 Task: Find connections with filter location Villingen-Schwenningen with filter topic #givingbackwith filter profile language French with filter current company Intas Pharmaceuticals with filter school CMR Group of Institutions with filter industry Banking with filter service category Commercial Insurance with filter keywords title Nail Technician
Action: Mouse moved to (612, 78)
Screenshot: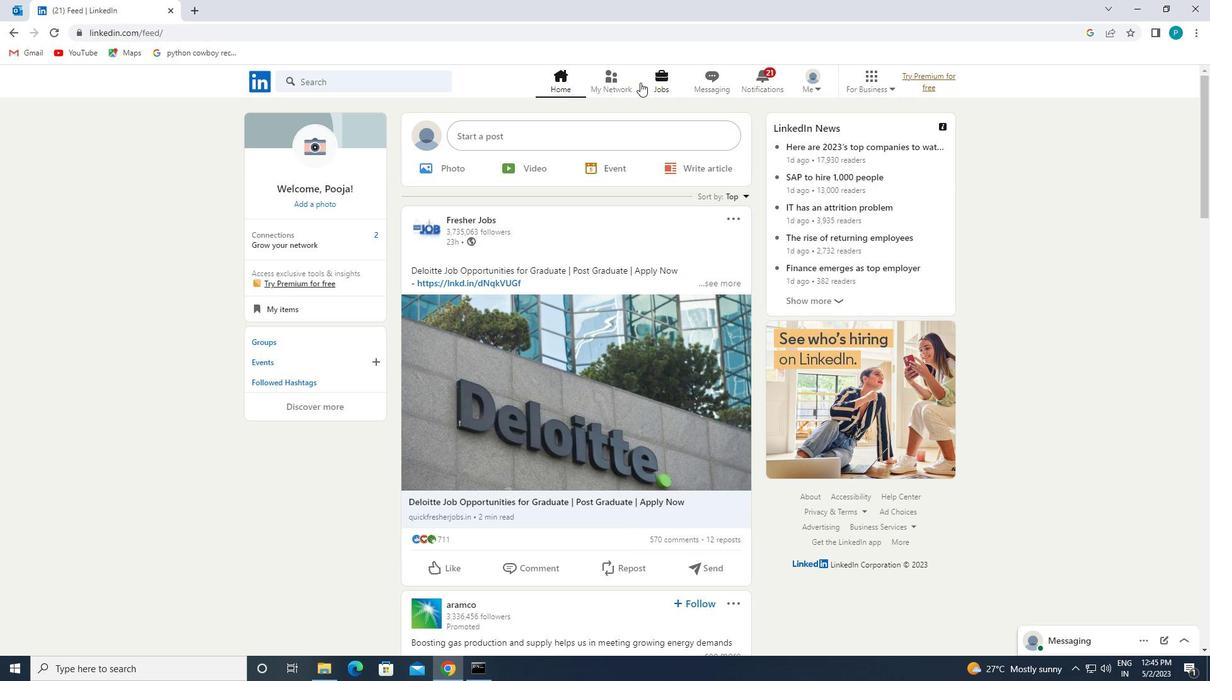 
Action: Mouse pressed left at (612, 78)
Screenshot: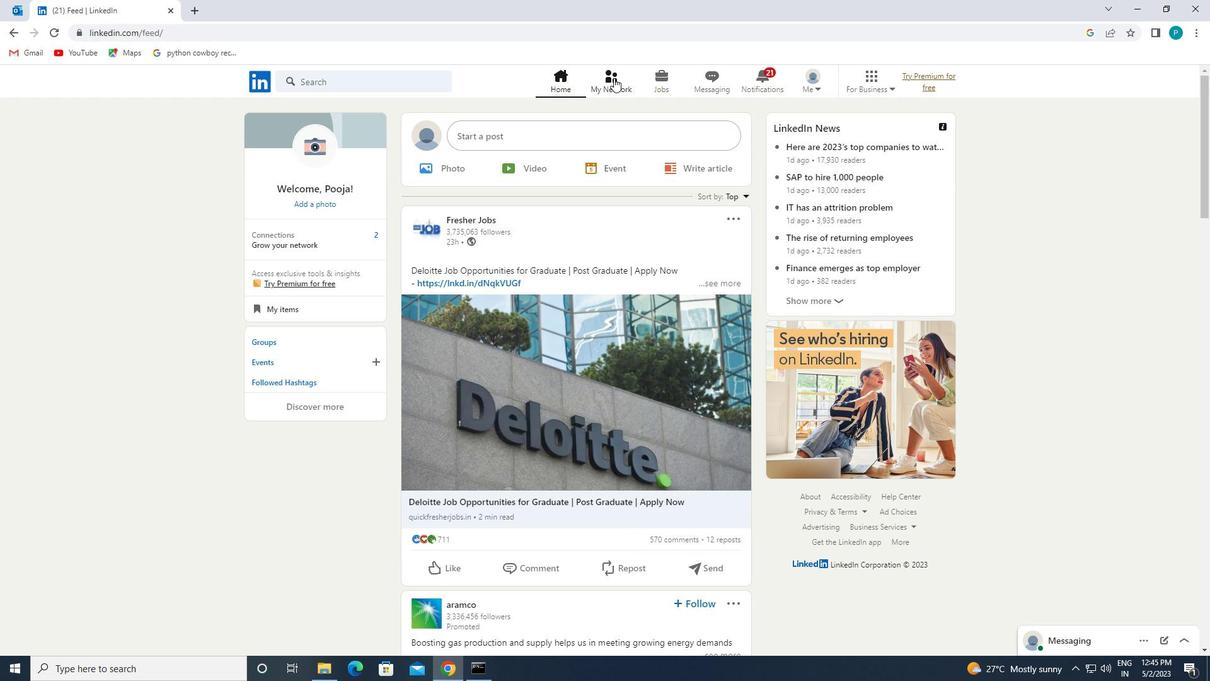 
Action: Mouse moved to (382, 157)
Screenshot: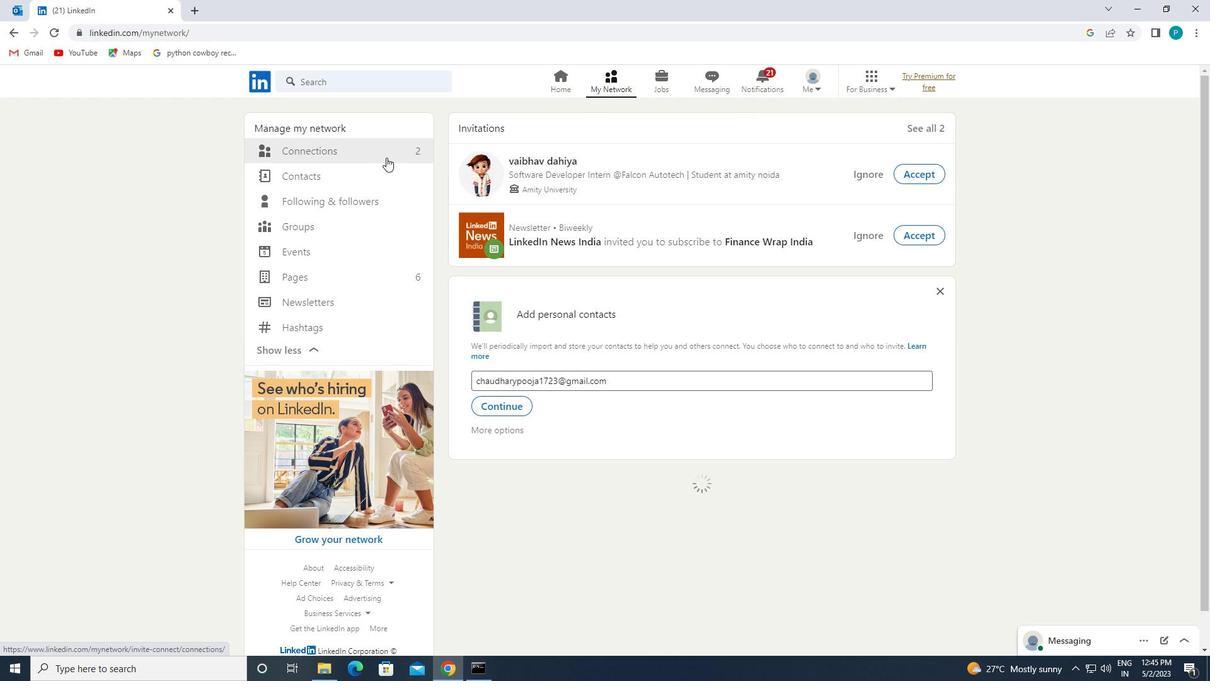 
Action: Mouse pressed left at (382, 157)
Screenshot: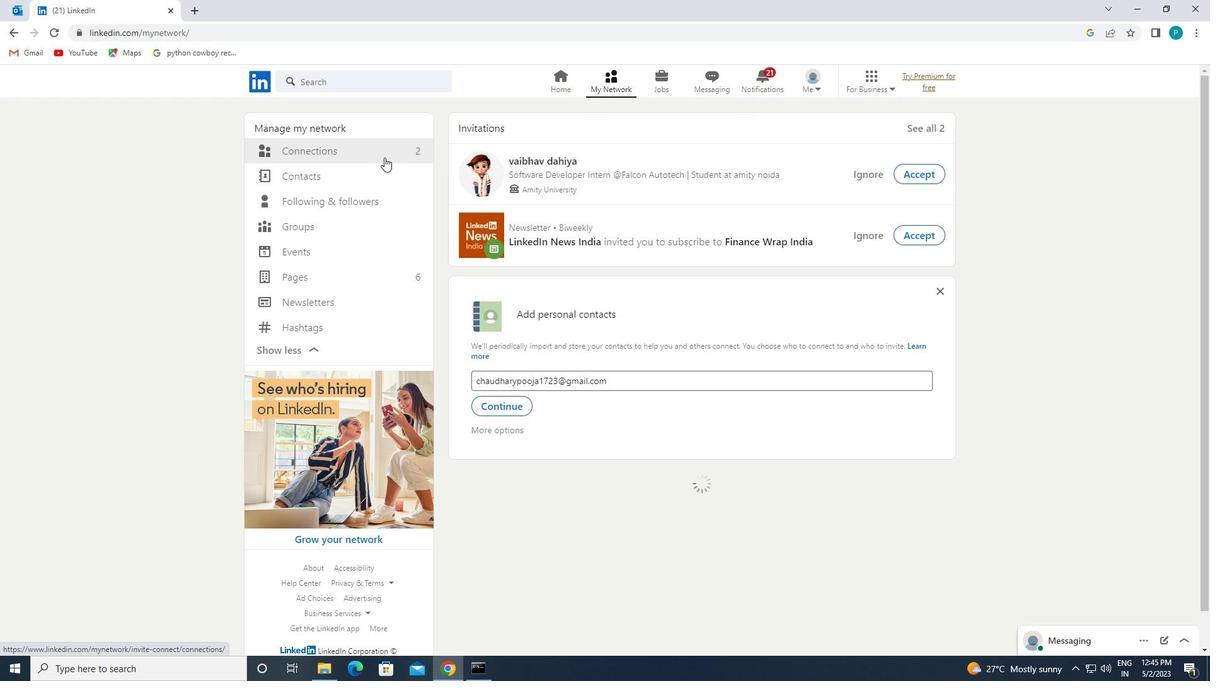 
Action: Mouse moved to (702, 157)
Screenshot: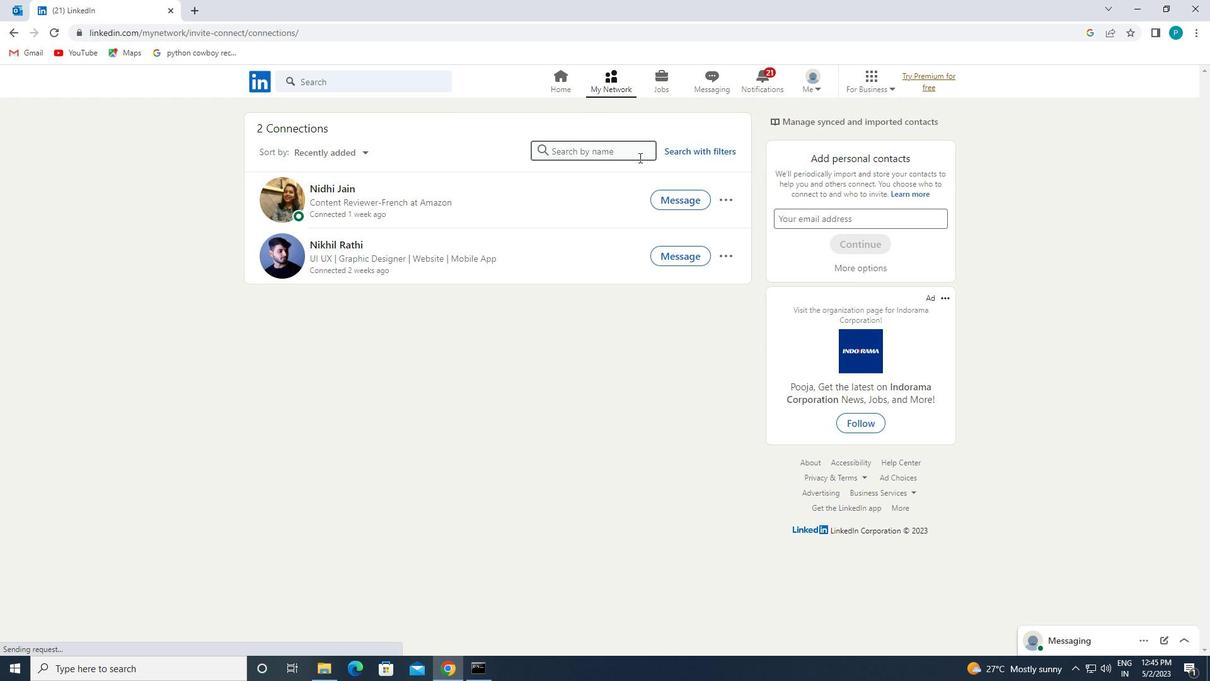 
Action: Mouse pressed left at (702, 157)
Screenshot: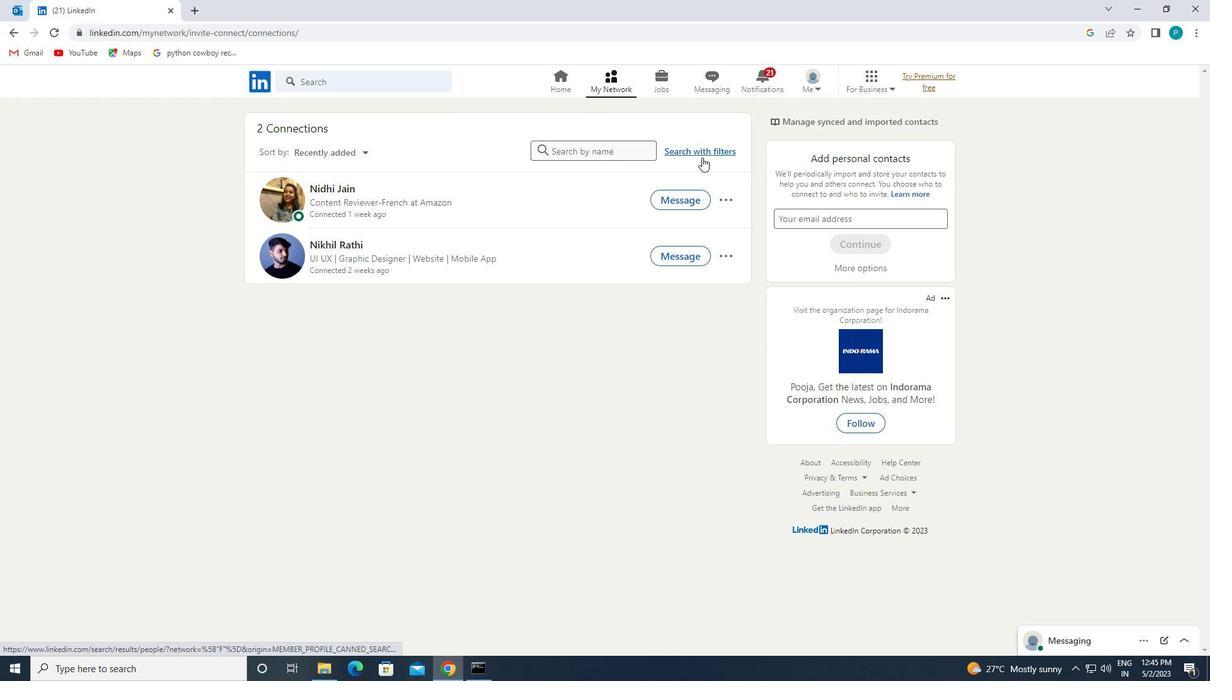 
Action: Mouse moved to (659, 122)
Screenshot: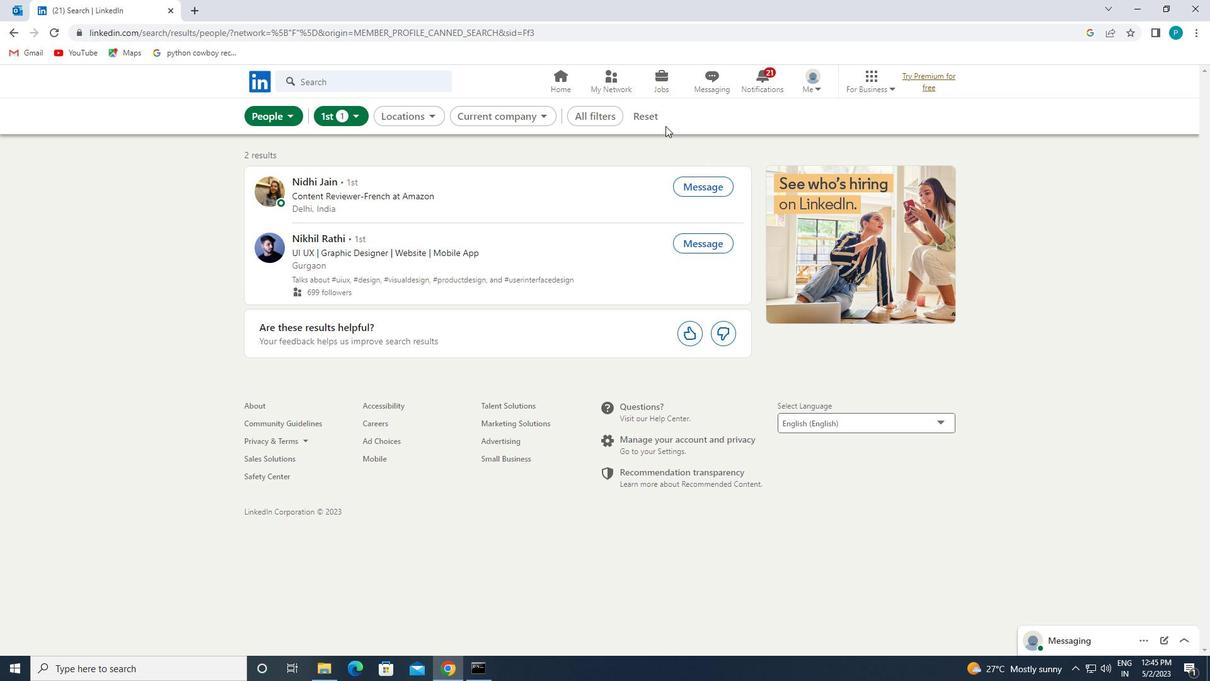 
Action: Mouse pressed left at (659, 122)
Screenshot: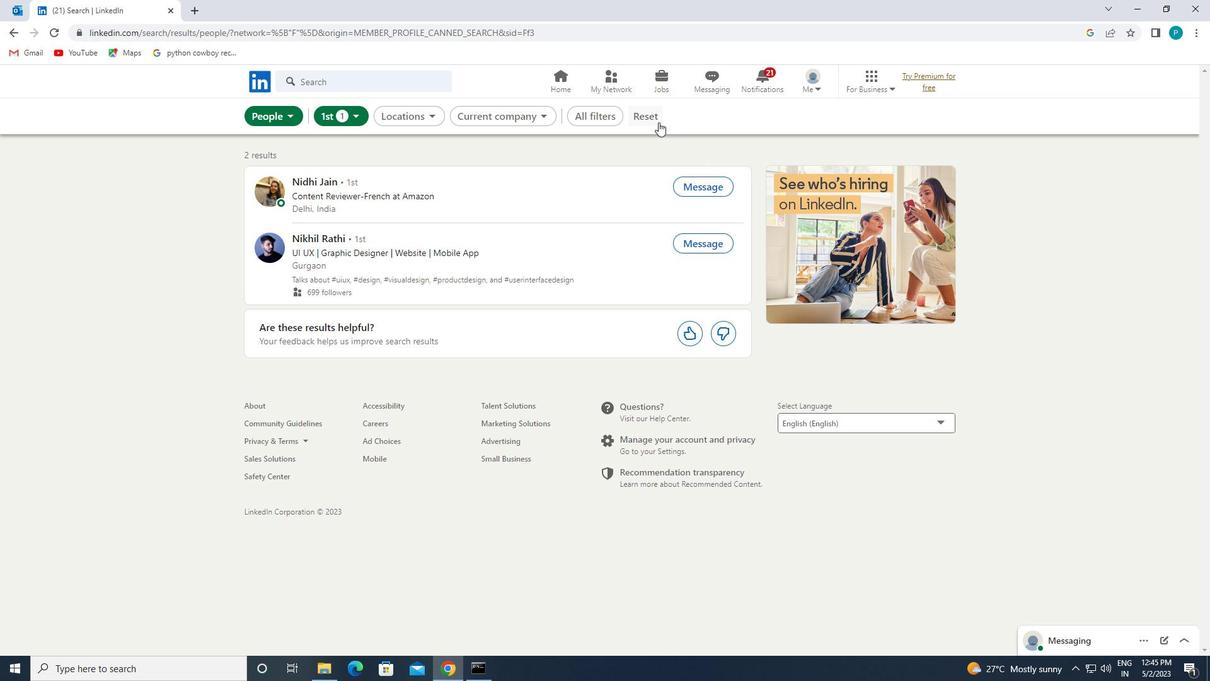
Action: Mouse moved to (619, 118)
Screenshot: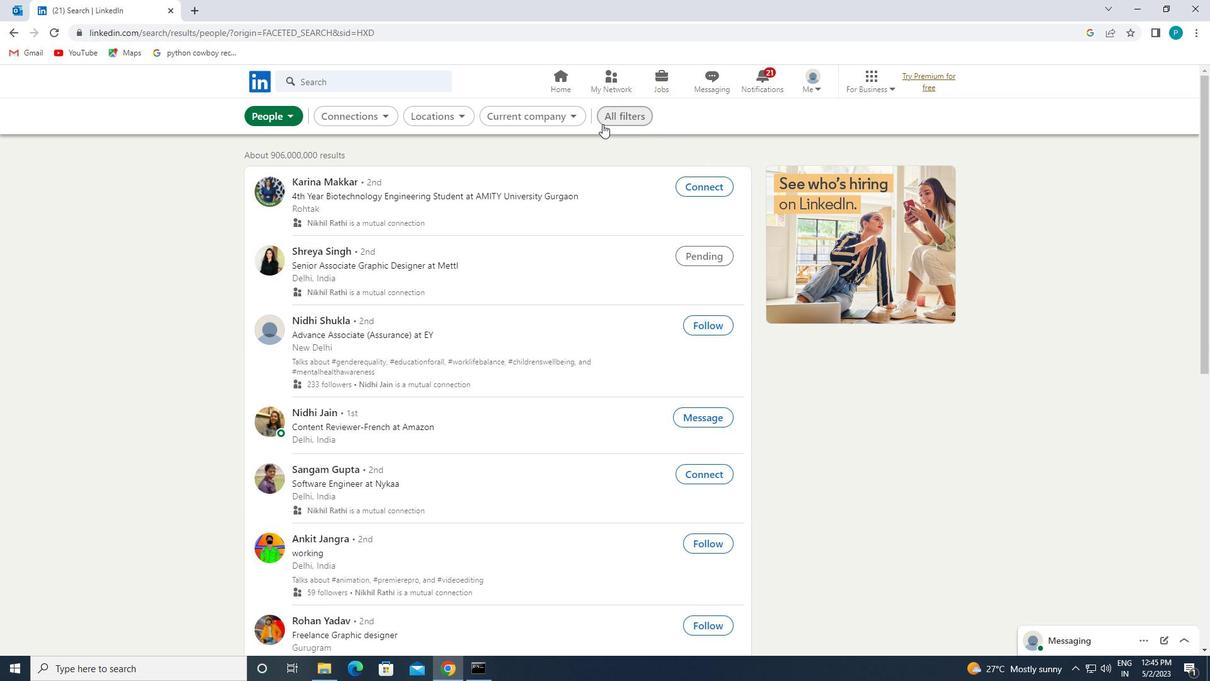 
Action: Mouse pressed left at (619, 118)
Screenshot: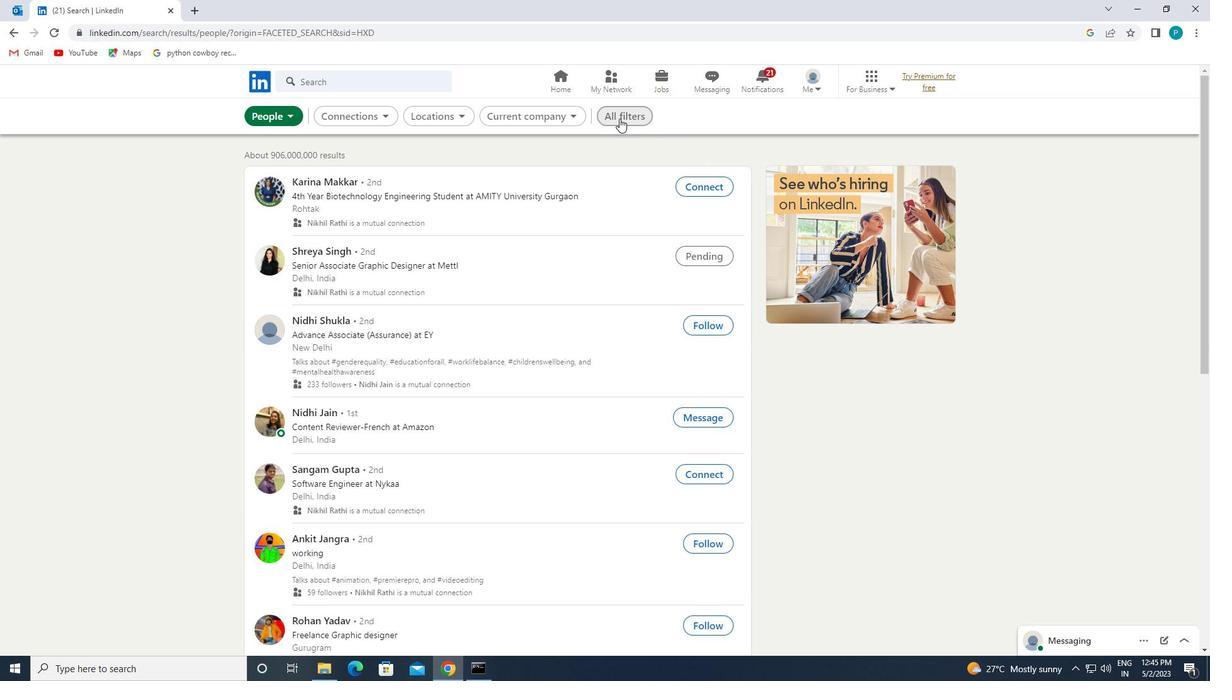 
Action: Mouse moved to (1048, 425)
Screenshot: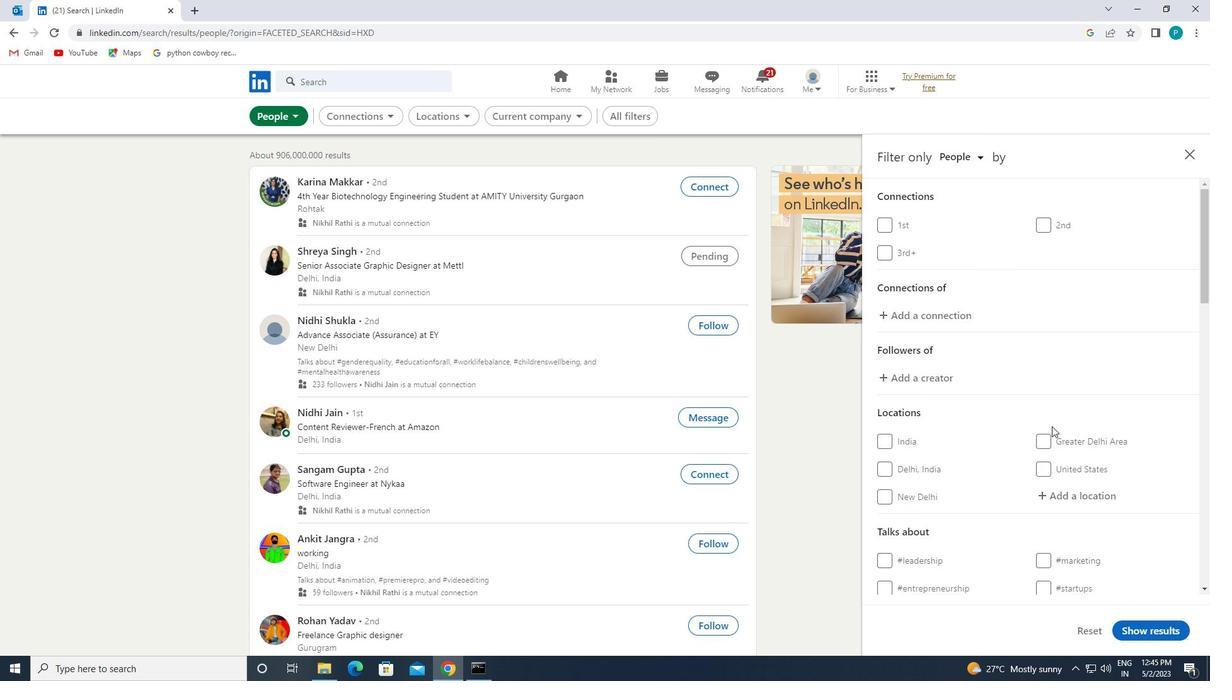 
Action: Mouse scrolled (1048, 424) with delta (0, 0)
Screenshot: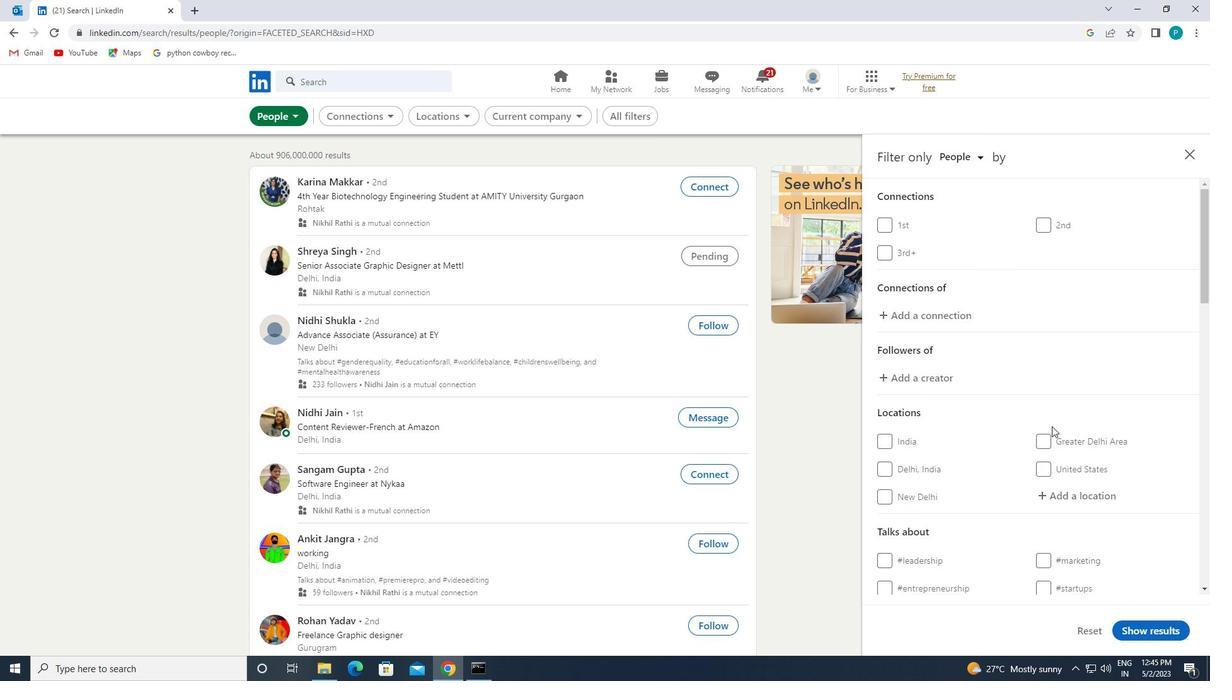 
Action: Mouse moved to (1046, 427)
Screenshot: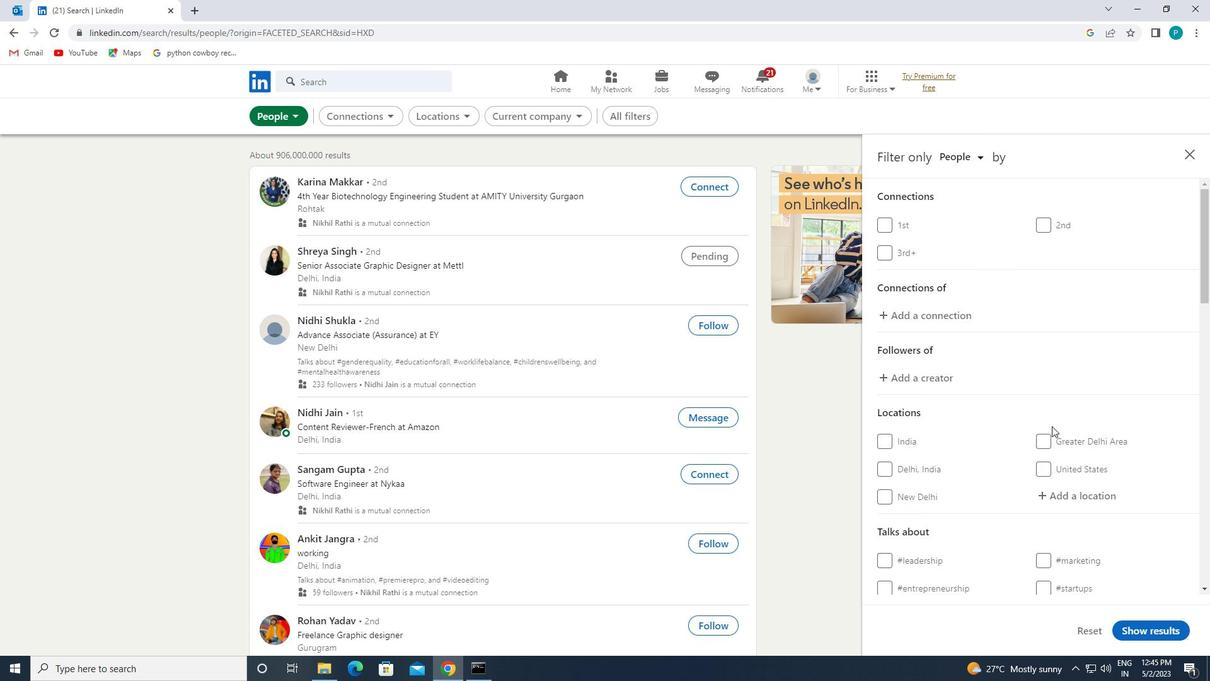 
Action: Mouse scrolled (1046, 426) with delta (0, 0)
Screenshot: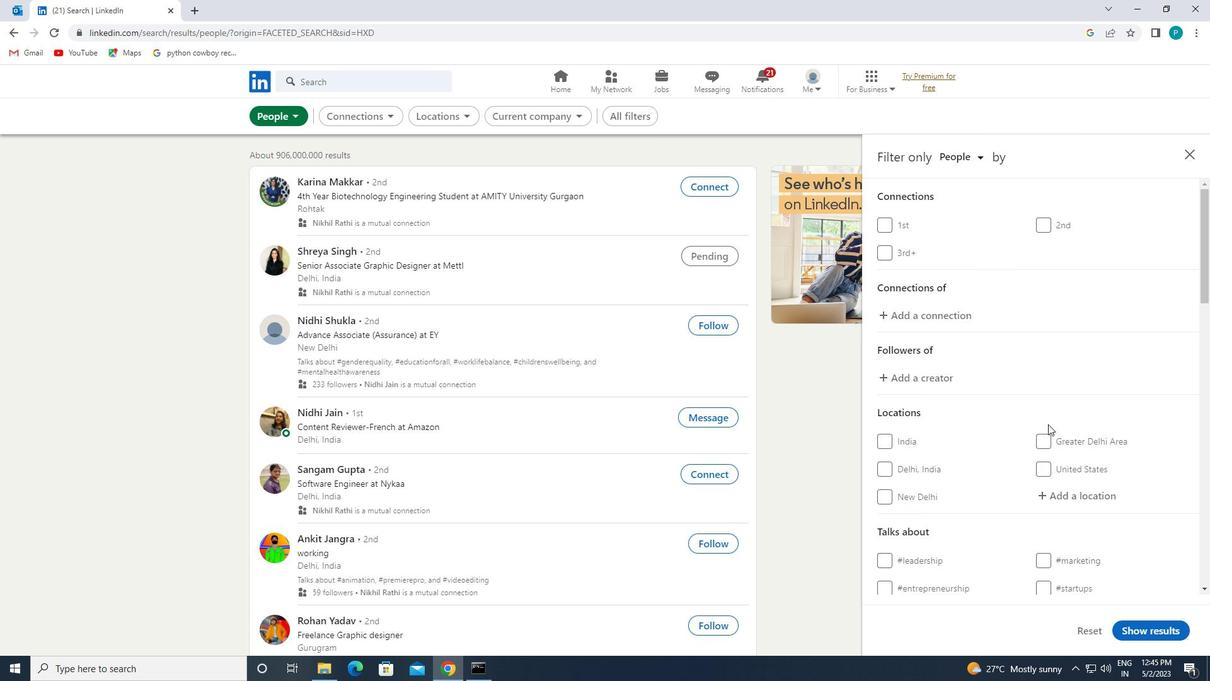 
Action: Mouse moved to (1041, 371)
Screenshot: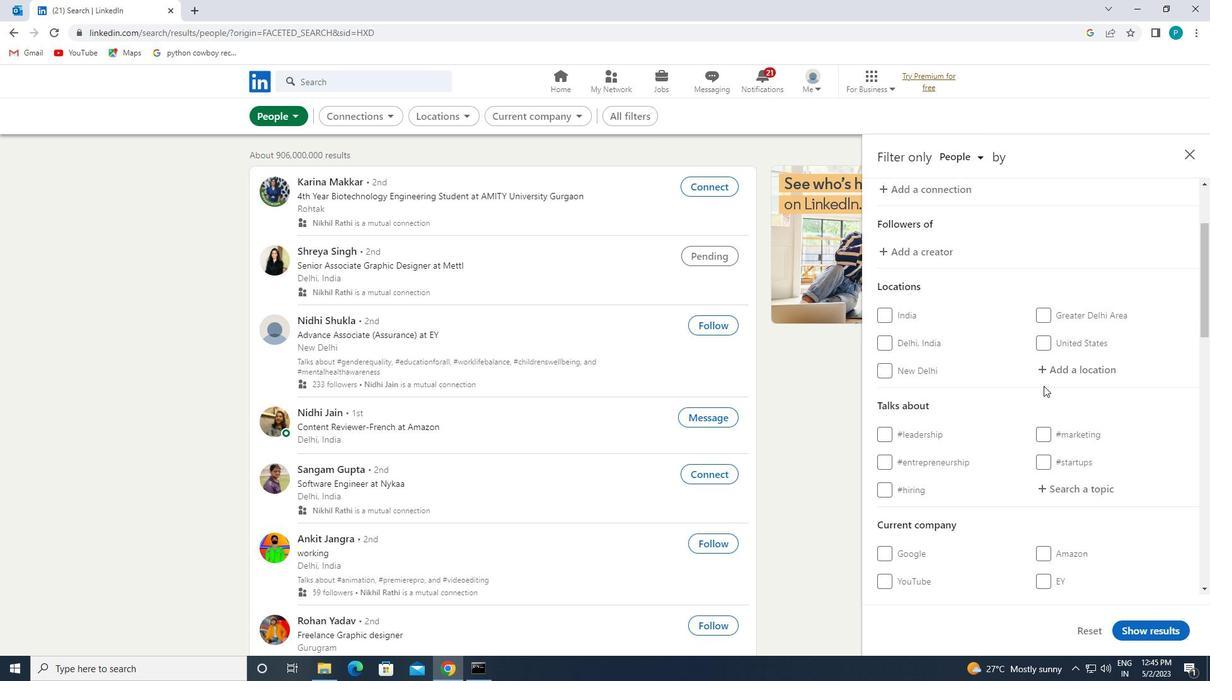 
Action: Mouse pressed left at (1041, 371)
Screenshot: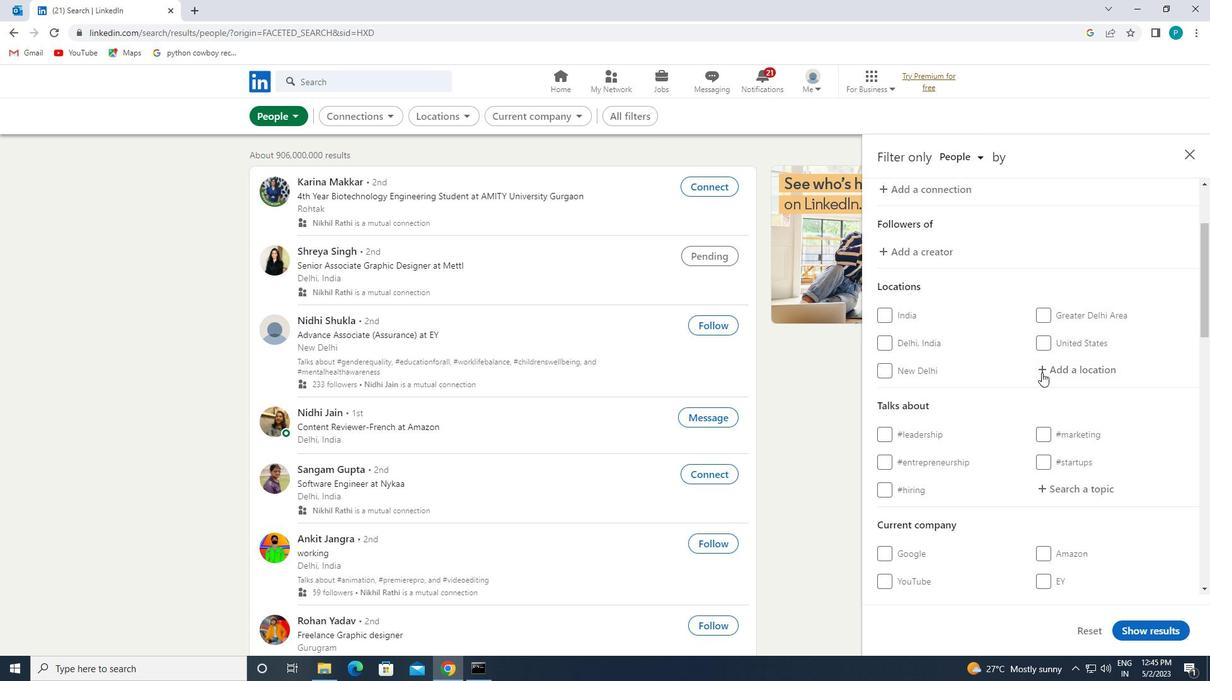 
Action: Key pressed <Key.caps_lock>v<Key.caps_lock>llingen
Screenshot: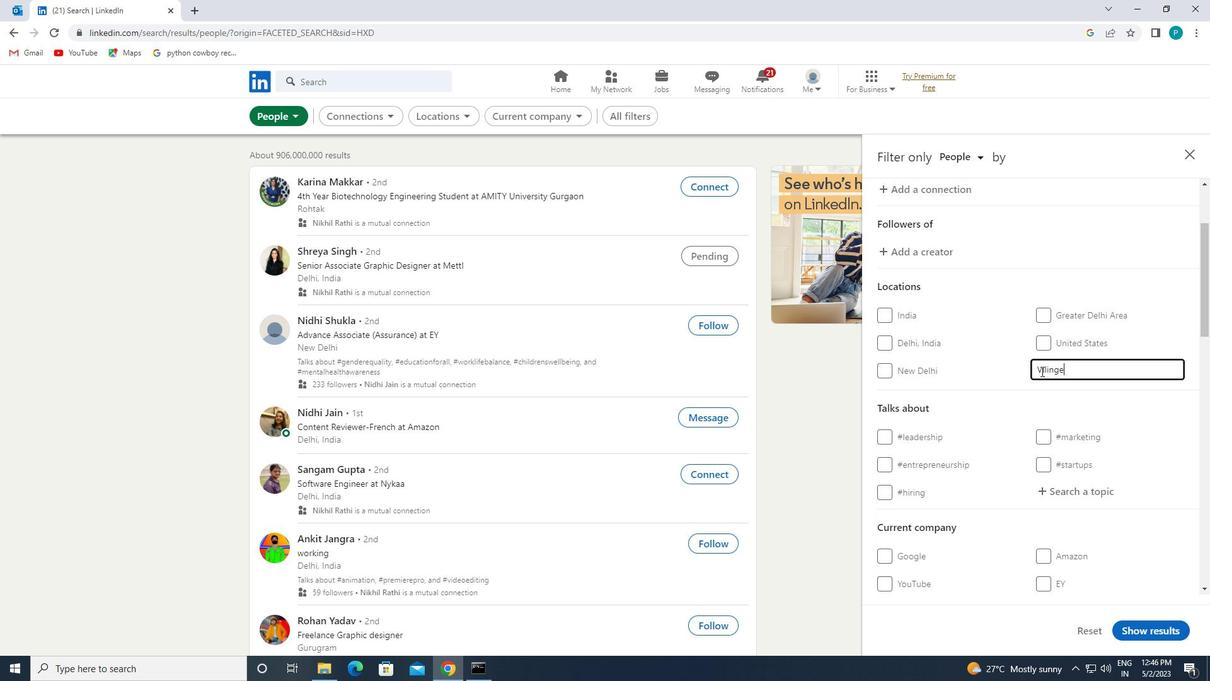 
Action: Mouse moved to (1041, 370)
Screenshot: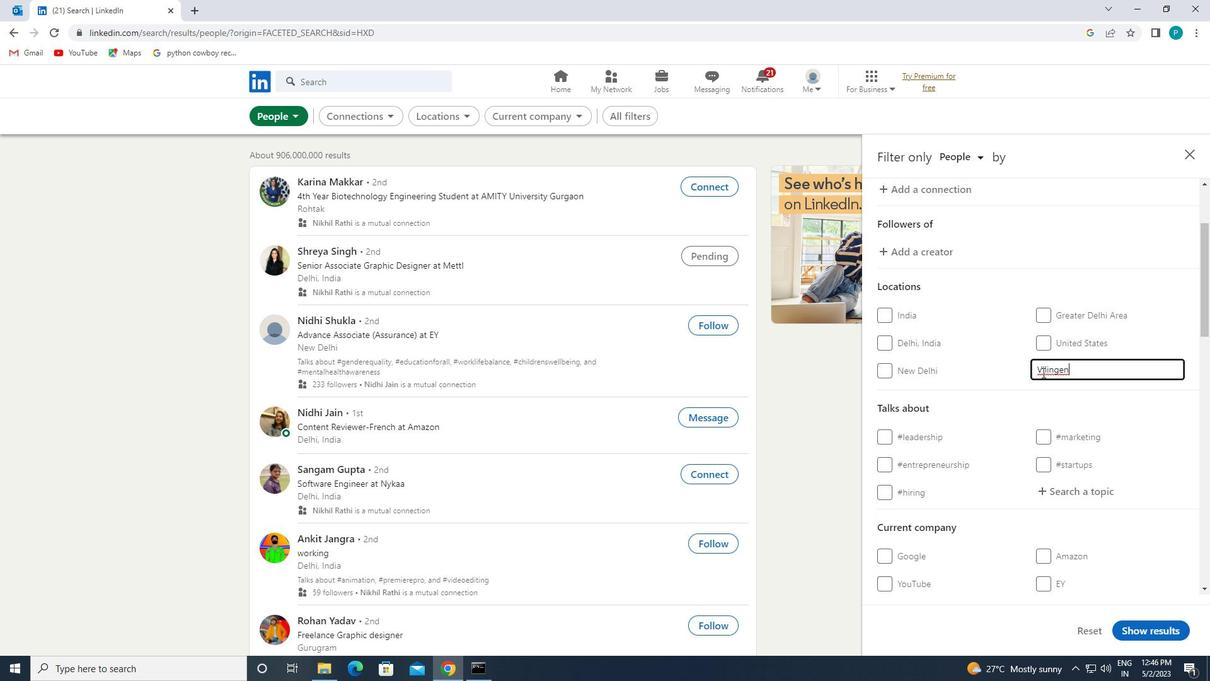 
Action: Mouse pressed left at (1041, 370)
Screenshot: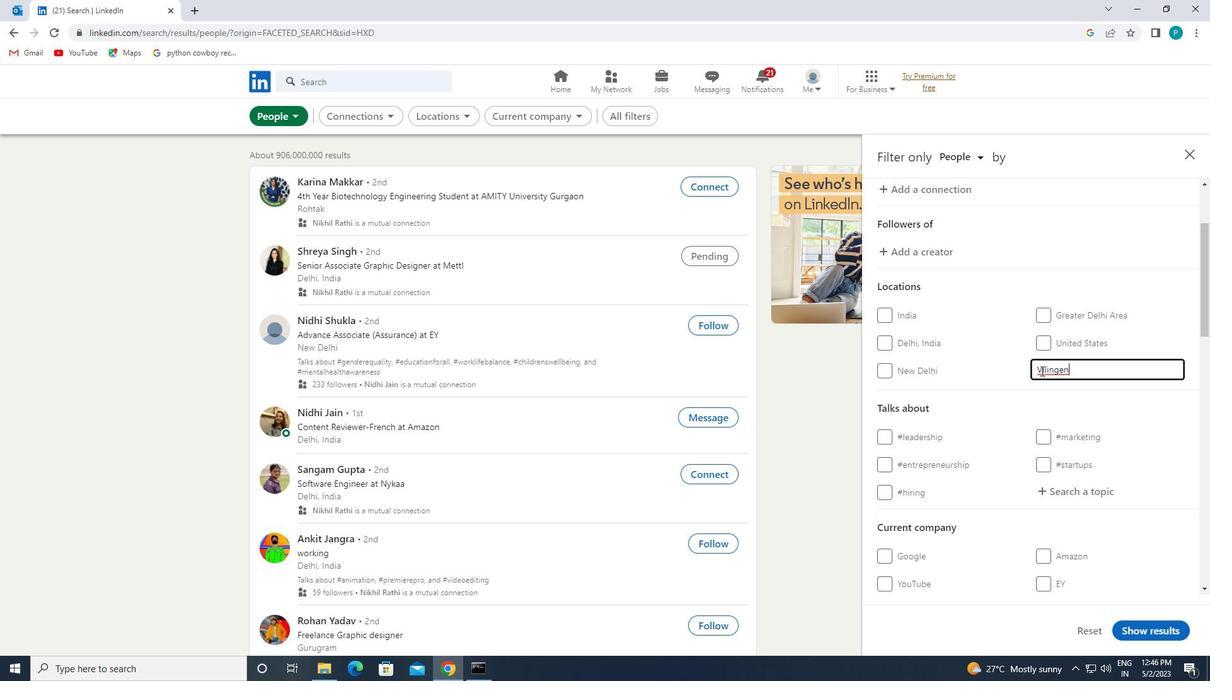 
Action: Mouse moved to (1041, 370)
Screenshot: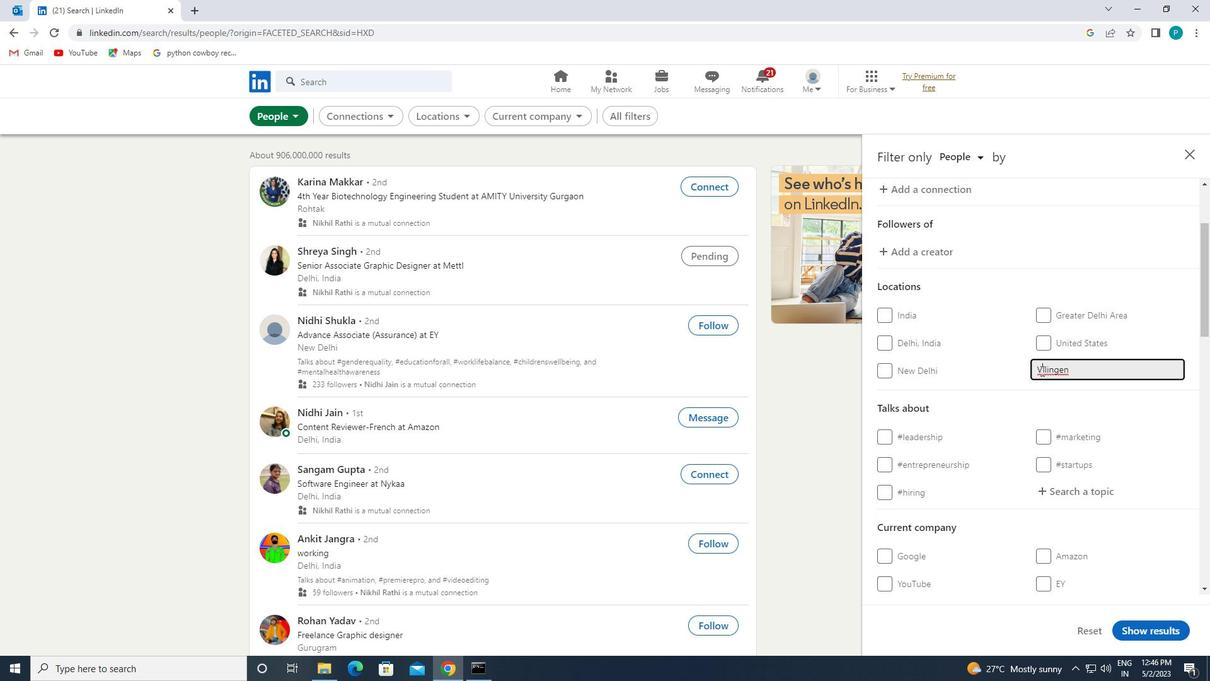 
Action: Key pressed i
Screenshot: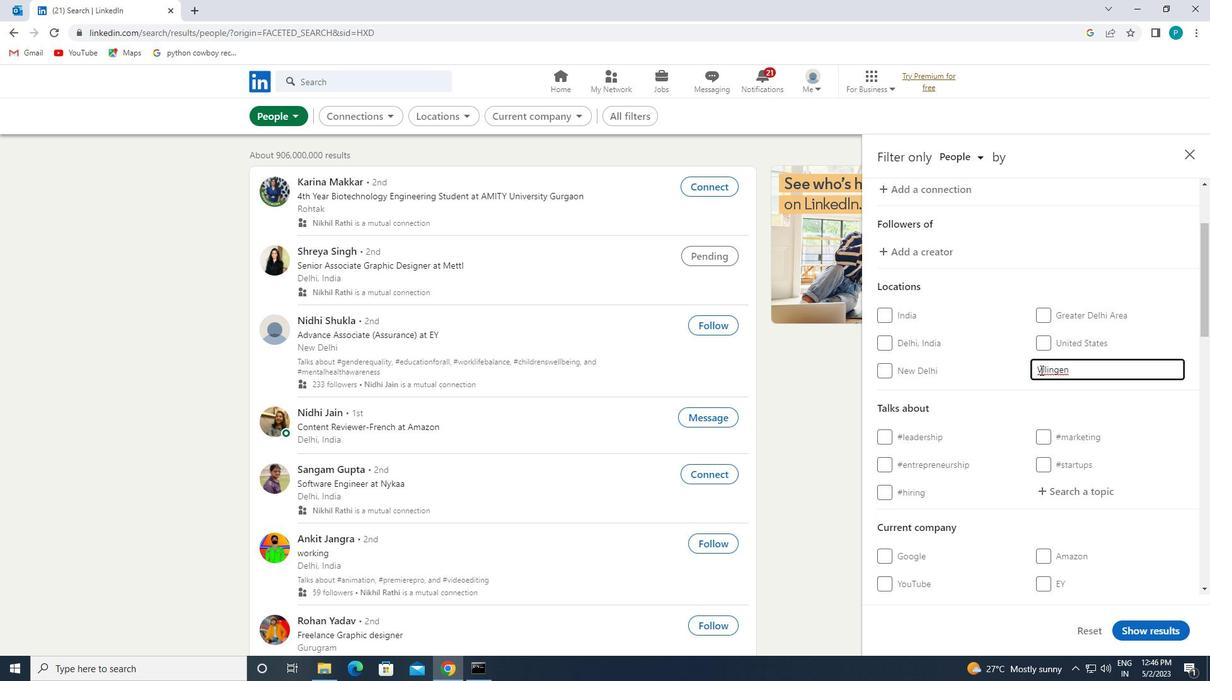 
Action: Mouse moved to (1015, 393)
Screenshot: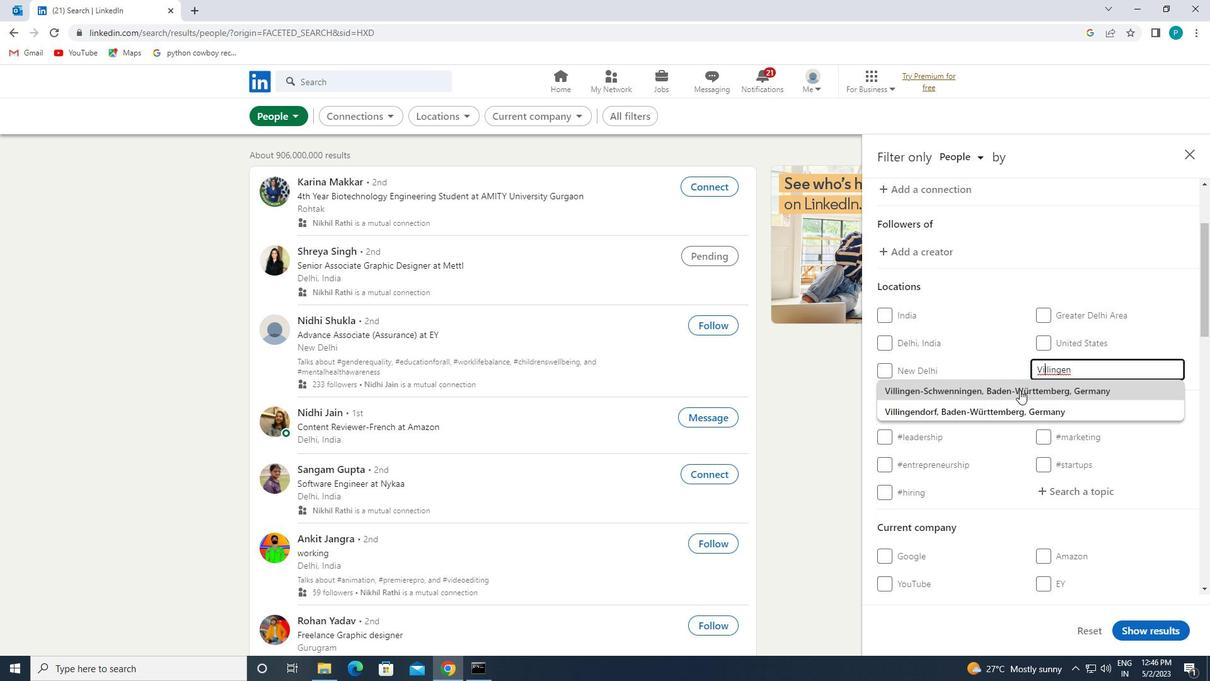 
Action: Mouse pressed left at (1015, 393)
Screenshot: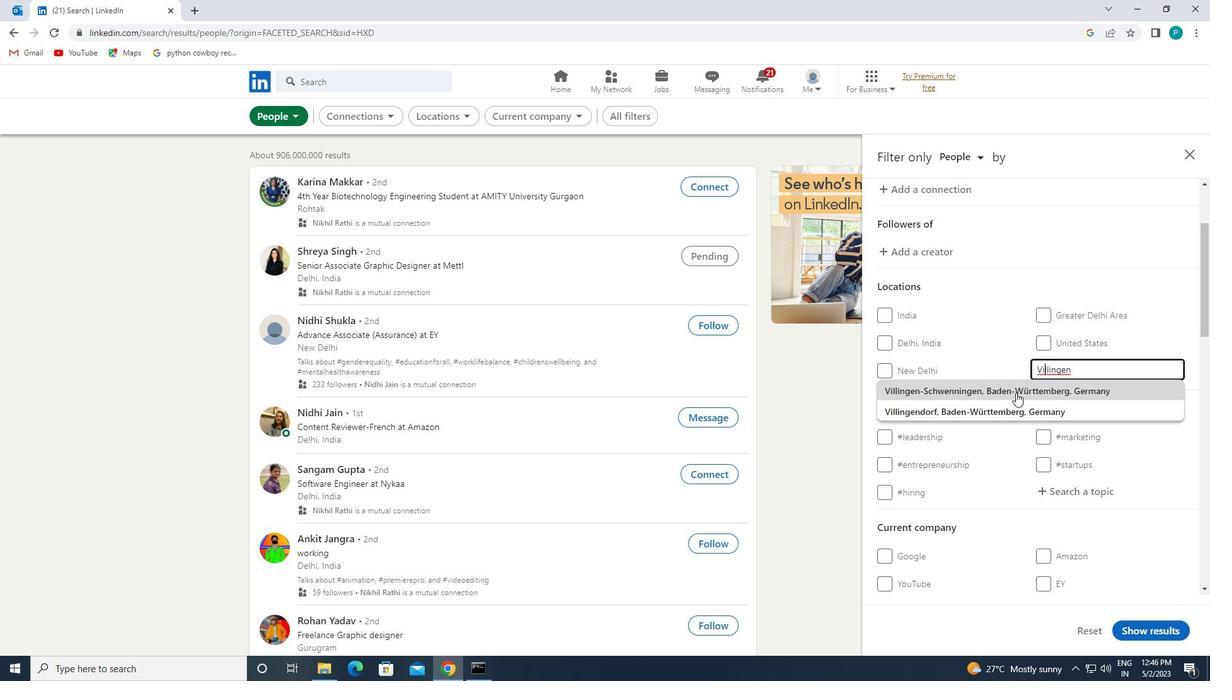 
Action: Mouse moved to (1059, 432)
Screenshot: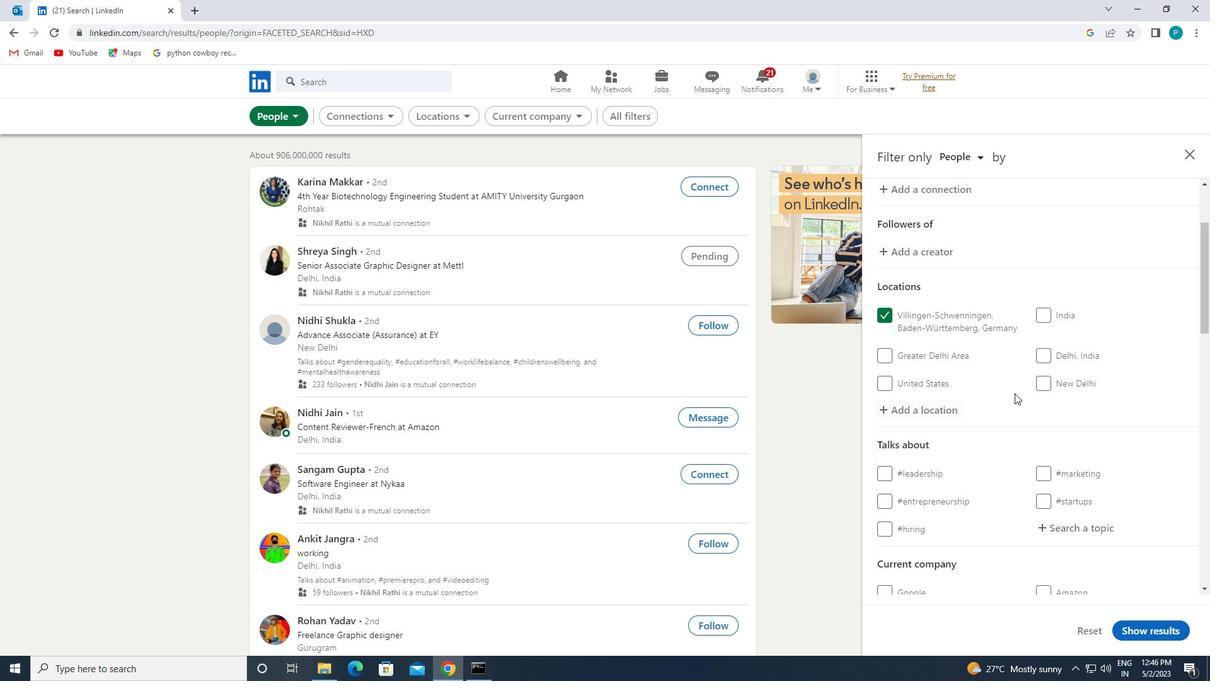 
Action: Mouse scrolled (1059, 431) with delta (0, 0)
Screenshot: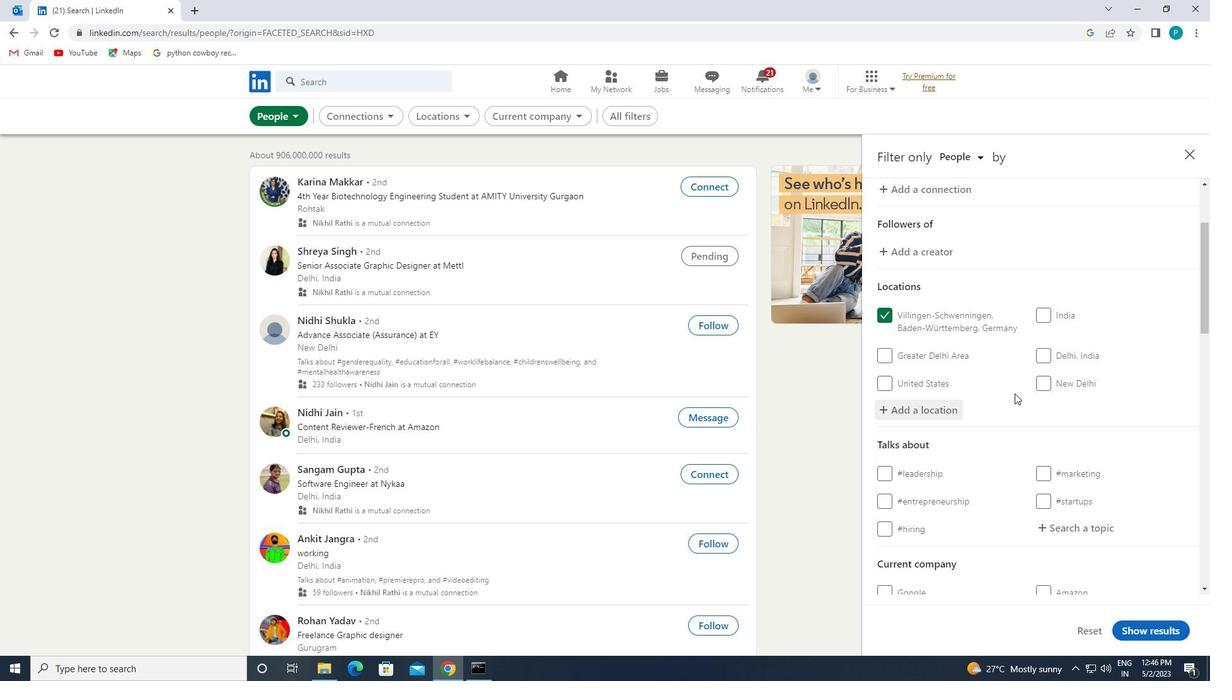 
Action: Mouse moved to (1060, 433)
Screenshot: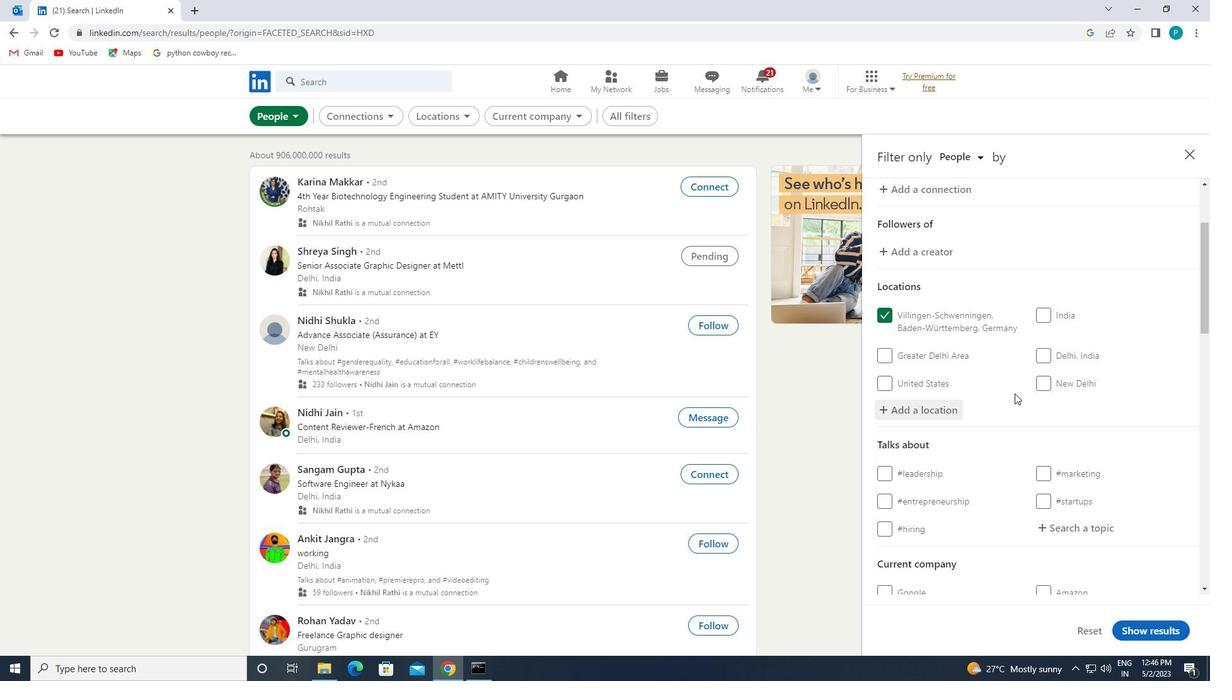 
Action: Mouse scrolled (1060, 432) with delta (0, 0)
Screenshot: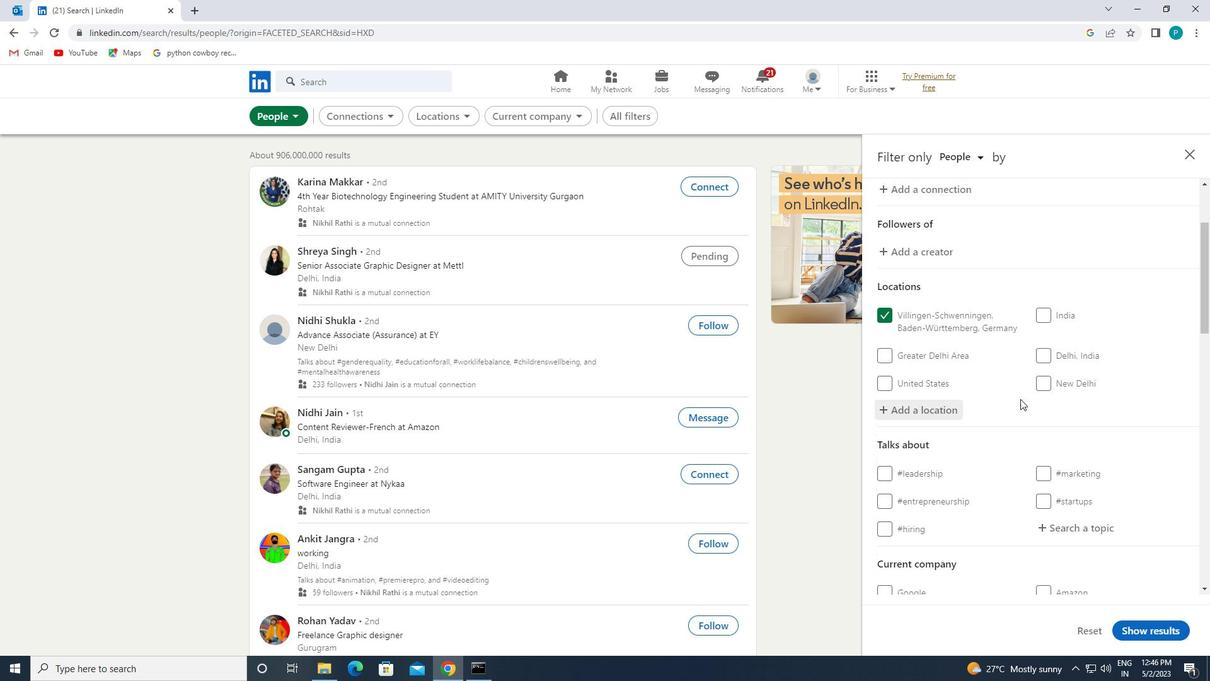 
Action: Mouse moved to (1064, 397)
Screenshot: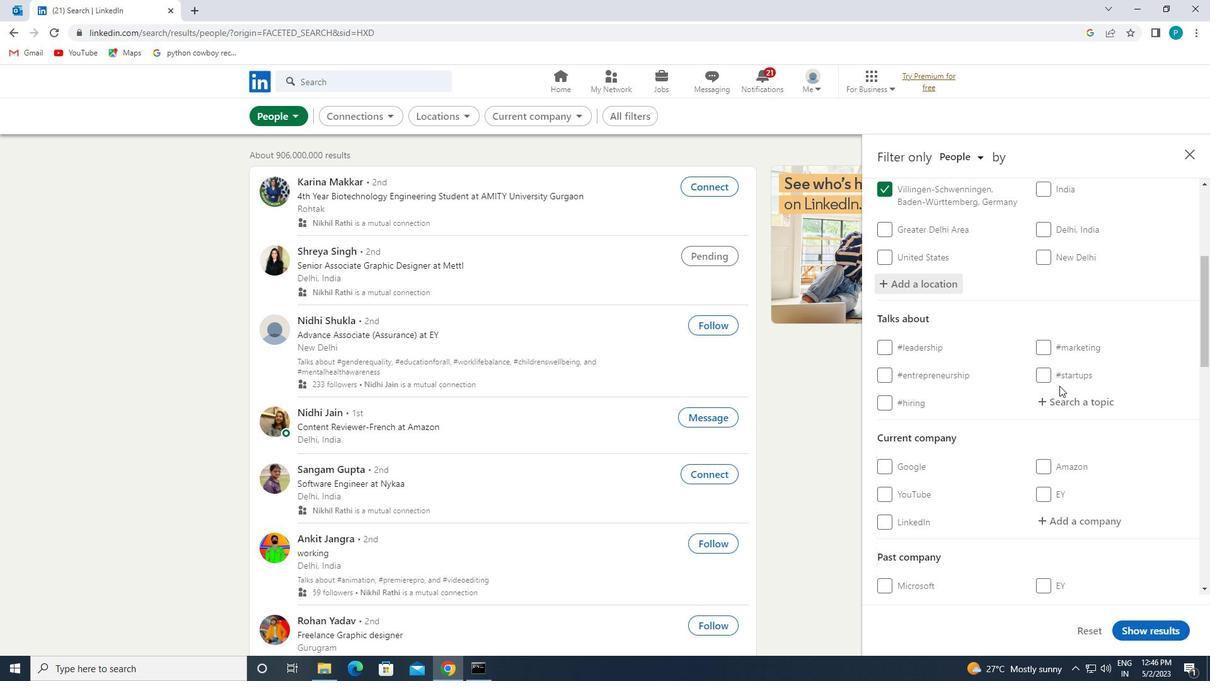 
Action: Mouse pressed left at (1064, 397)
Screenshot: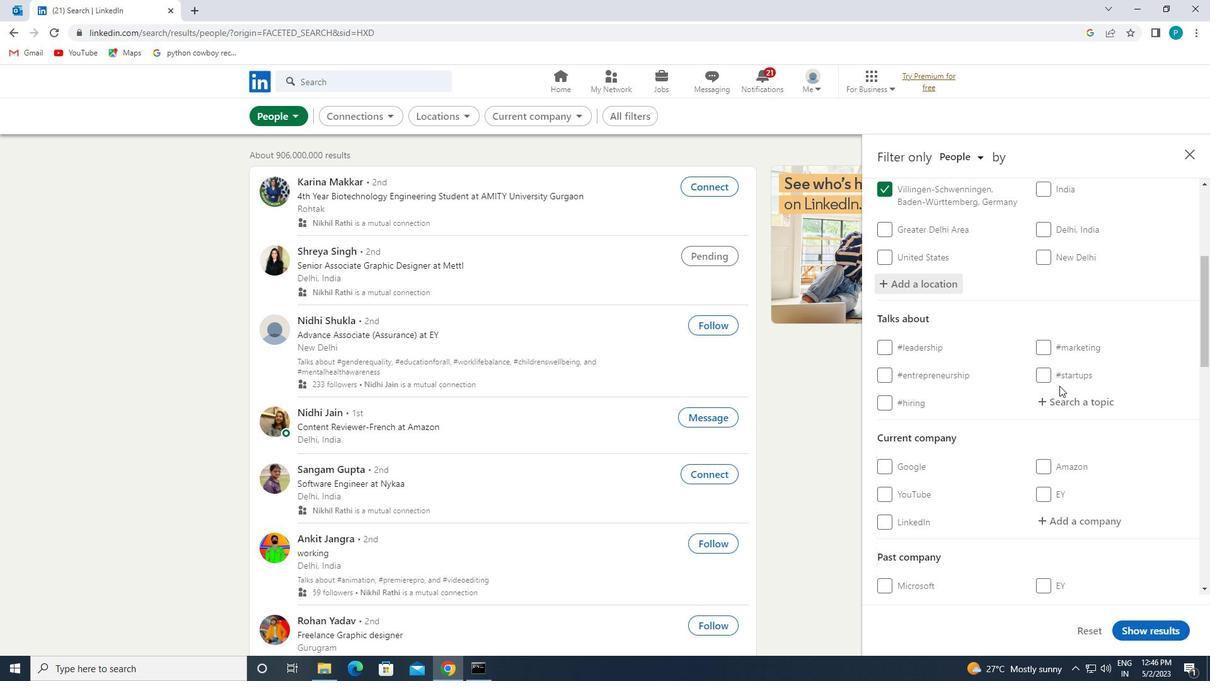 
Action: Key pressed <Key.shift>#<Key.caps_lock>G<Key.caps_lock>IB<Key.backspace><Key.backspace><Key.backspace>GIB<Key.backspace>VINGBACK
Screenshot: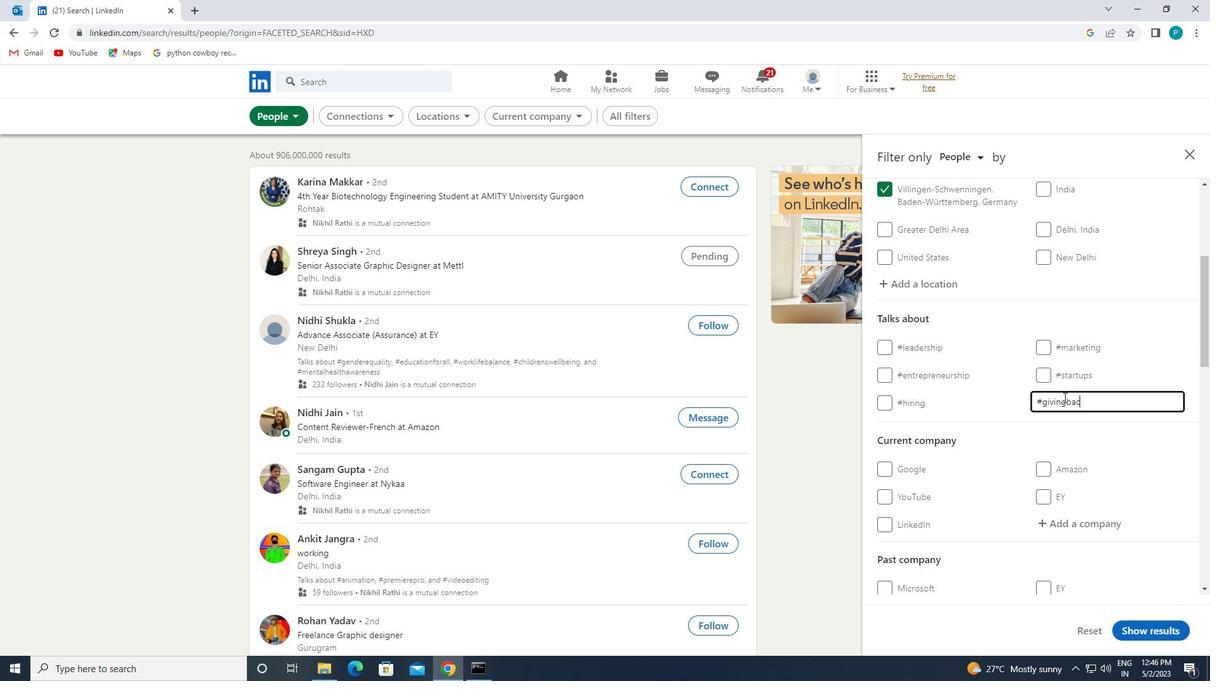
Action: Mouse moved to (1052, 422)
Screenshot: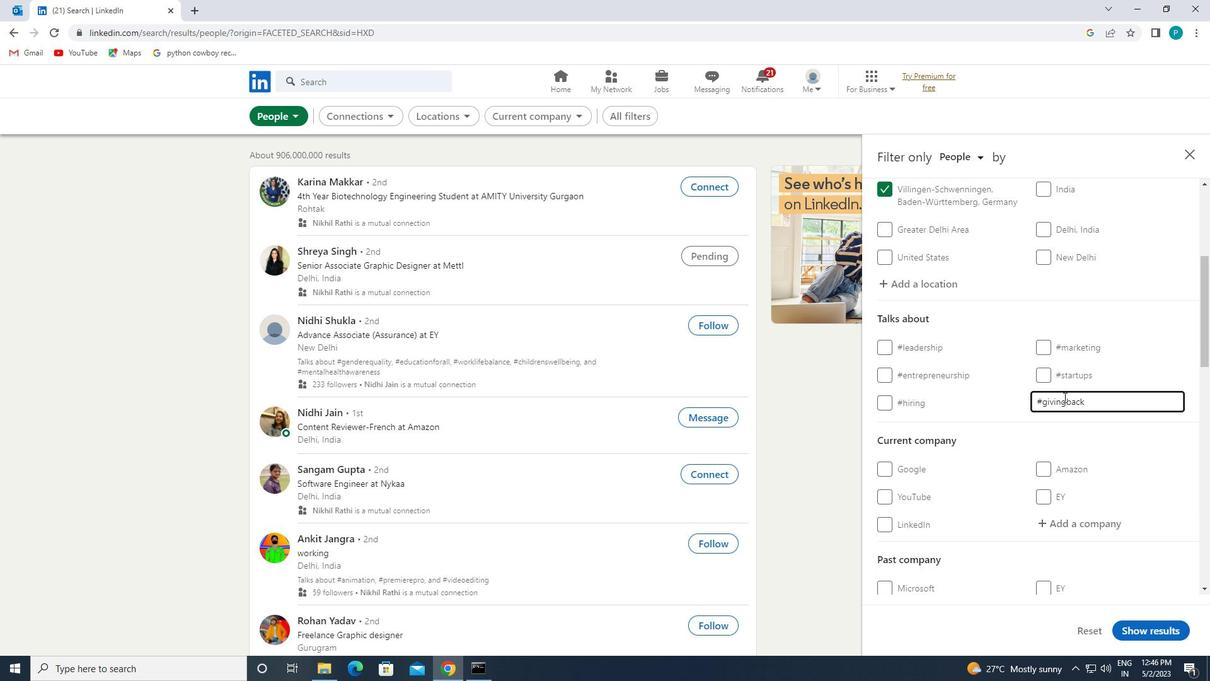 
Action: Mouse scrolled (1052, 421) with delta (0, 0)
Screenshot: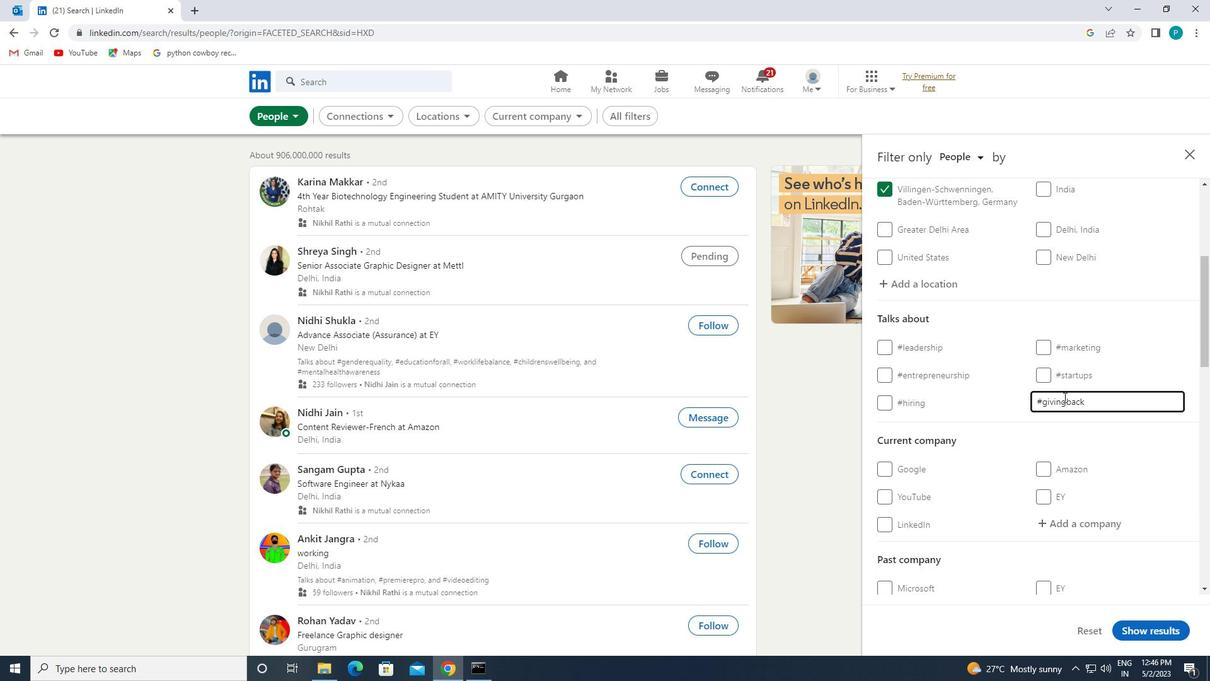 
Action: Mouse scrolled (1052, 421) with delta (0, 0)
Screenshot: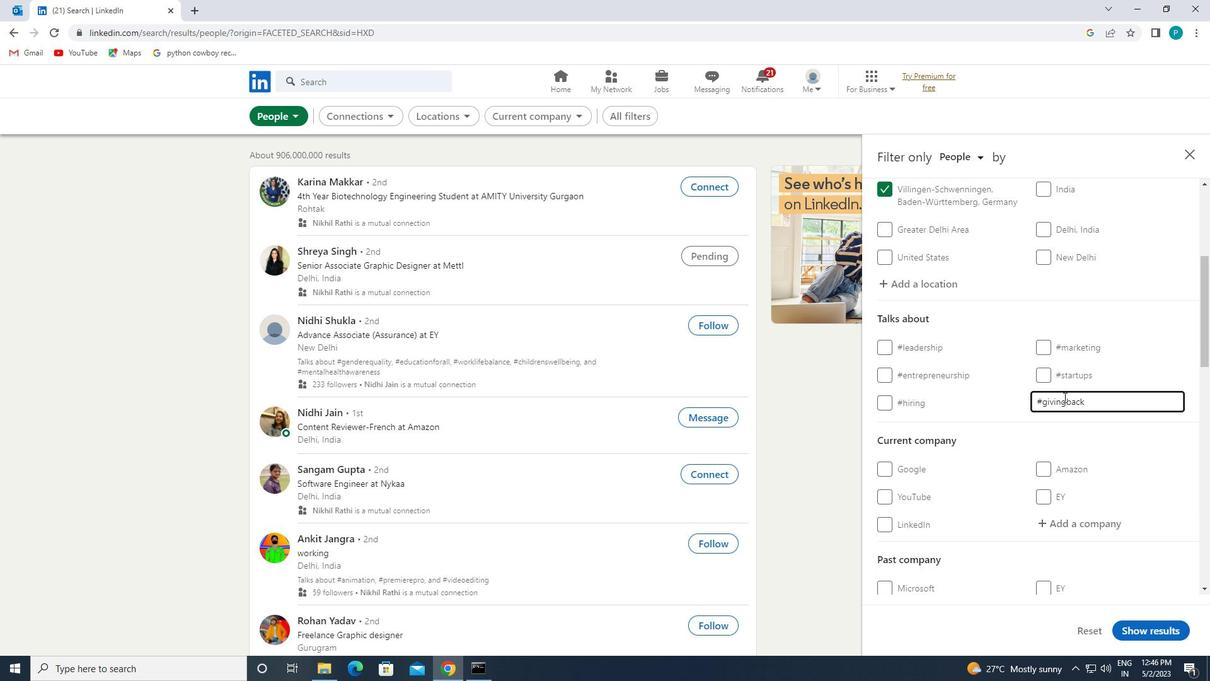 
Action: Mouse moved to (1040, 417)
Screenshot: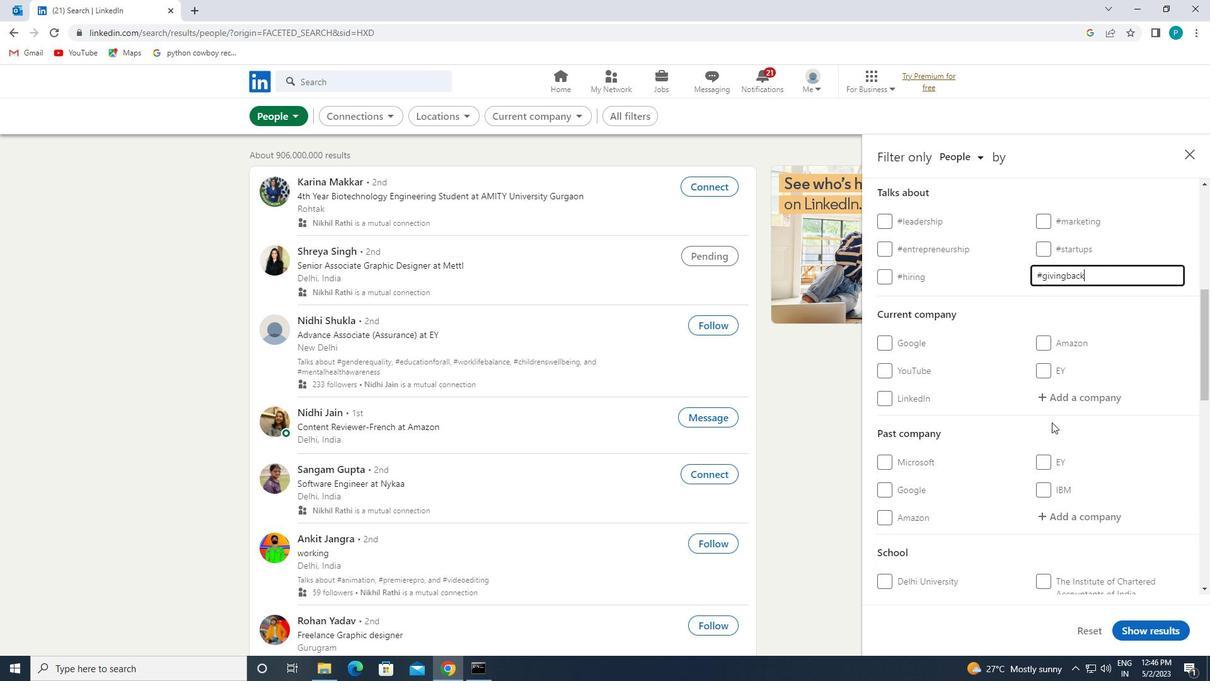 
Action: Mouse scrolled (1040, 416) with delta (0, 0)
Screenshot: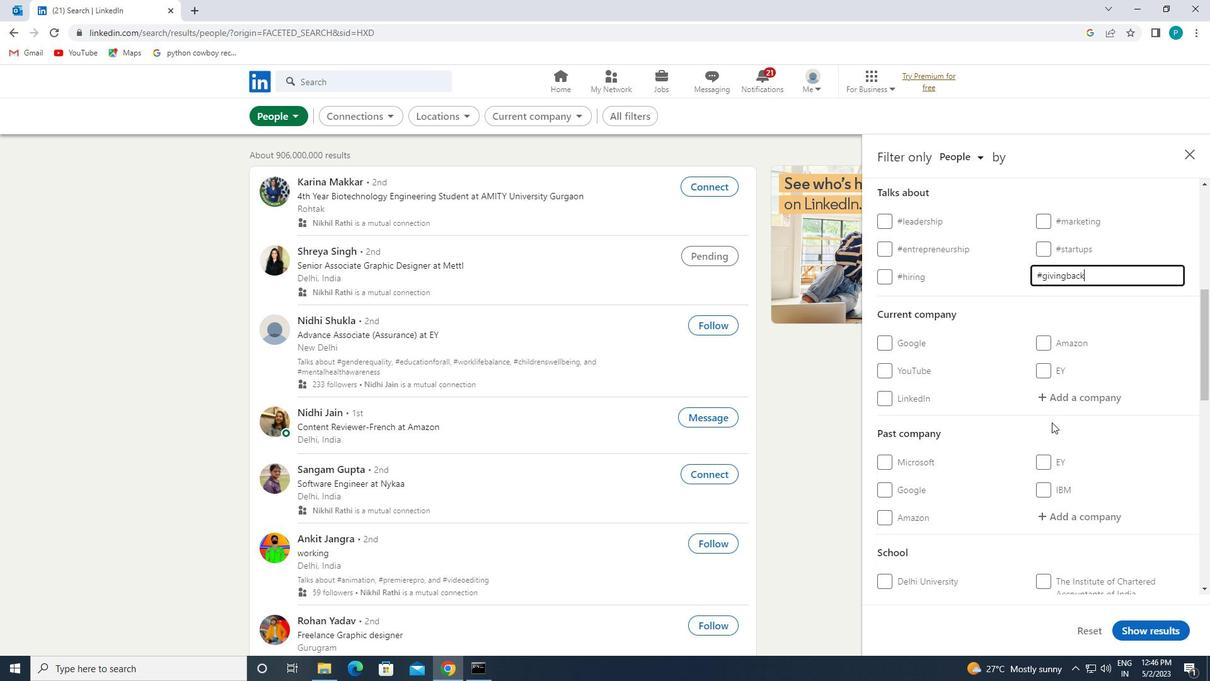 
Action: Mouse scrolled (1040, 416) with delta (0, 0)
Screenshot: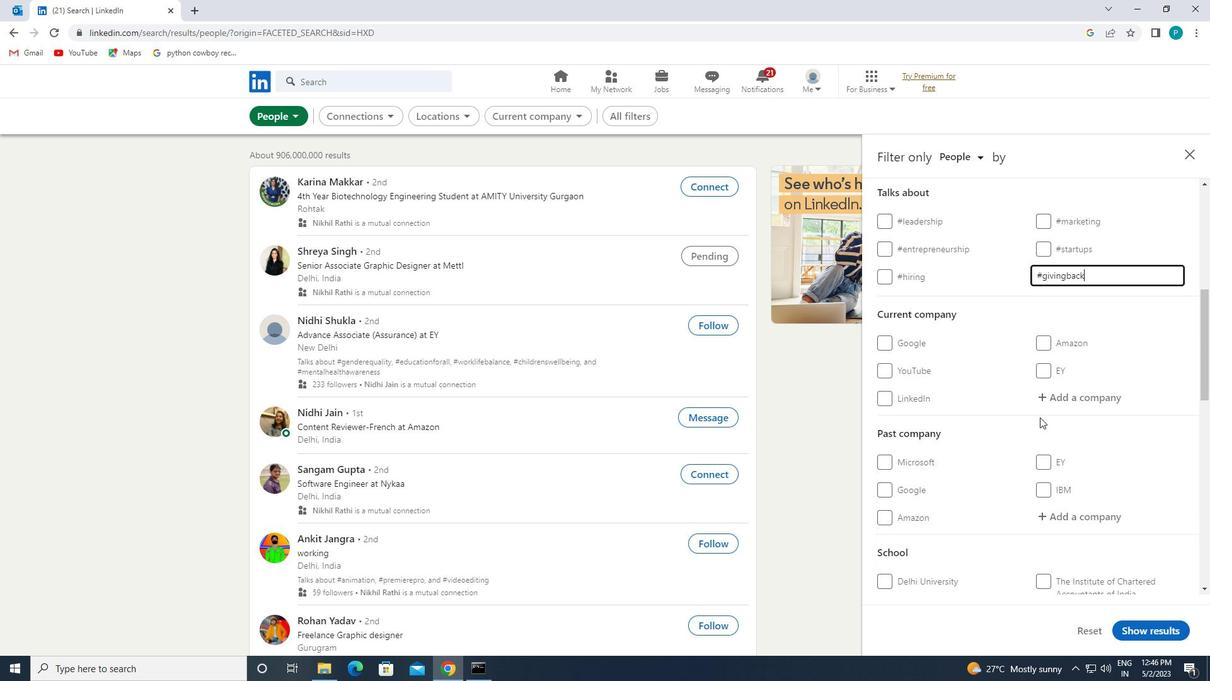 
Action: Mouse moved to (1047, 382)
Screenshot: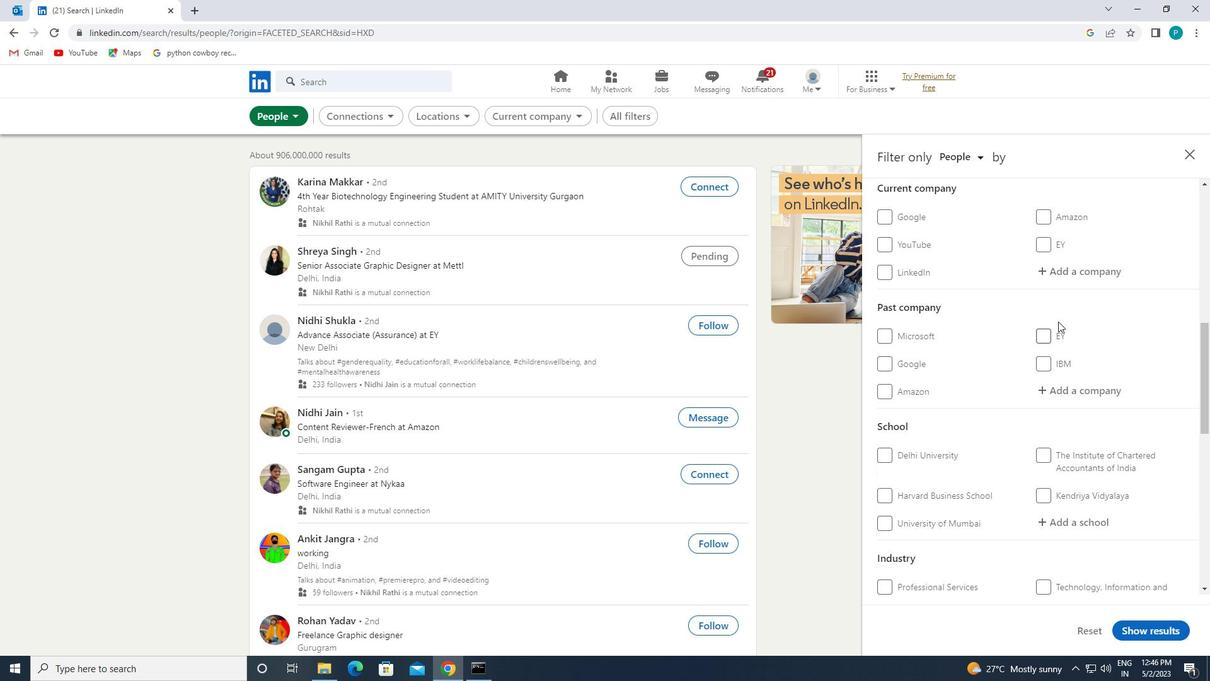 
Action: Mouse scrolled (1047, 381) with delta (0, 0)
Screenshot: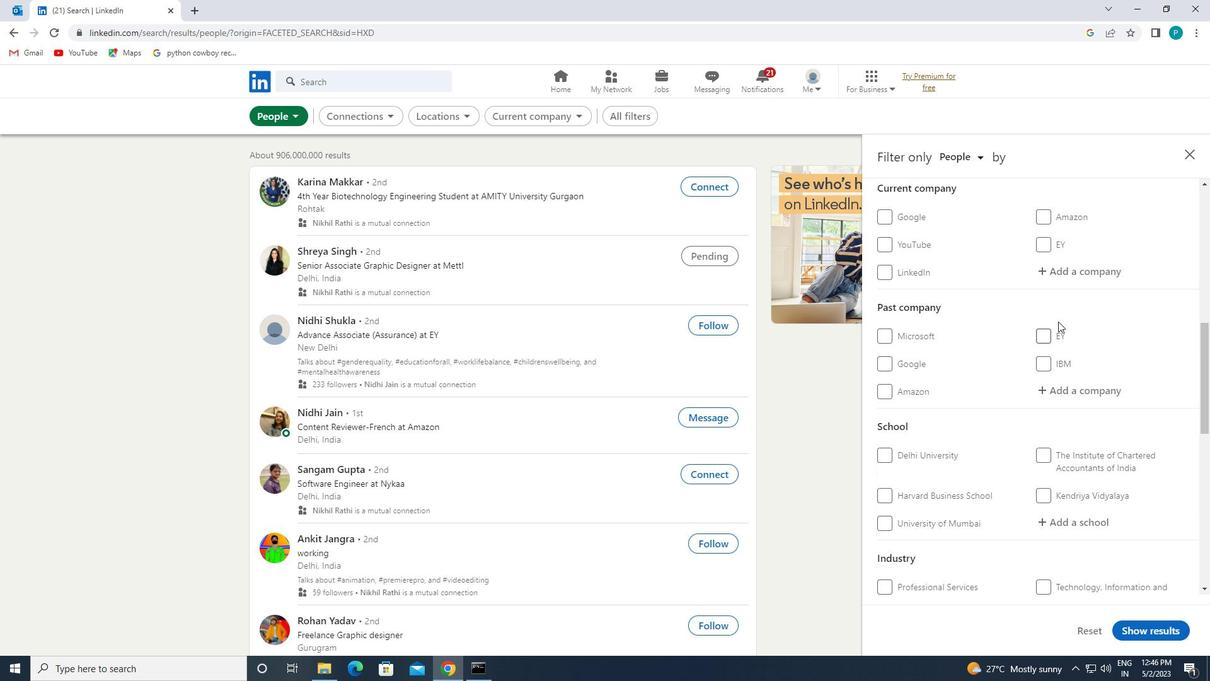 
Action: Mouse moved to (1042, 404)
Screenshot: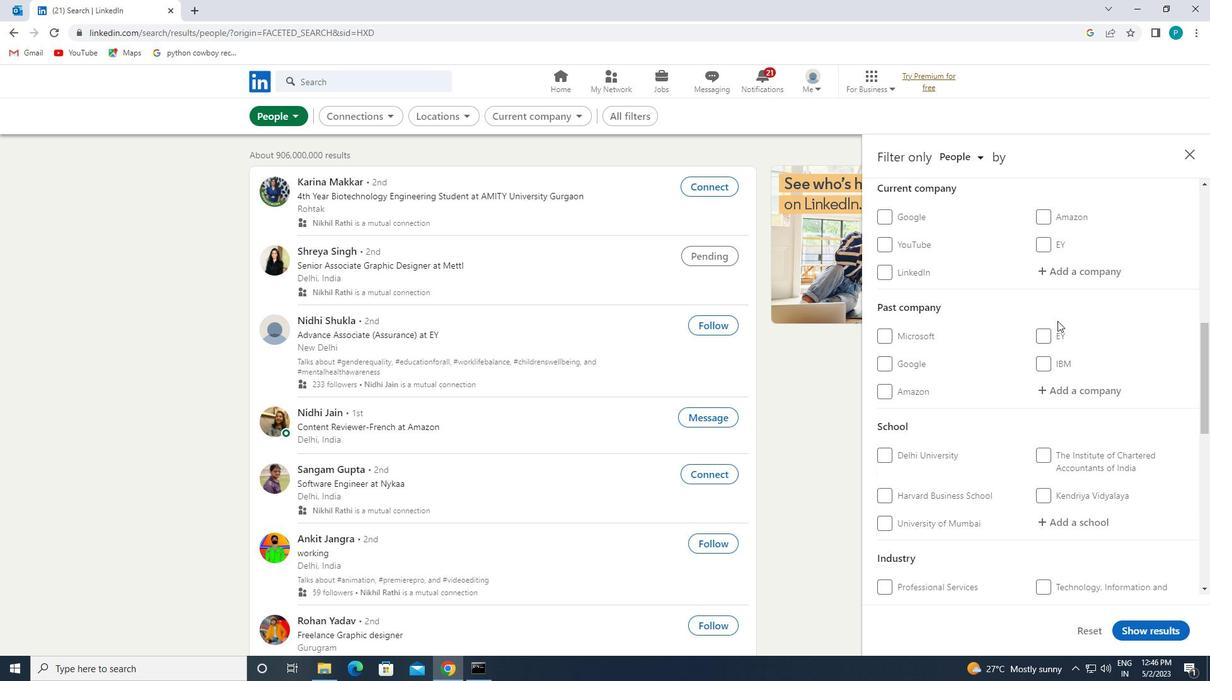 
Action: Mouse scrolled (1042, 404) with delta (0, 0)
Screenshot: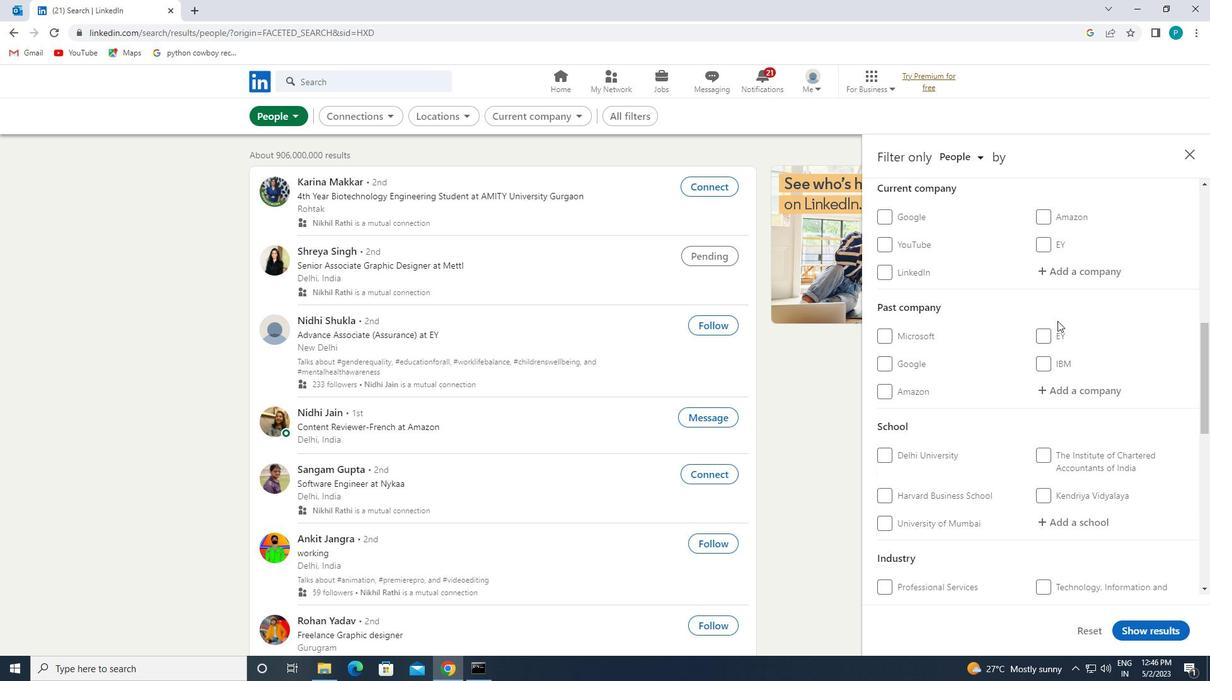 
Action: Mouse moved to (984, 443)
Screenshot: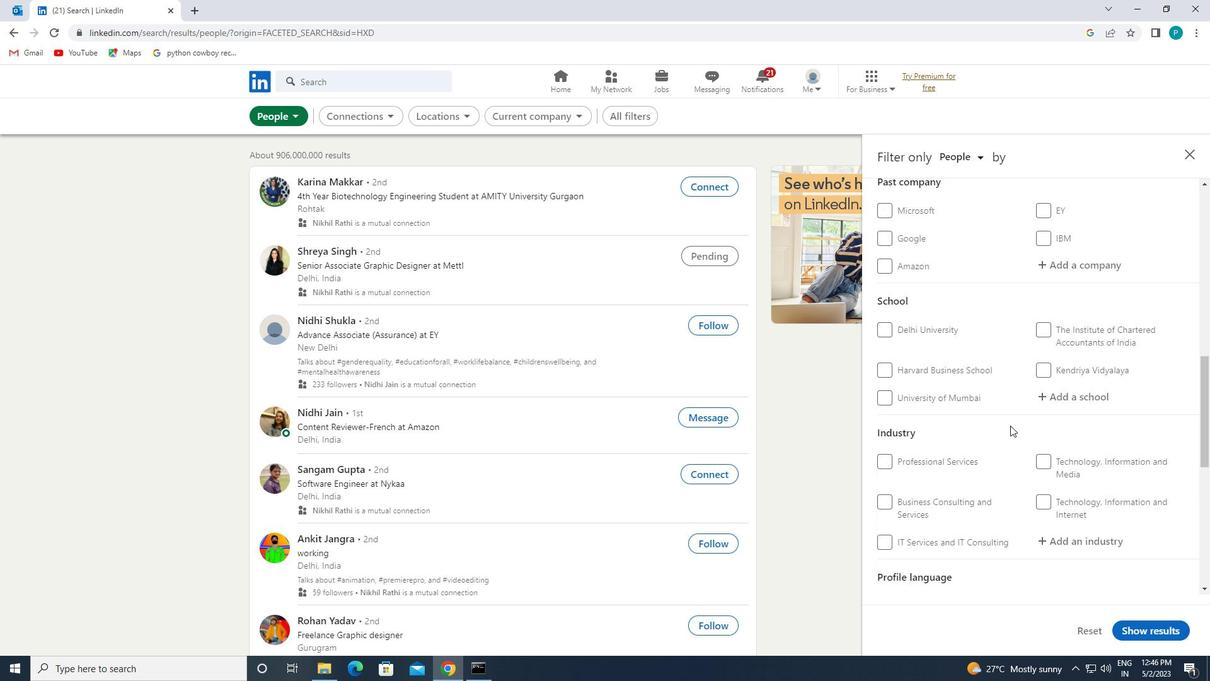 
Action: Mouse scrolled (984, 443) with delta (0, 0)
Screenshot: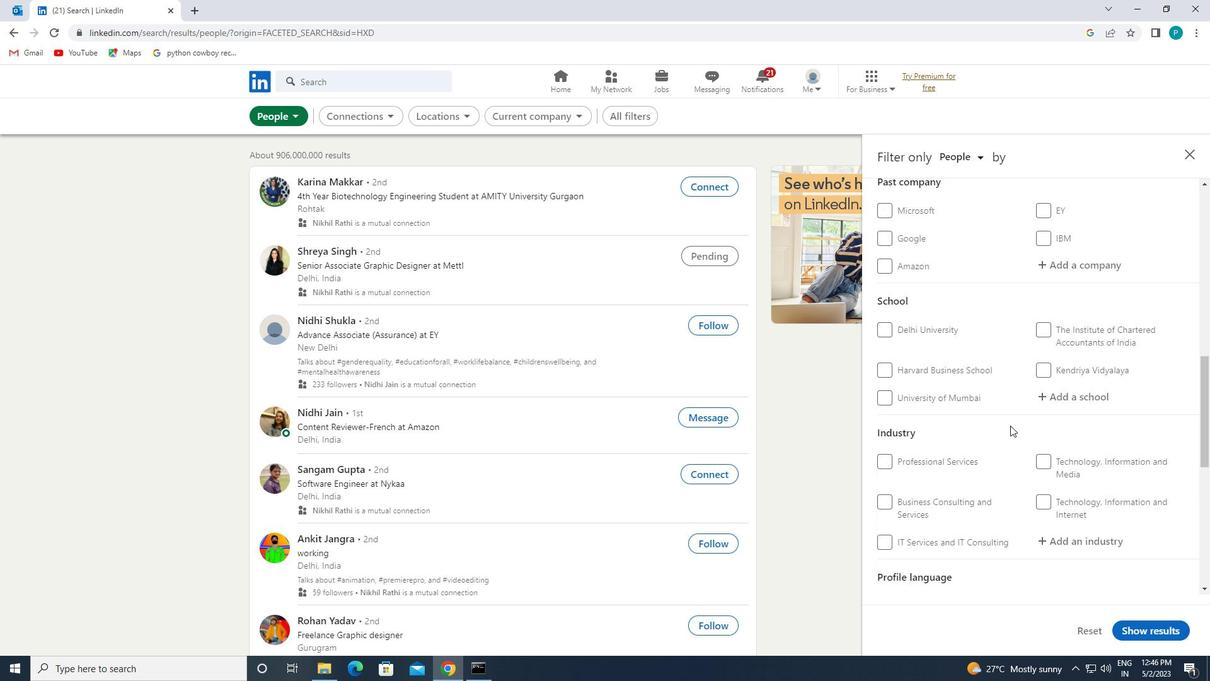 
Action: Mouse moved to (983, 445)
Screenshot: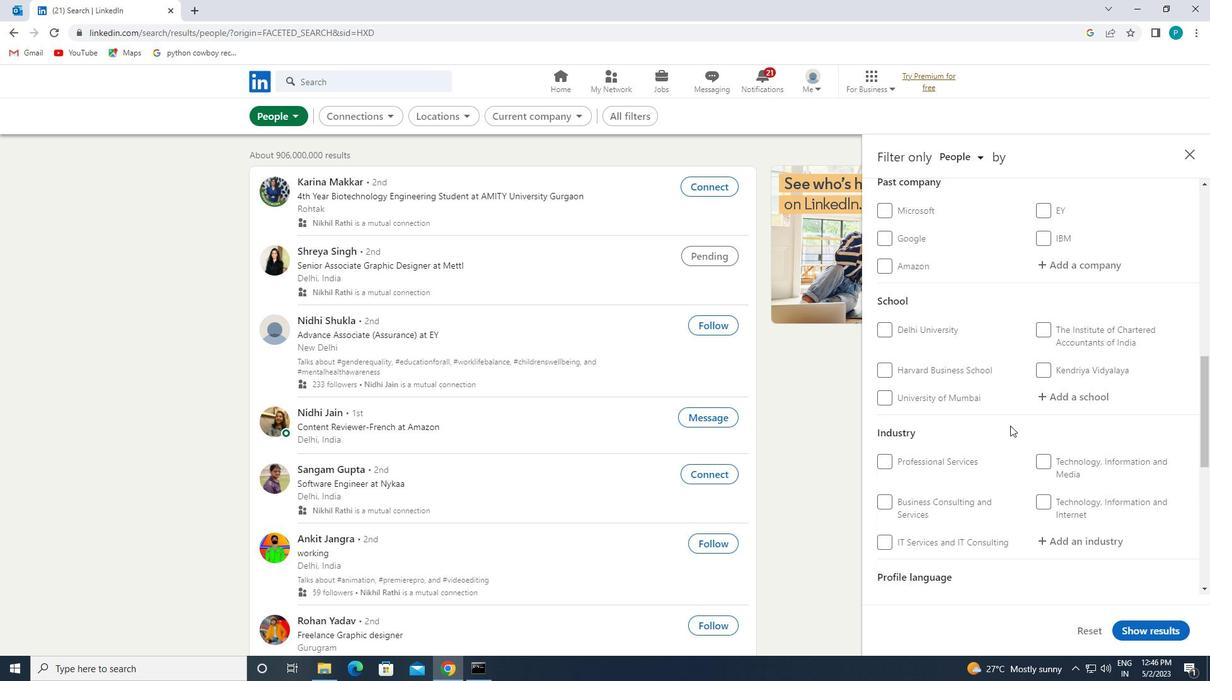 
Action: Mouse scrolled (983, 445) with delta (0, 0)
Screenshot: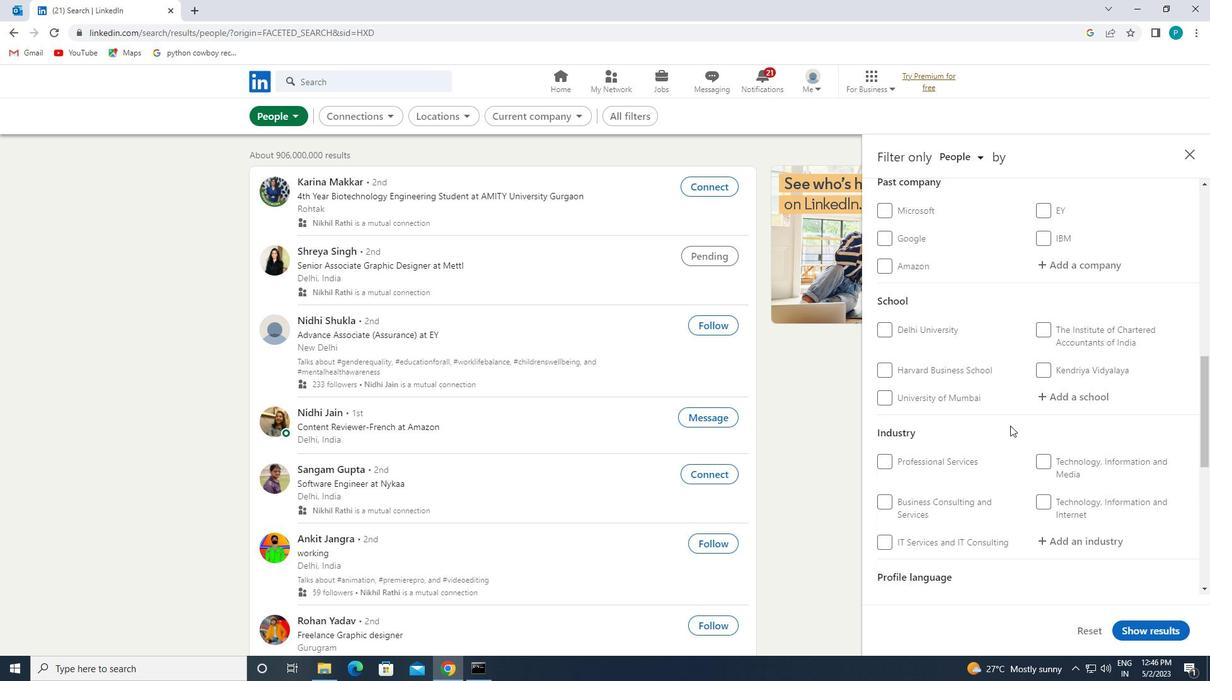 
Action: Mouse moved to (976, 444)
Screenshot: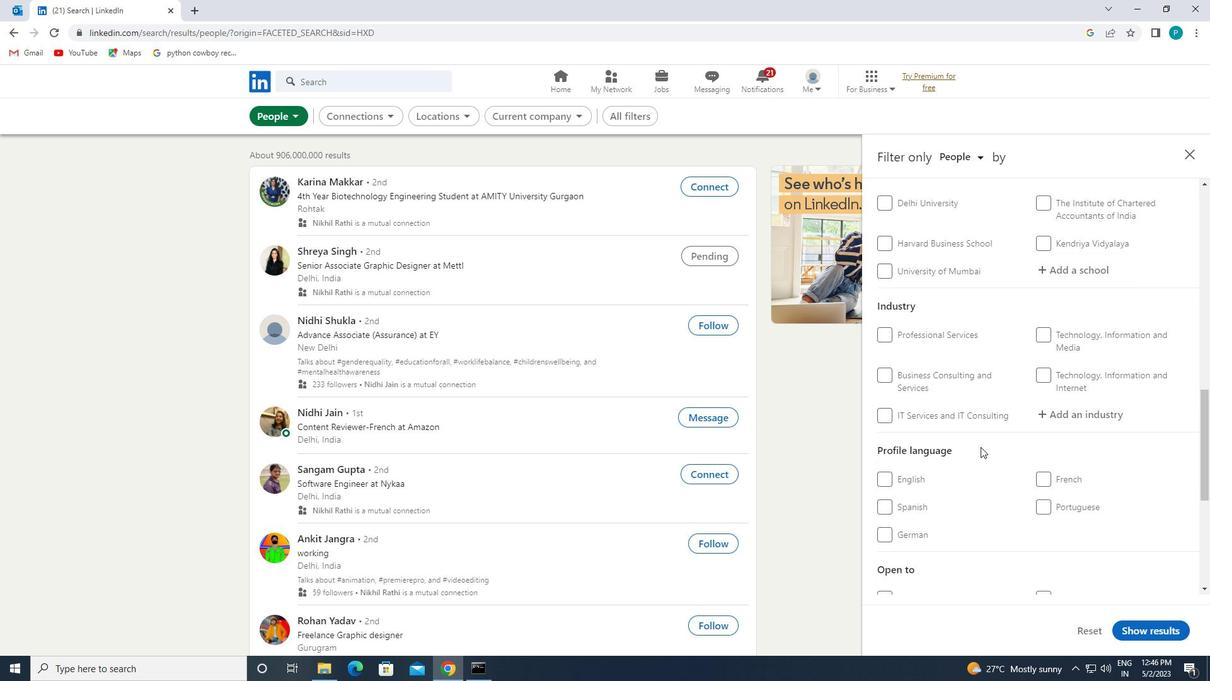 
Action: Mouse scrolled (976, 443) with delta (0, 0)
Screenshot: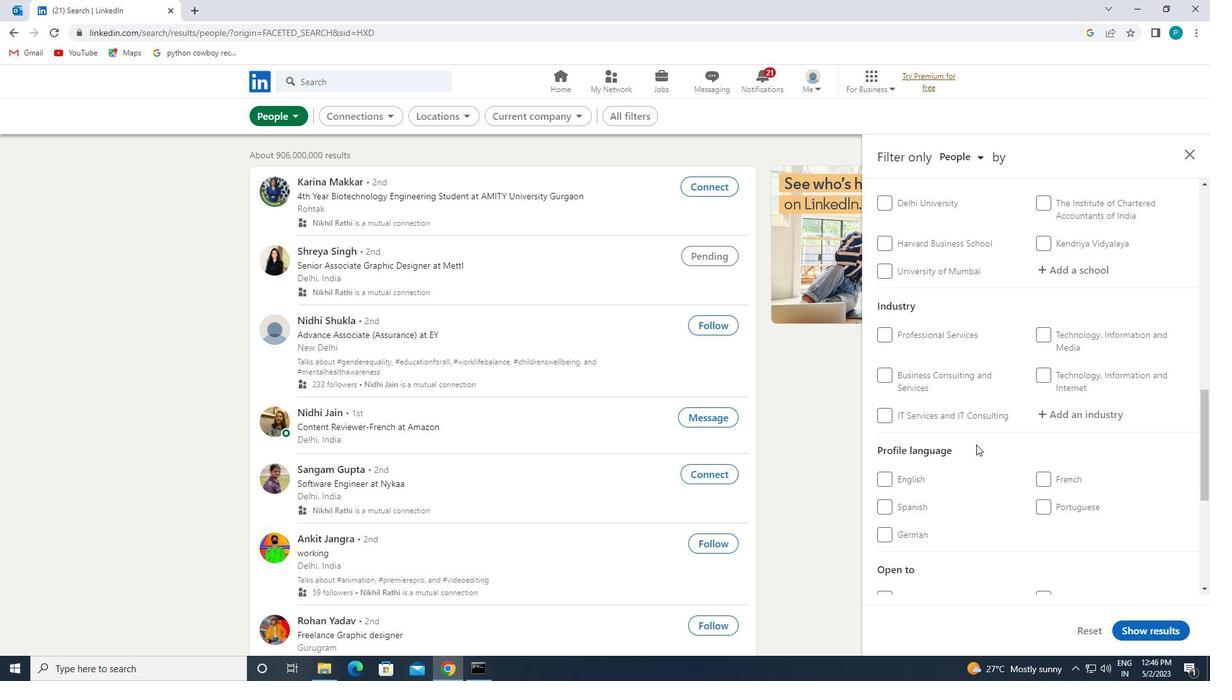 
Action: Mouse moved to (912, 464)
Screenshot: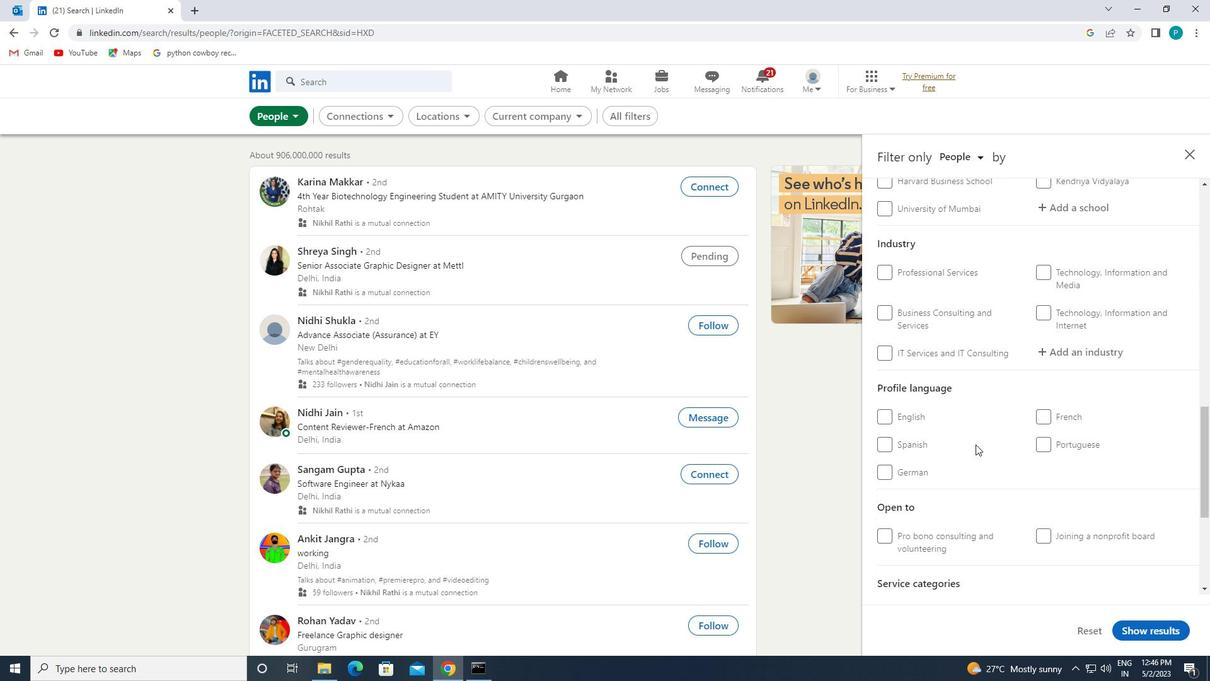 
Action: Mouse scrolled (912, 463) with delta (0, 0)
Screenshot: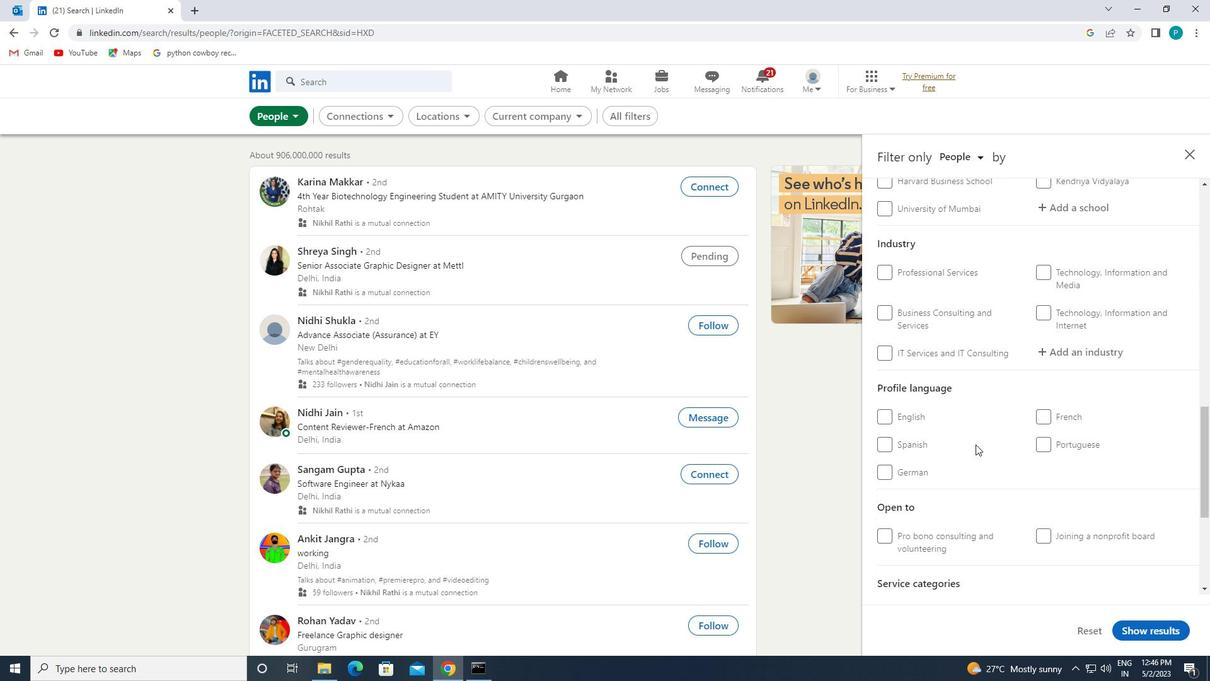 
Action: Mouse moved to (910, 466)
Screenshot: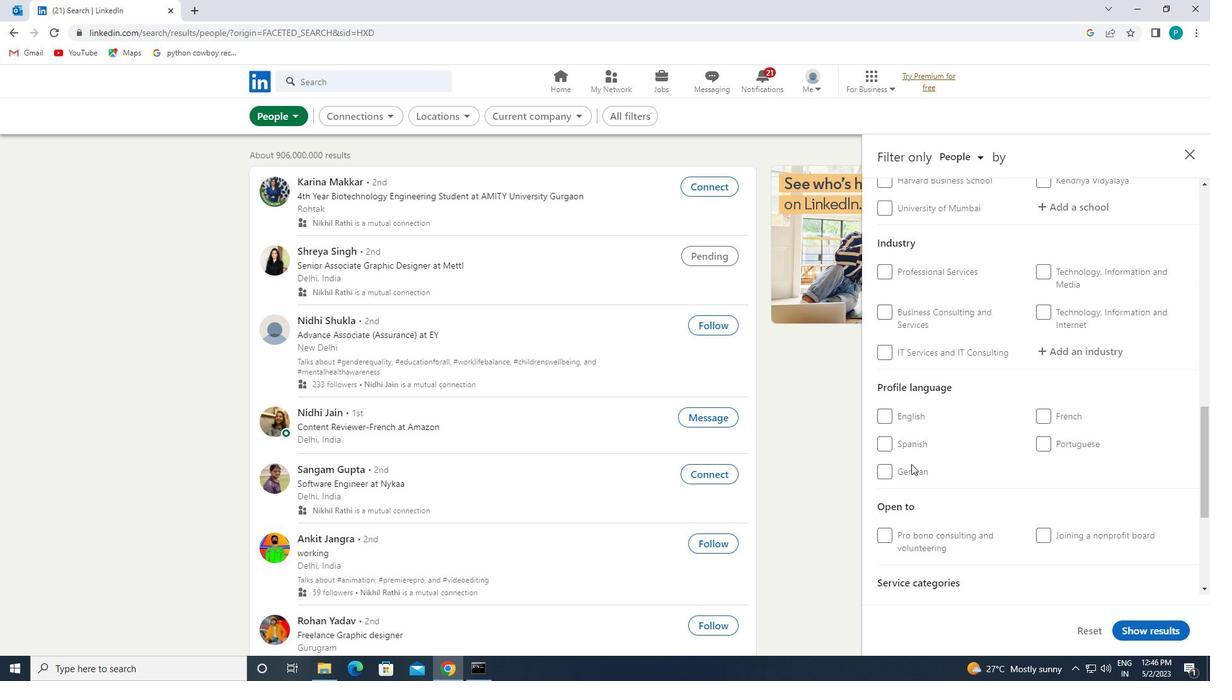 
Action: Mouse scrolled (910, 465) with delta (0, 0)
Screenshot: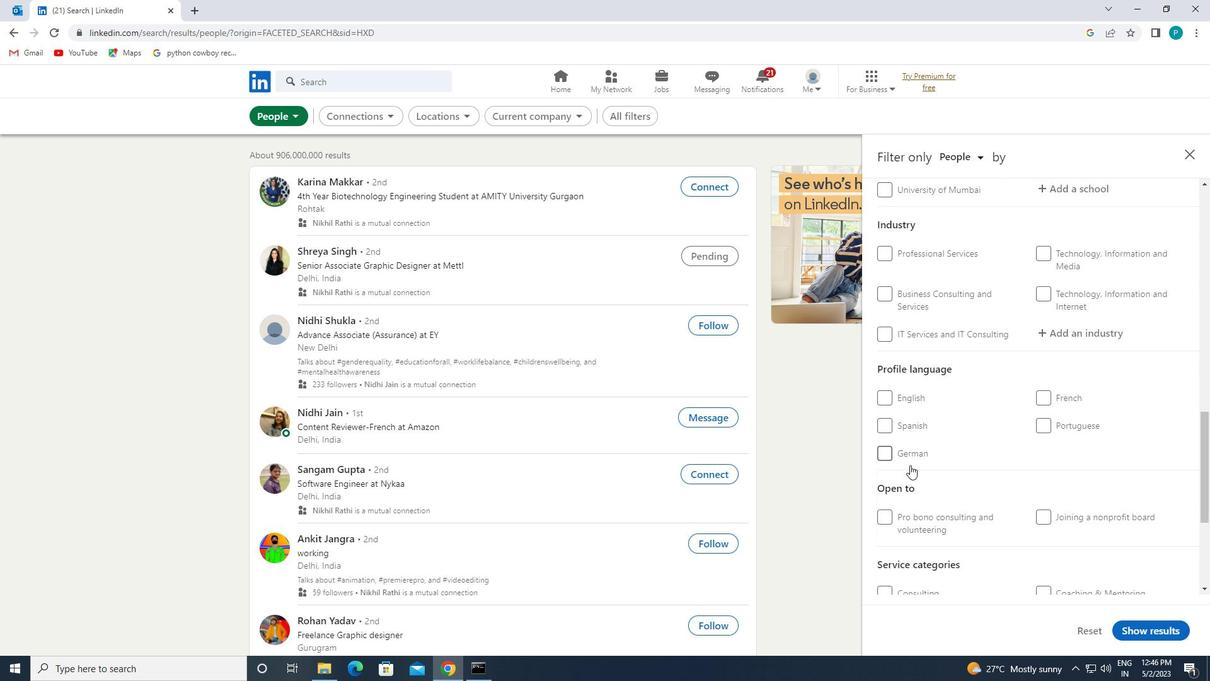 
Action: Mouse moved to (1046, 294)
Screenshot: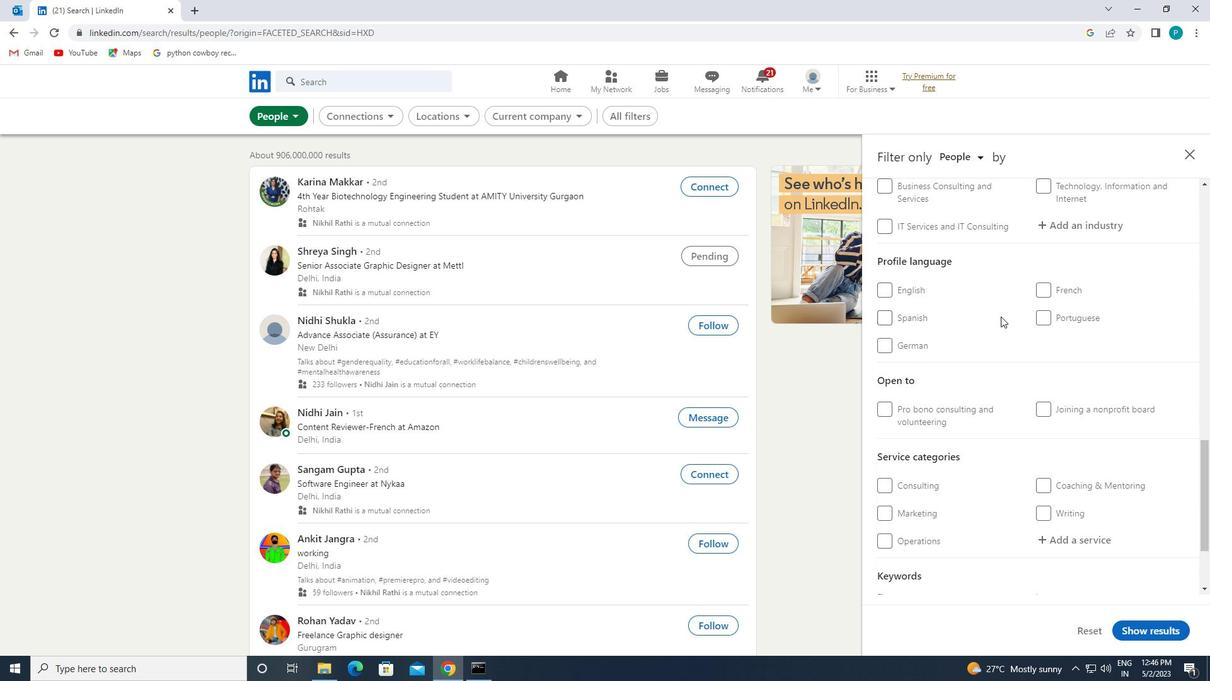 
Action: Mouse pressed left at (1046, 294)
Screenshot: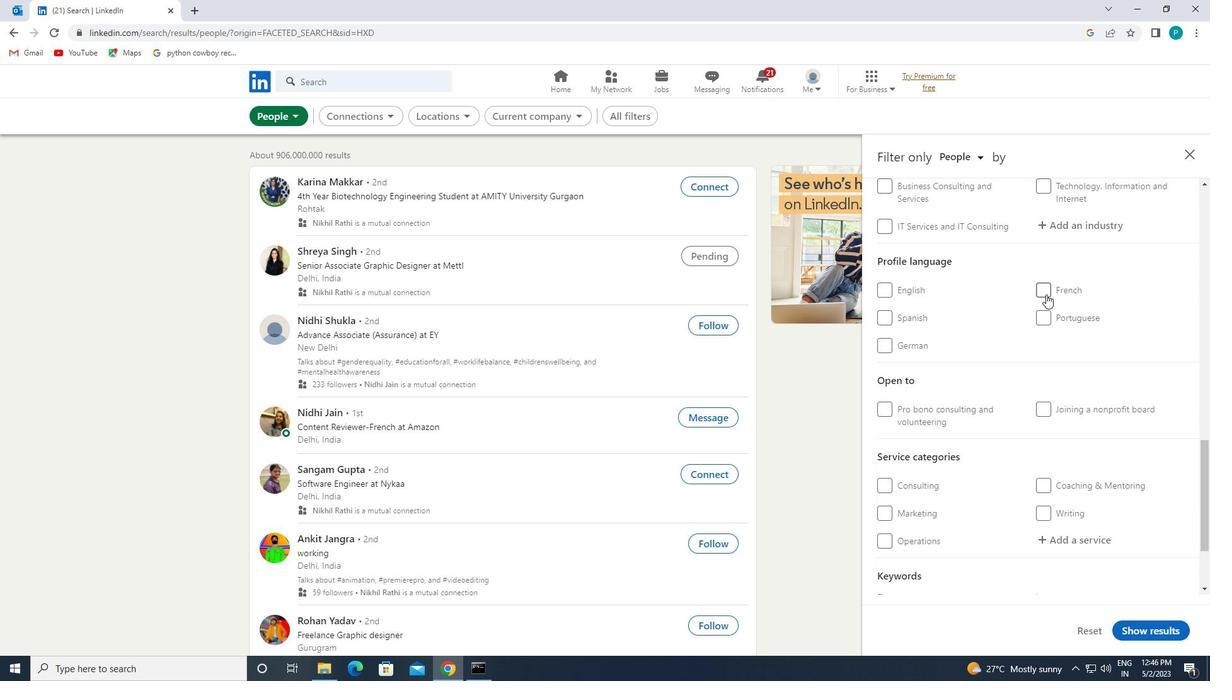 
Action: Mouse moved to (1171, 290)
Screenshot: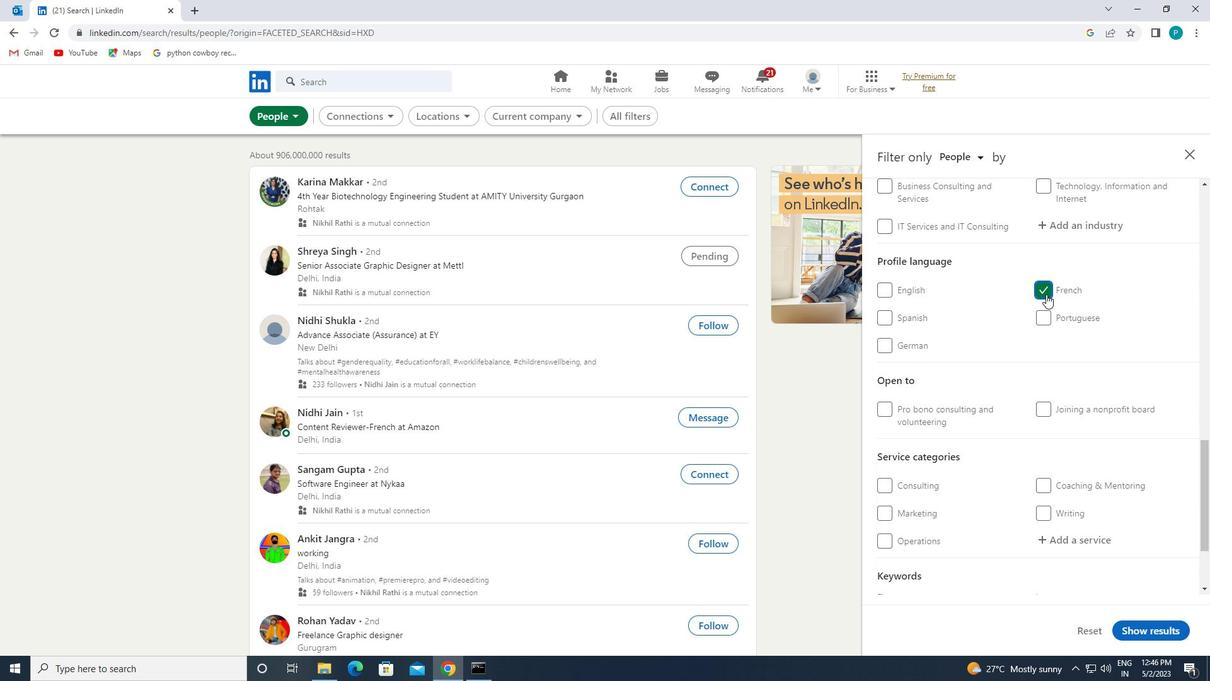 
Action: Mouse scrolled (1171, 291) with delta (0, 0)
Screenshot: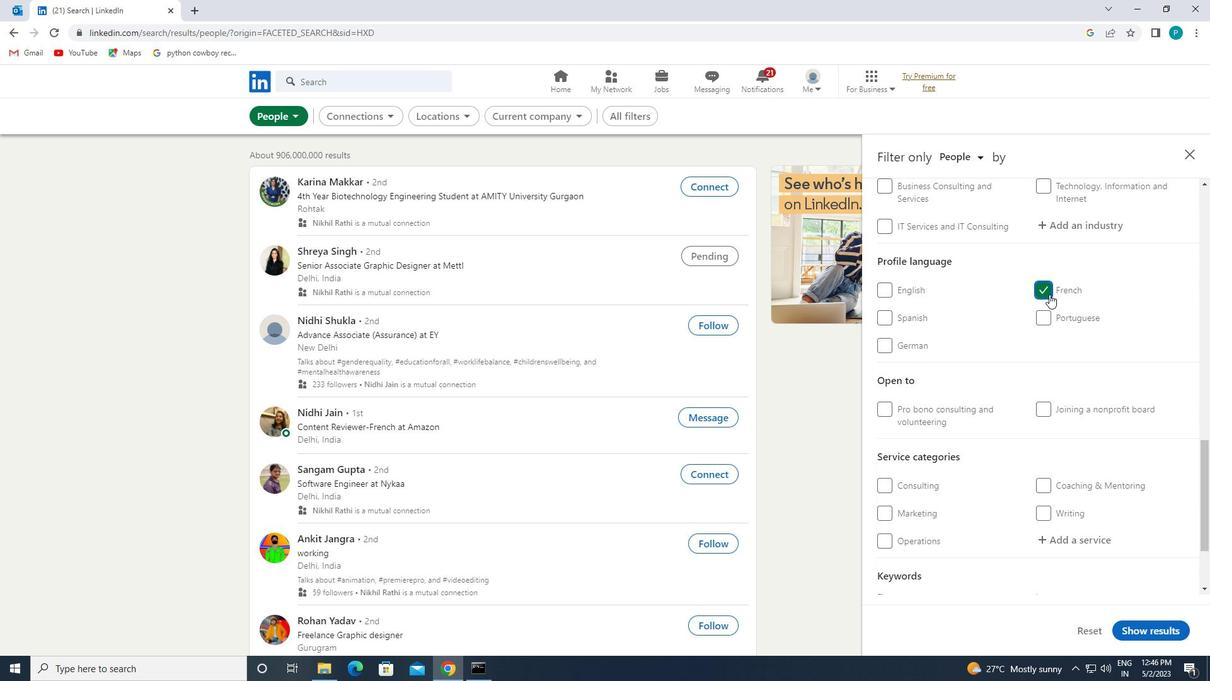 
Action: Mouse scrolled (1171, 291) with delta (0, 0)
Screenshot: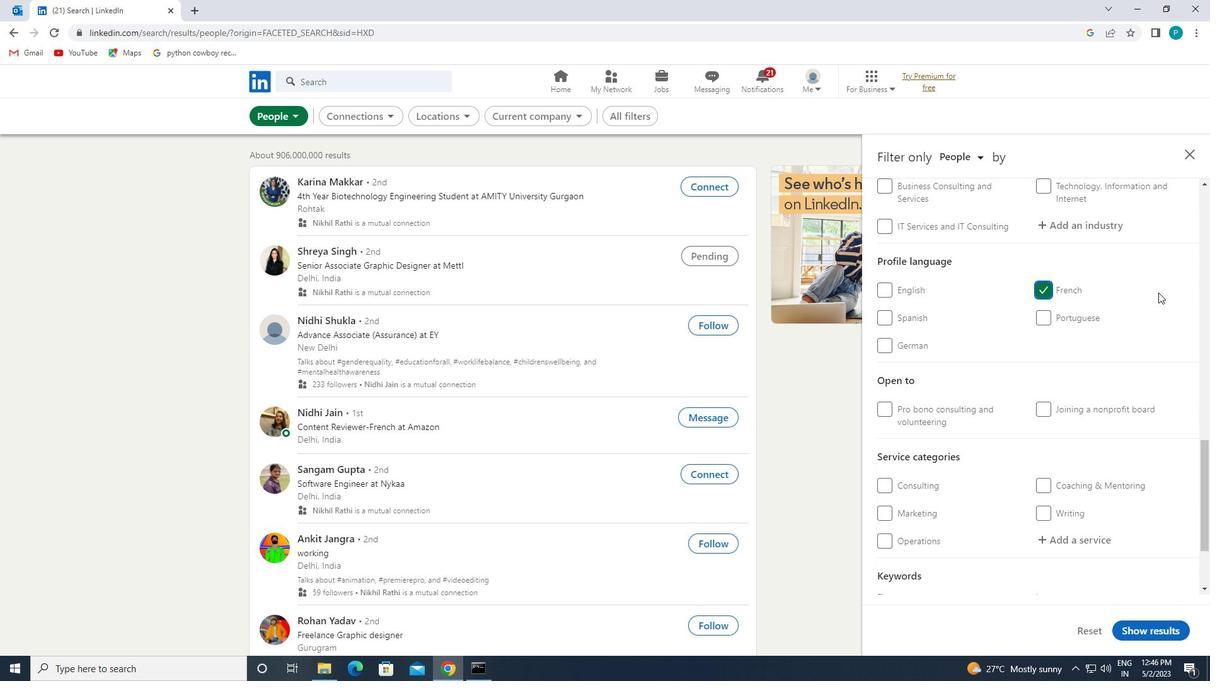 
Action: Mouse scrolled (1171, 291) with delta (0, 0)
Screenshot: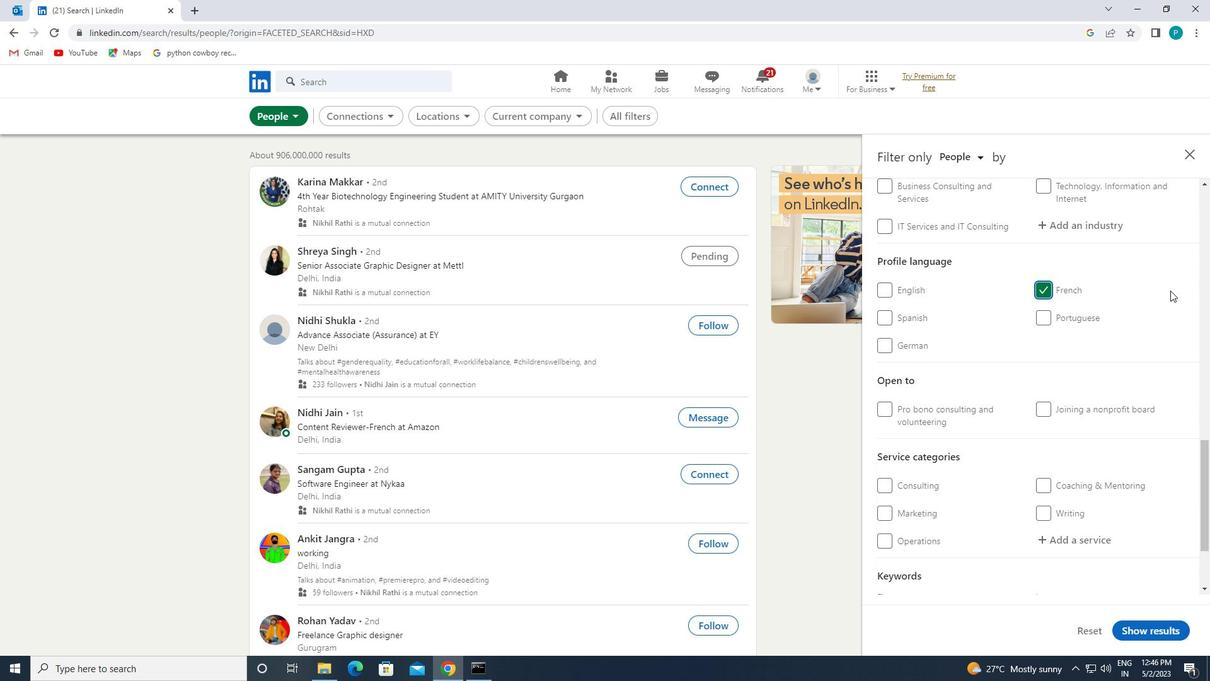 
Action: Mouse moved to (1142, 302)
Screenshot: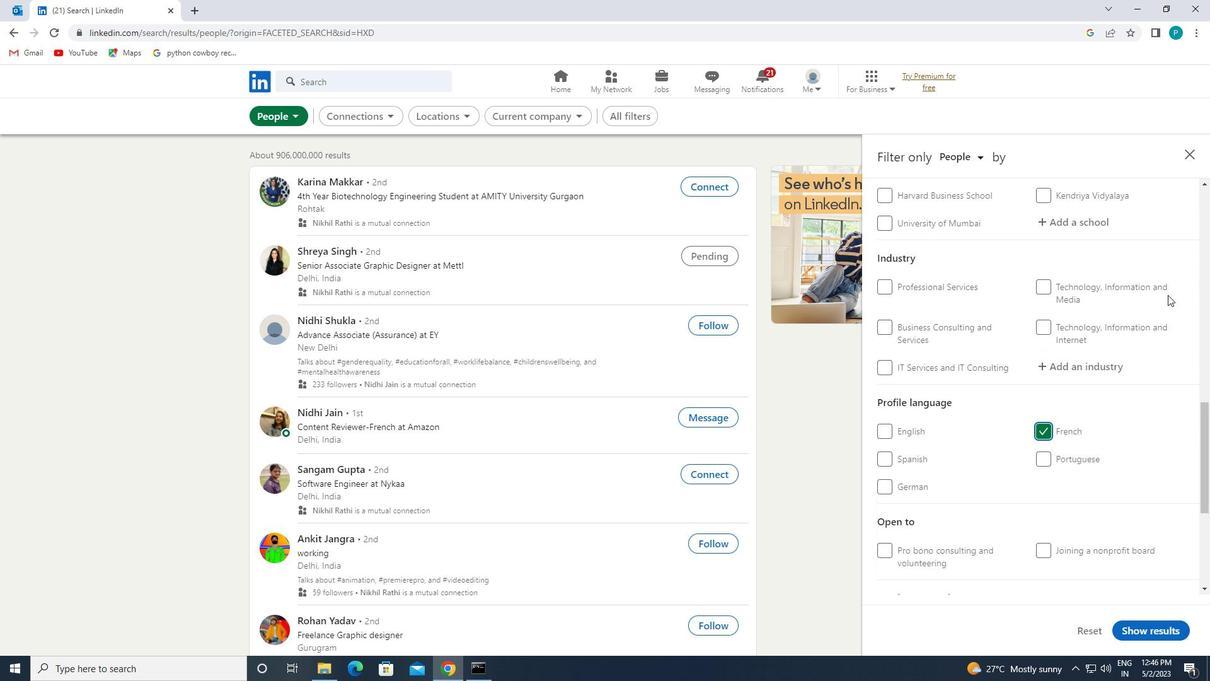 
Action: Mouse scrolled (1142, 303) with delta (0, 0)
Screenshot: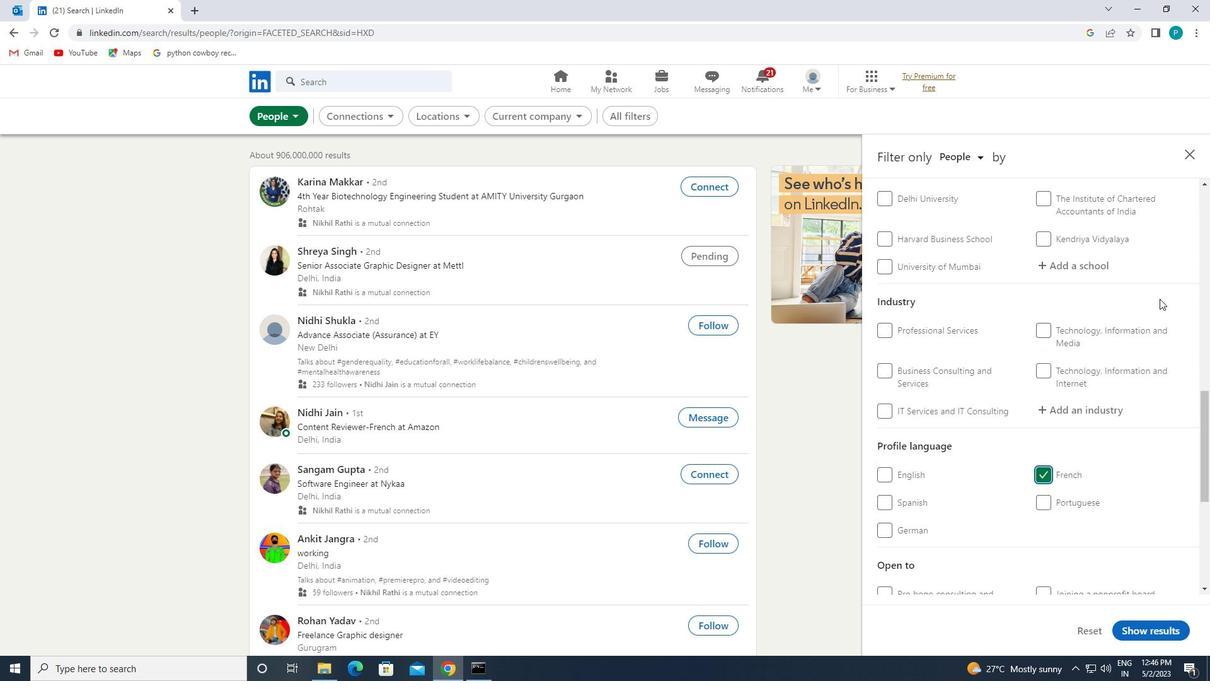 
Action: Mouse scrolled (1142, 303) with delta (0, 0)
Screenshot: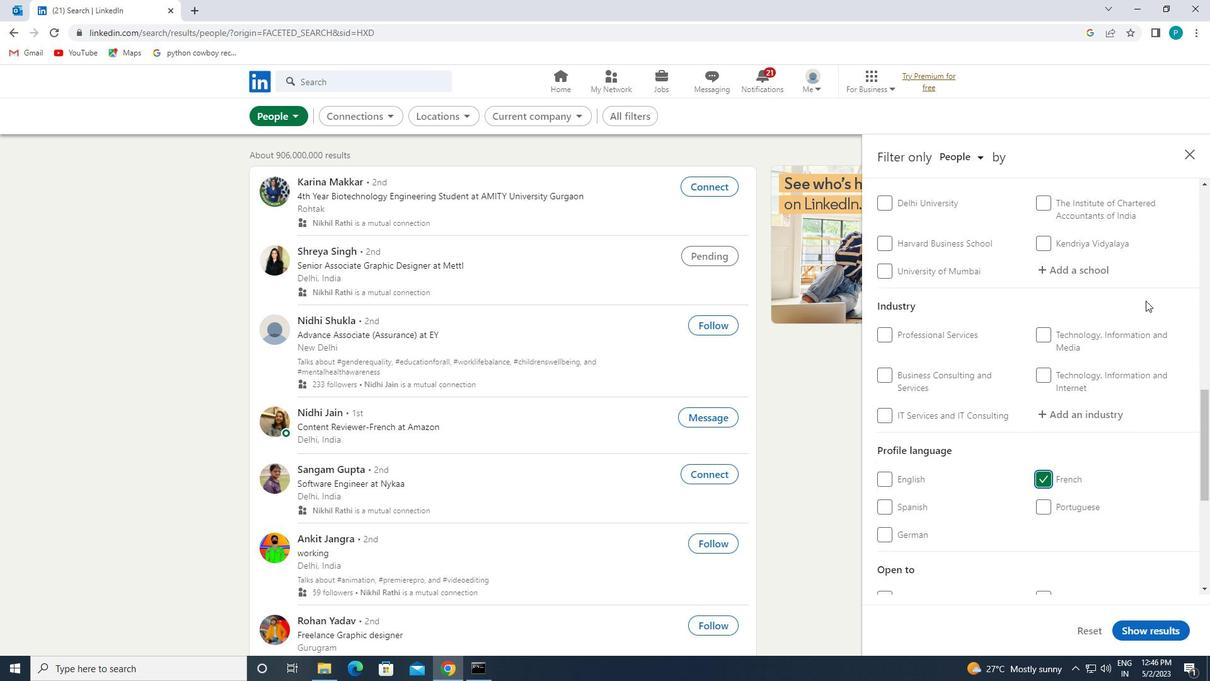 
Action: Mouse scrolled (1142, 303) with delta (0, 0)
Screenshot: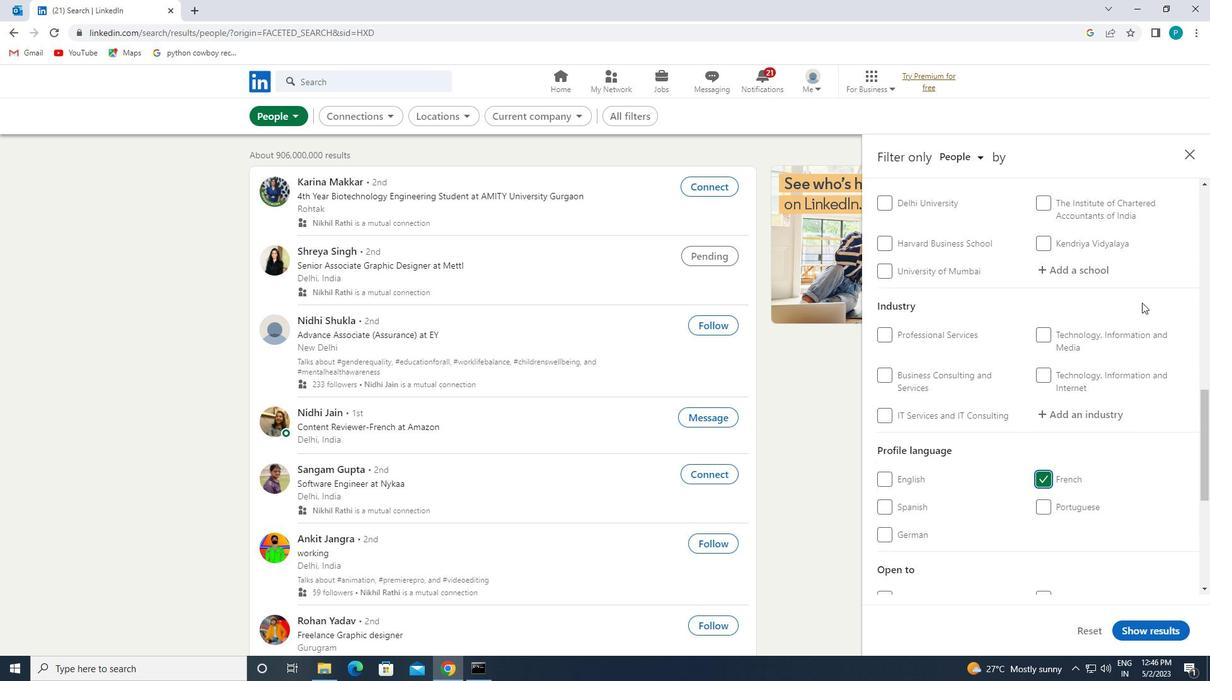 
Action: Mouse moved to (1068, 338)
Screenshot: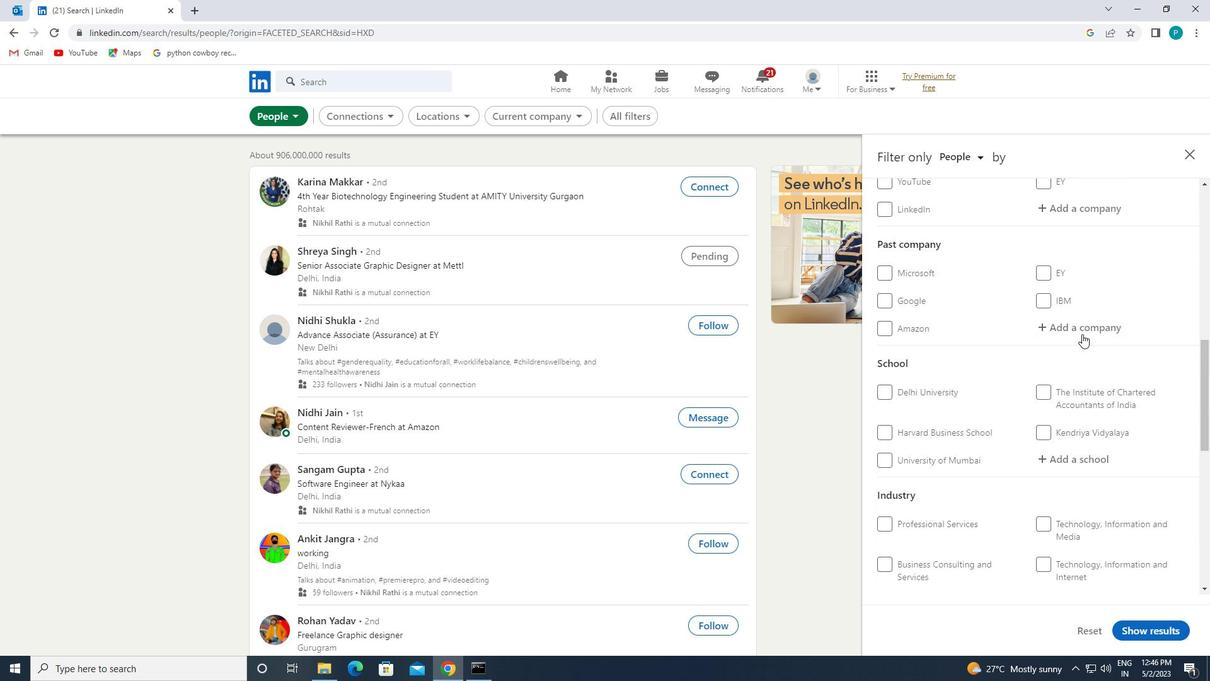 
Action: Mouse scrolled (1068, 338) with delta (0, 0)
Screenshot: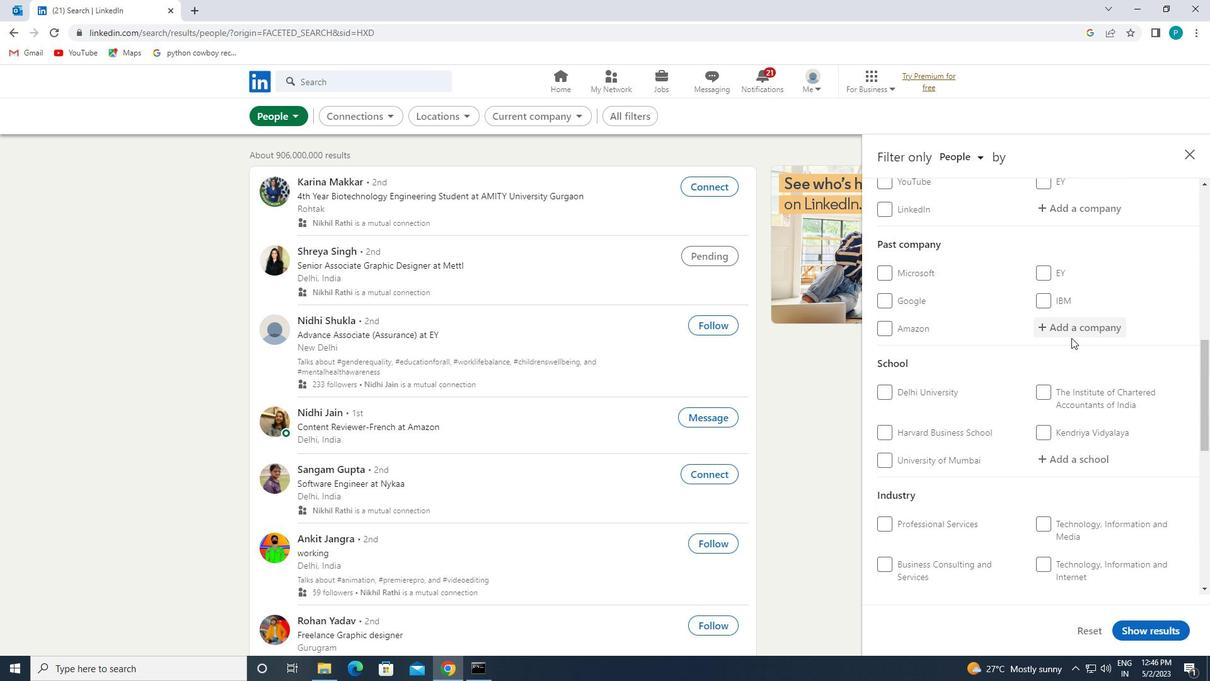 
Action: Mouse scrolled (1068, 338) with delta (0, 0)
Screenshot: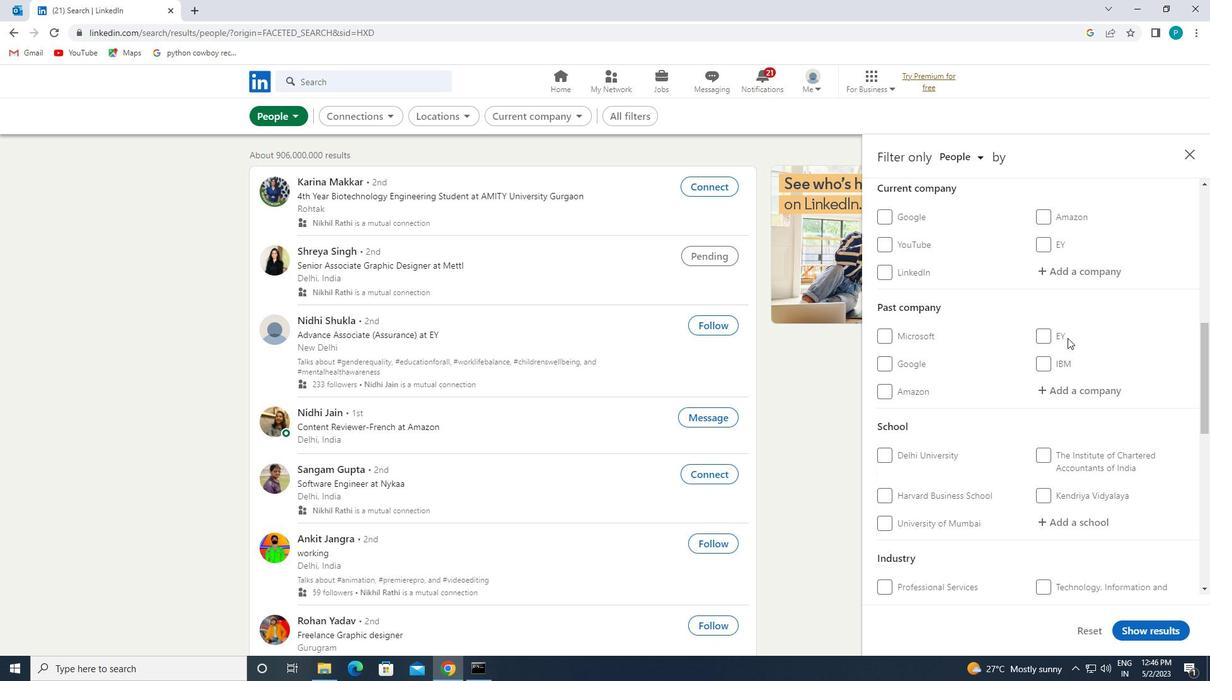 
Action: Mouse moved to (1060, 327)
Screenshot: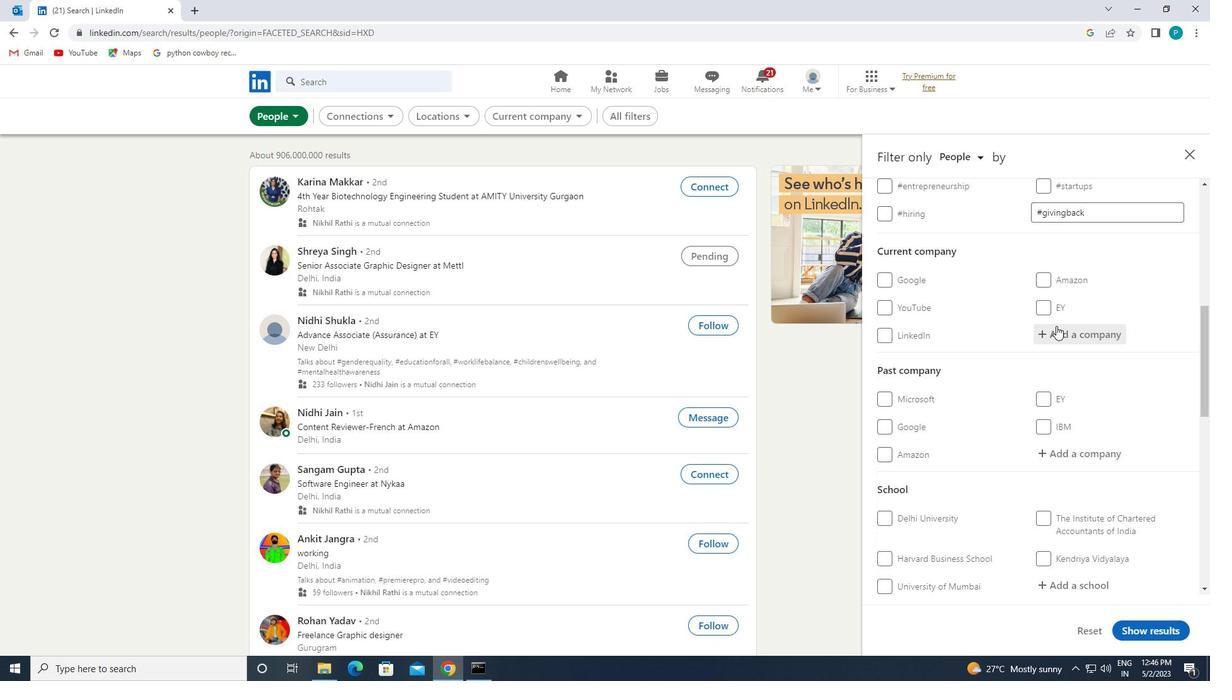 
Action: Mouse pressed left at (1060, 327)
Screenshot: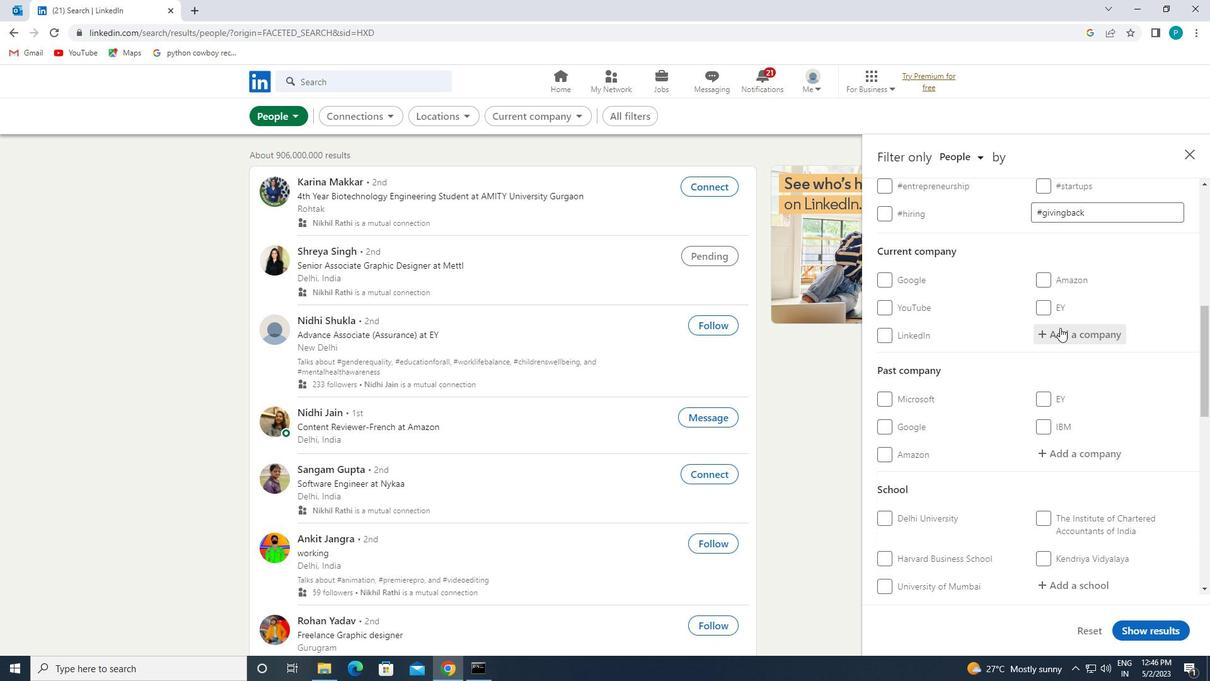 
Action: Key pressed <Key.caps_lock>I<Key.caps_lock>NTAS
Screenshot: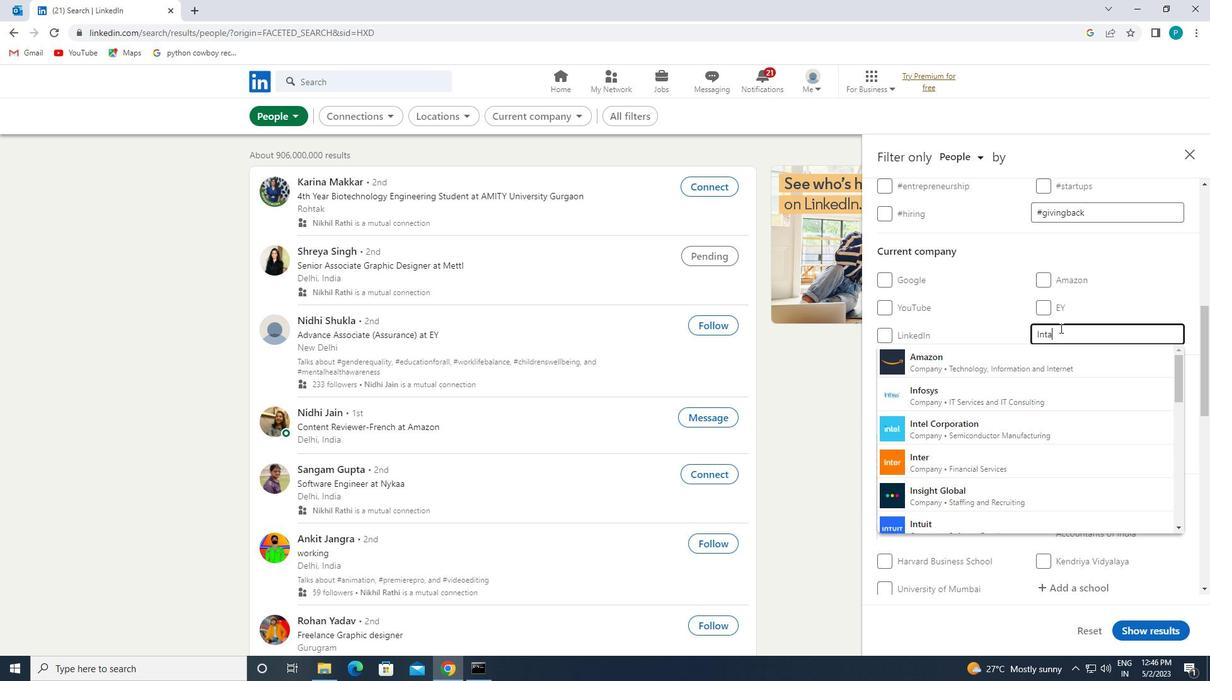 
Action: Mouse moved to (1042, 346)
Screenshot: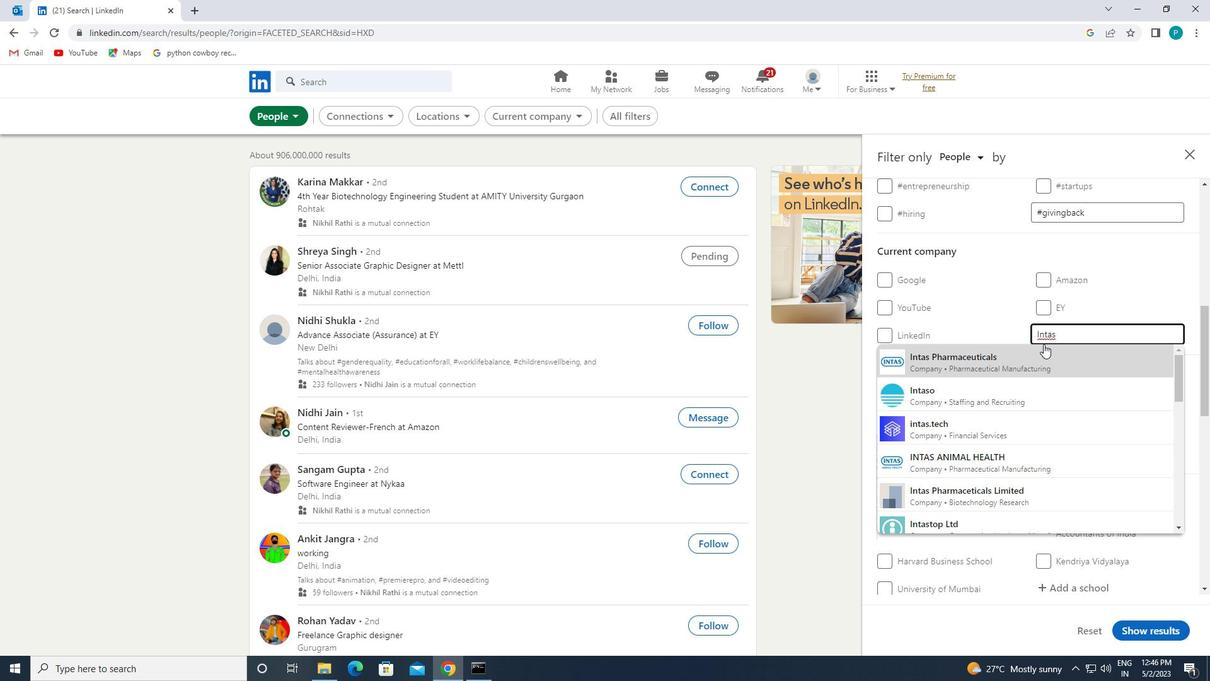 
Action: Mouse pressed left at (1042, 346)
Screenshot: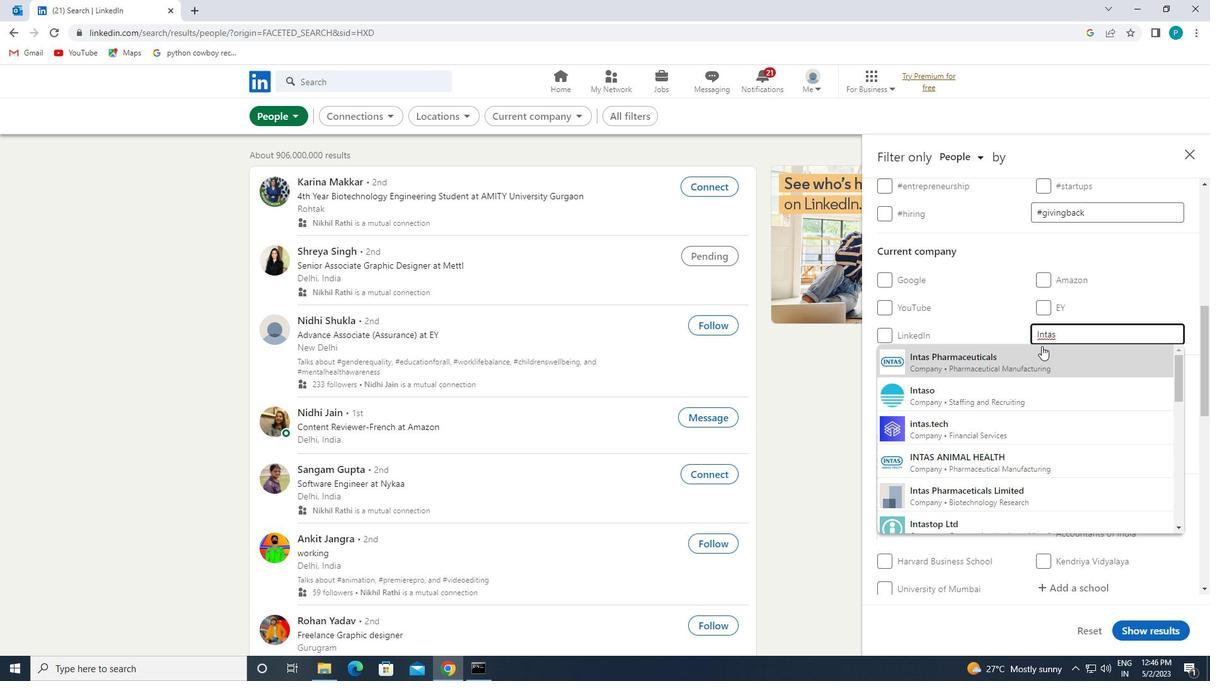 
Action: Mouse scrolled (1042, 345) with delta (0, 0)
Screenshot: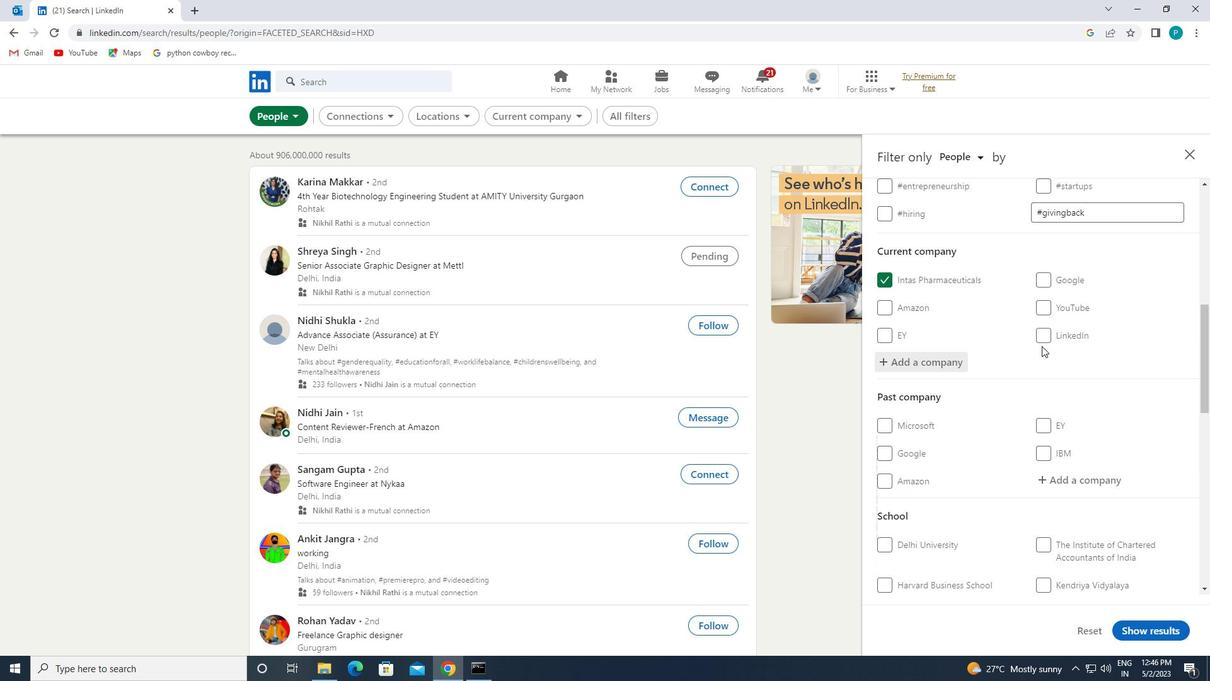 
Action: Mouse scrolled (1042, 345) with delta (0, 0)
Screenshot: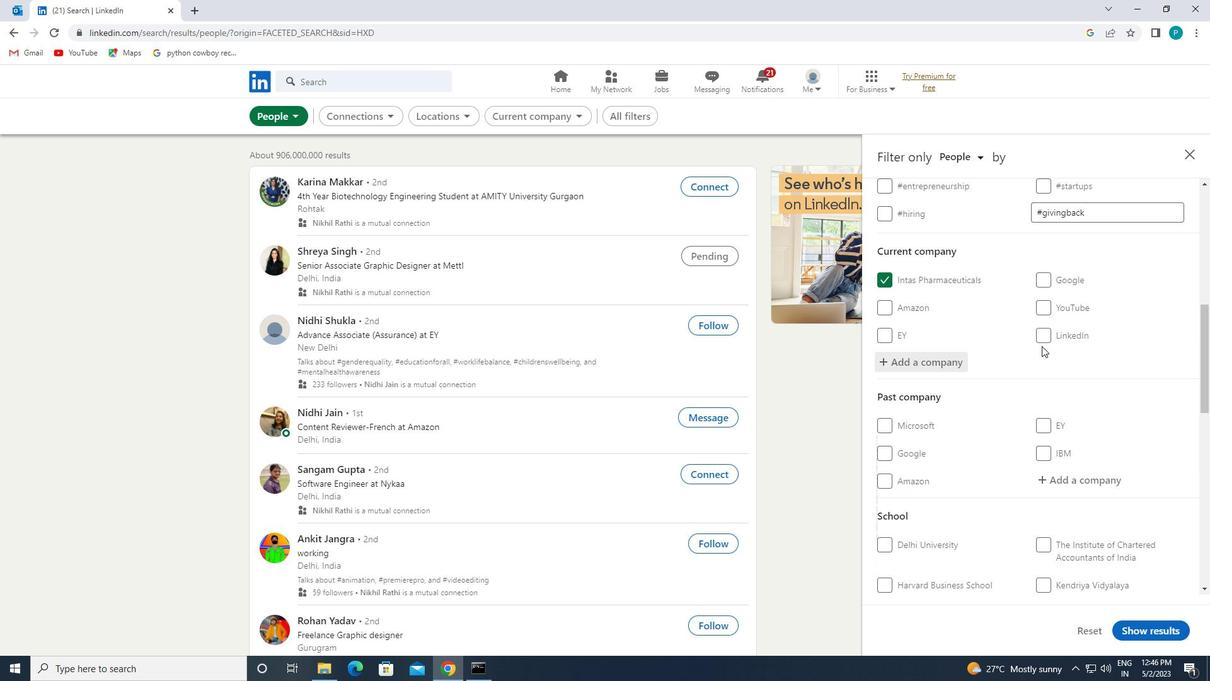 
Action: Mouse moved to (1101, 500)
Screenshot: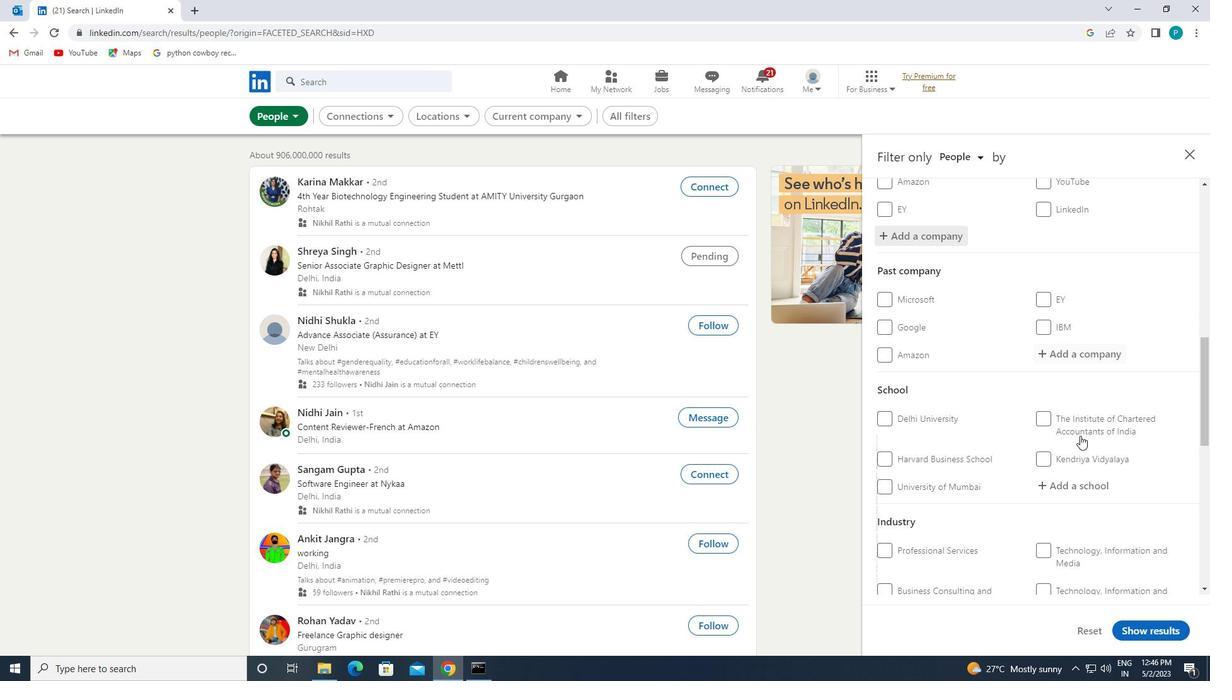 
Action: Mouse pressed left at (1101, 500)
Screenshot: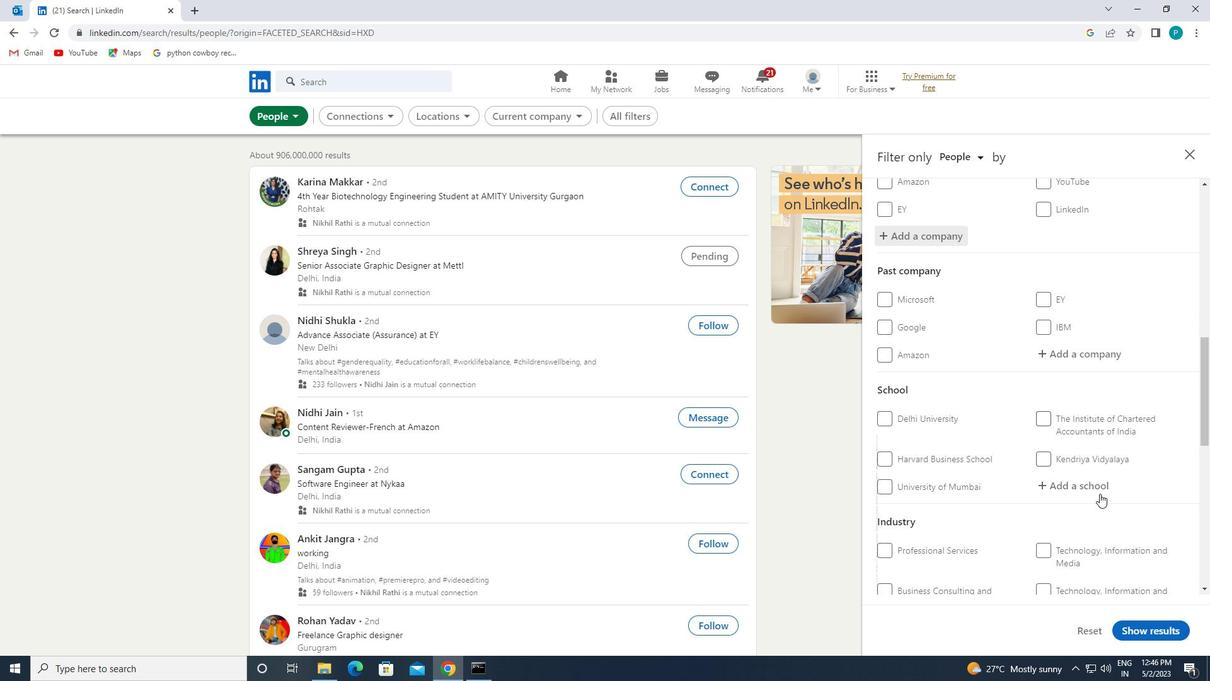 
Action: Mouse moved to (1100, 493)
Screenshot: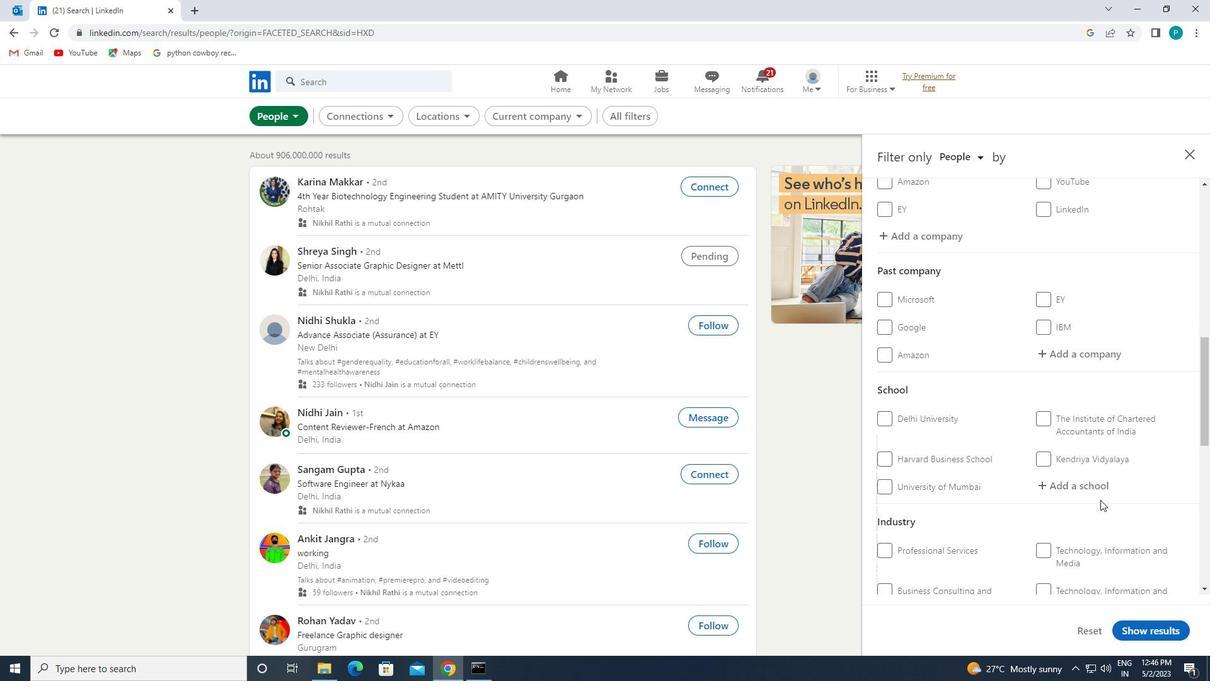 
Action: Mouse pressed left at (1100, 493)
Screenshot: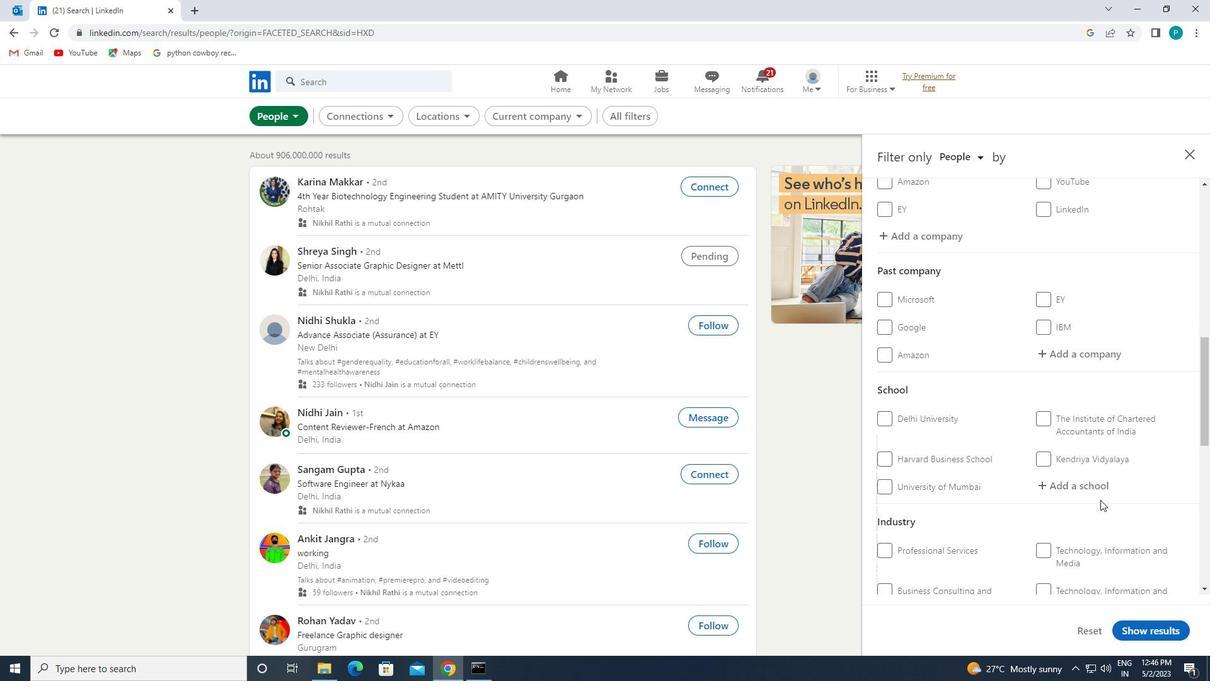 
Action: Mouse moved to (1137, 486)
Screenshot: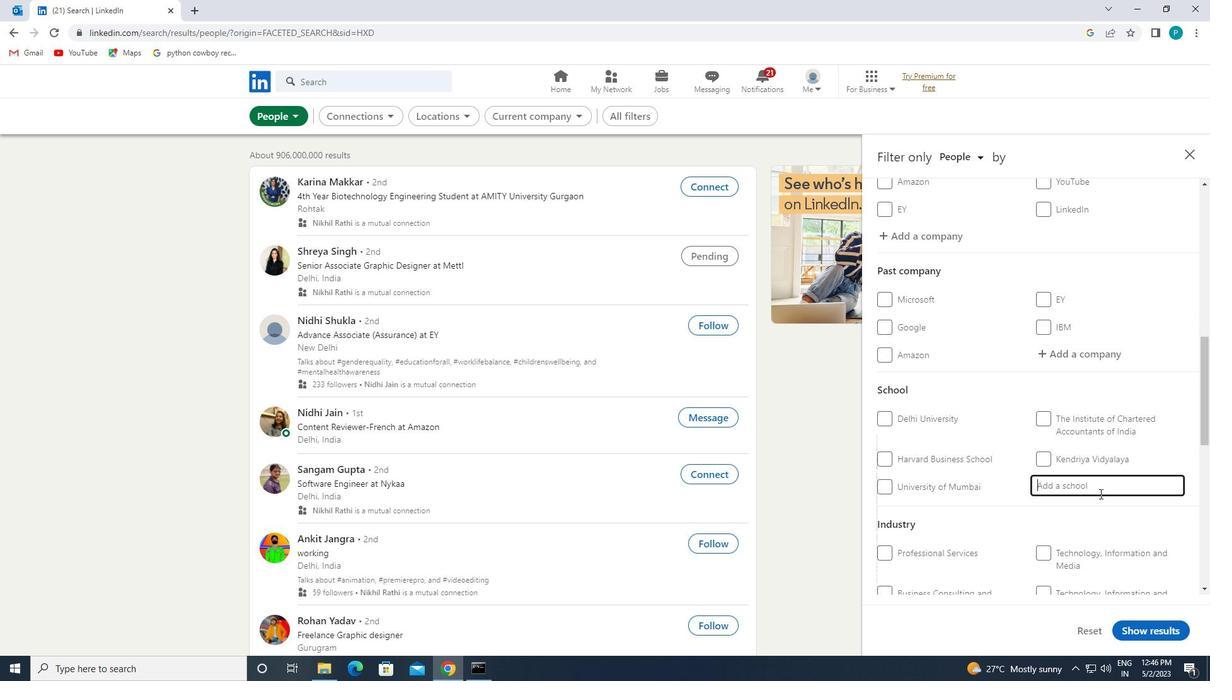 
Action: Key pressed <Key.caps_lock>C<Key.caps_lock><Key.caps_lock>MR
Screenshot: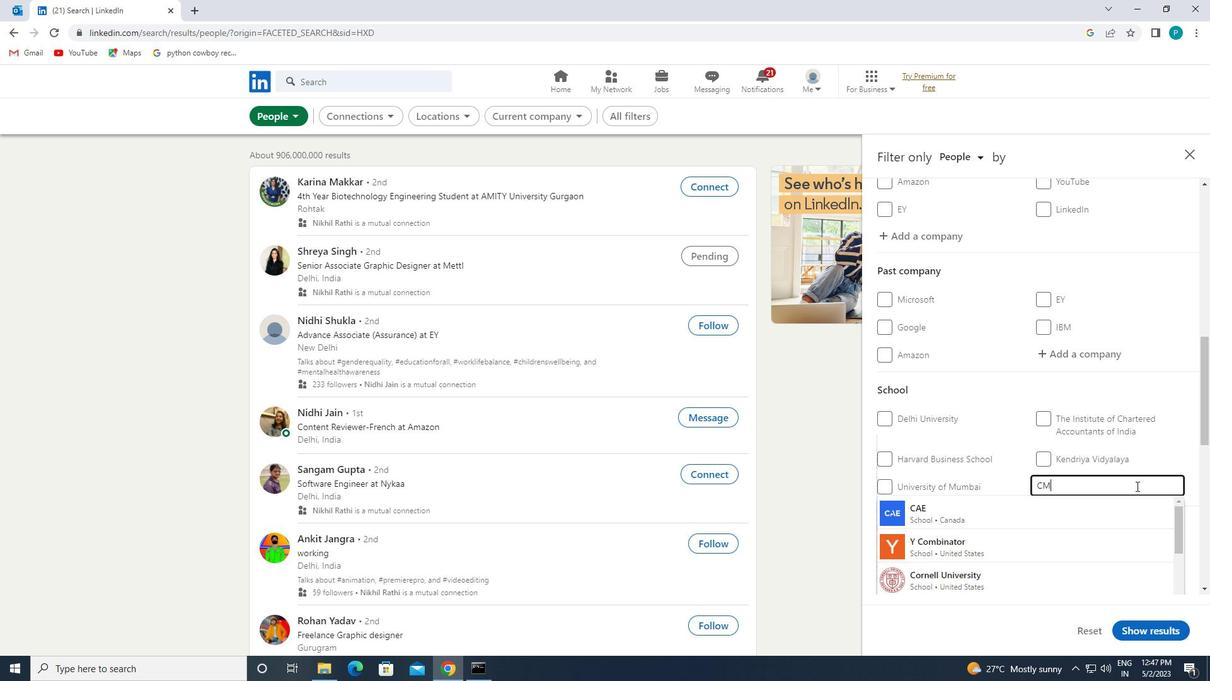 
Action: Mouse moved to (1080, 479)
Screenshot: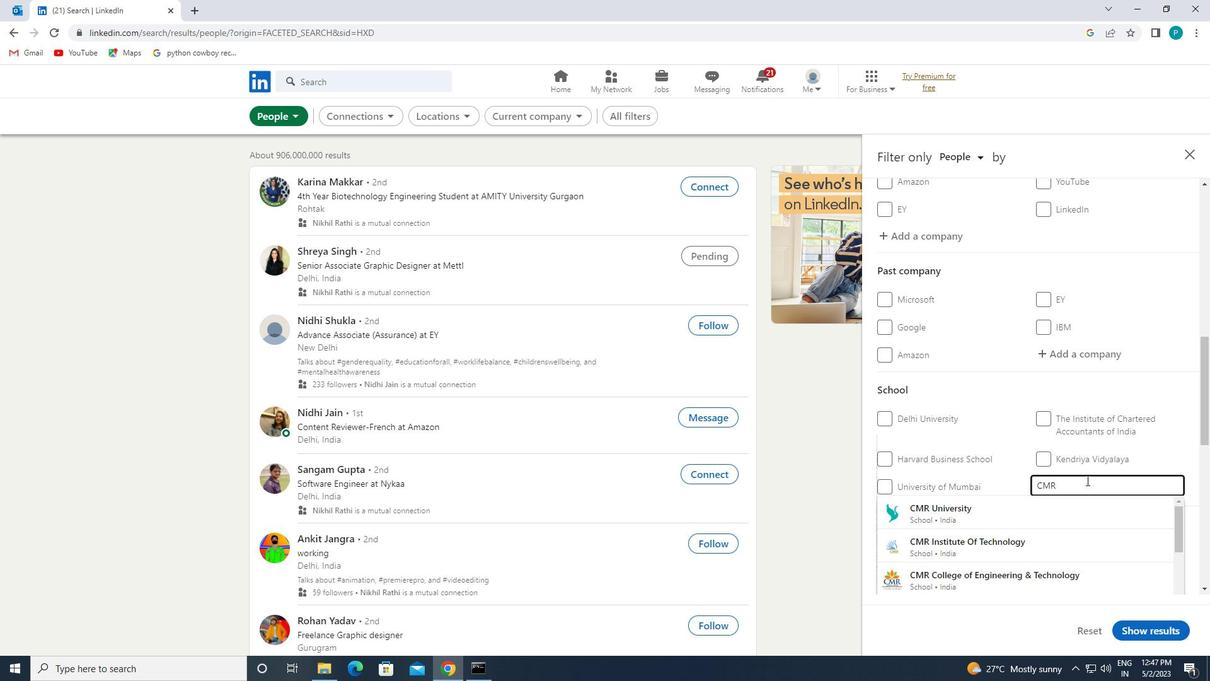 
Action: Mouse scrolled (1080, 478) with delta (0, 0)
Screenshot: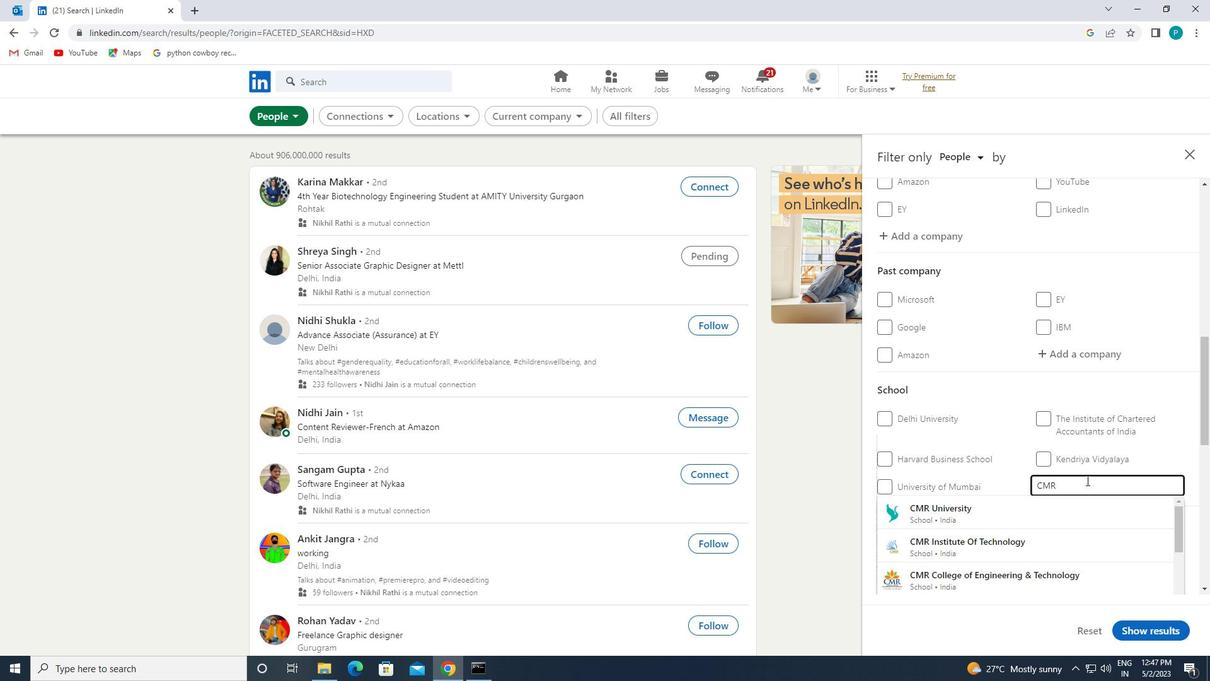 
Action: Mouse moved to (1036, 546)
Screenshot: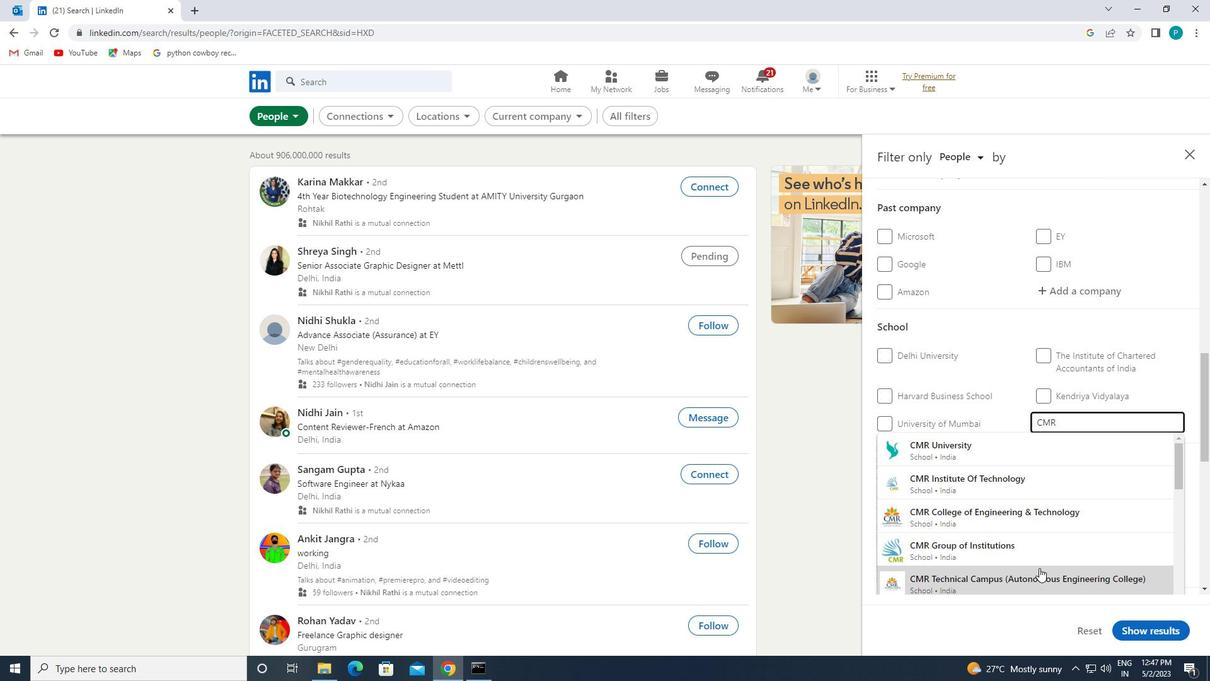 
Action: Mouse pressed left at (1036, 546)
Screenshot: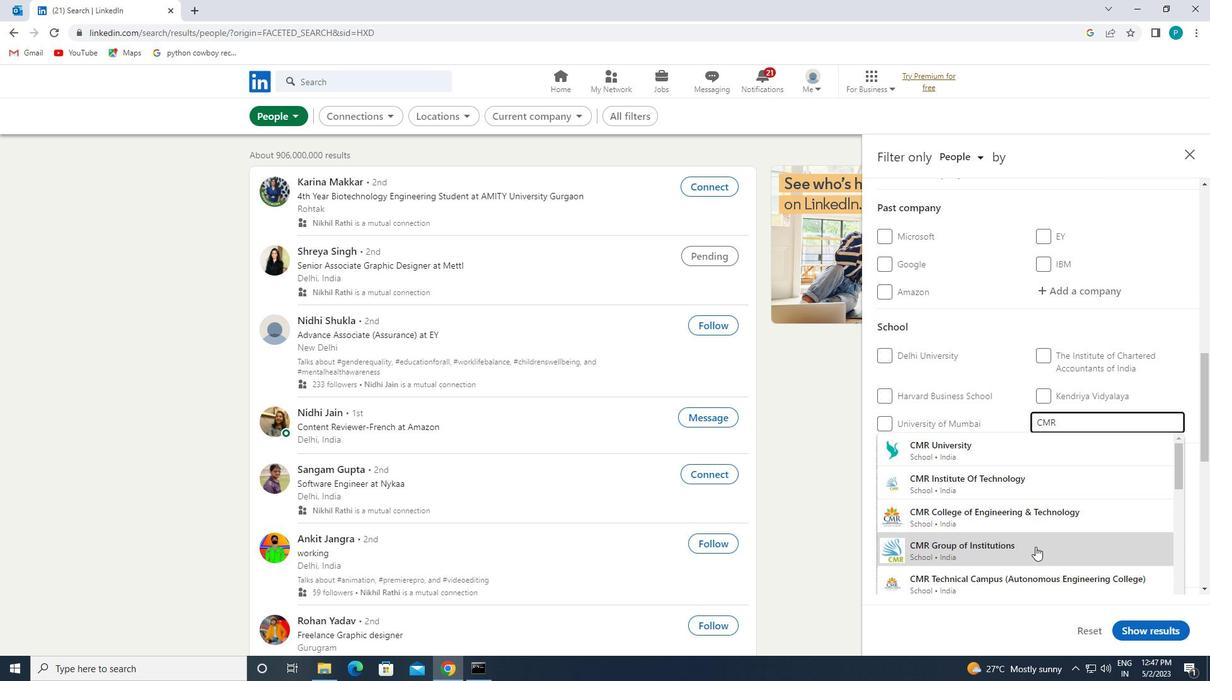 
Action: Mouse scrolled (1036, 546) with delta (0, 0)
Screenshot: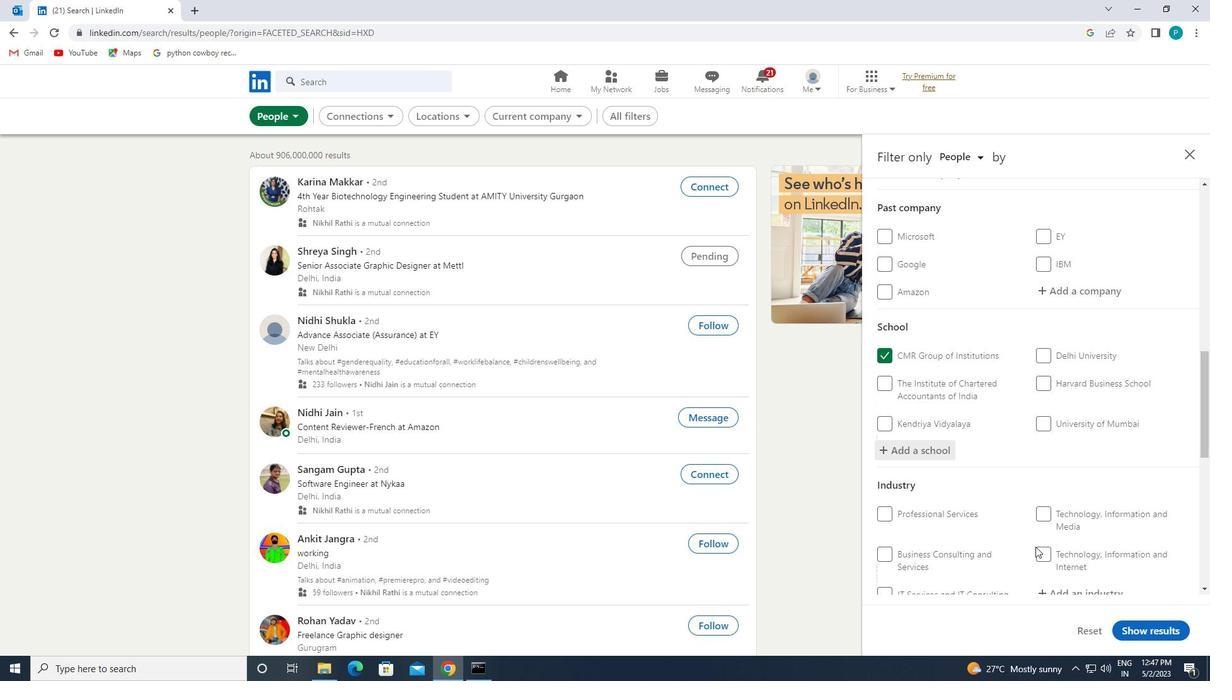 
Action: Mouse scrolled (1036, 546) with delta (0, 0)
Screenshot: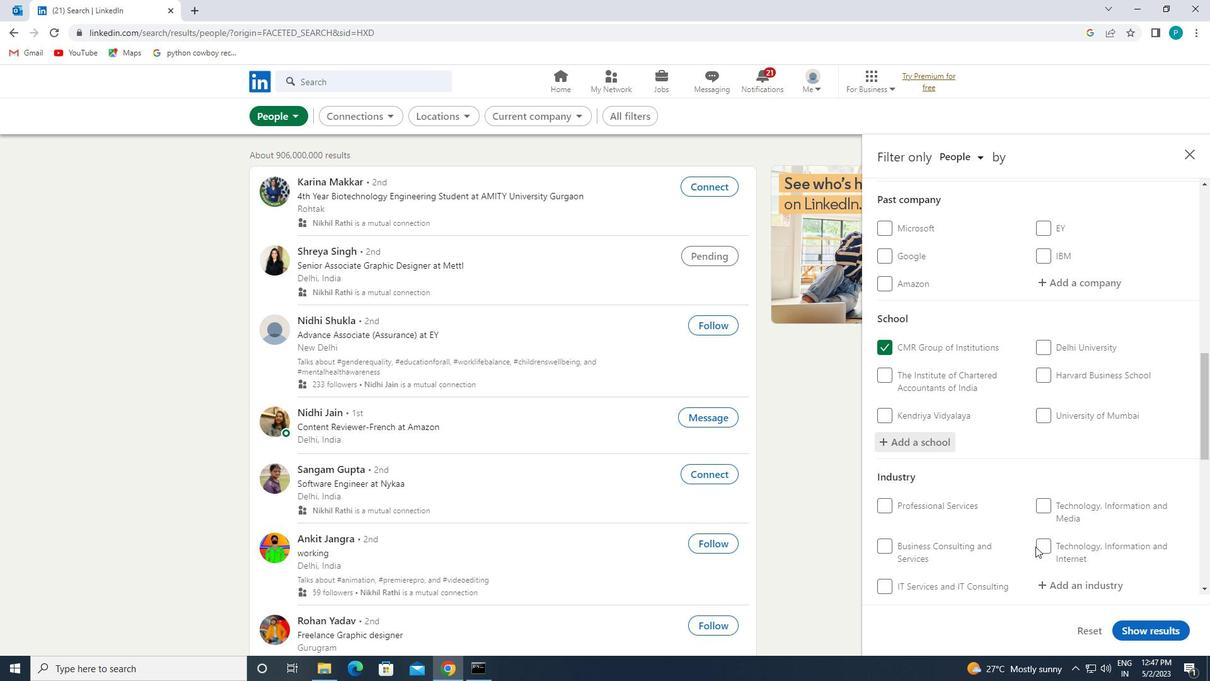 
Action: Mouse moved to (1058, 474)
Screenshot: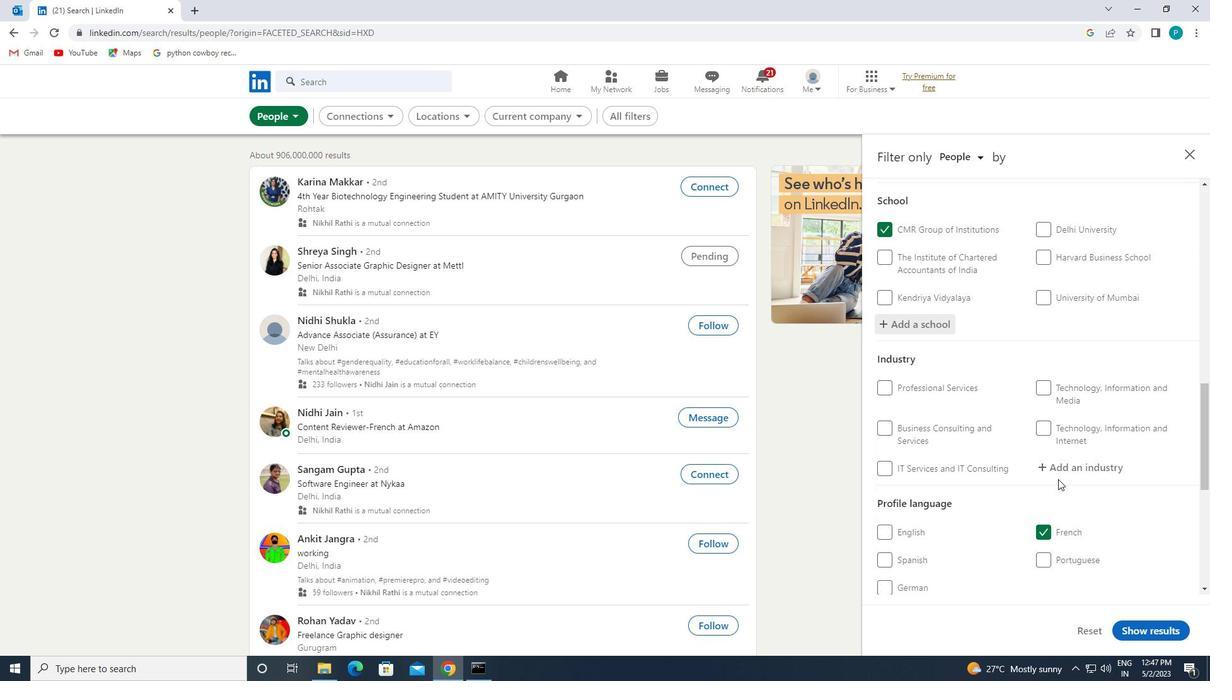 
Action: Mouse pressed left at (1058, 474)
Screenshot: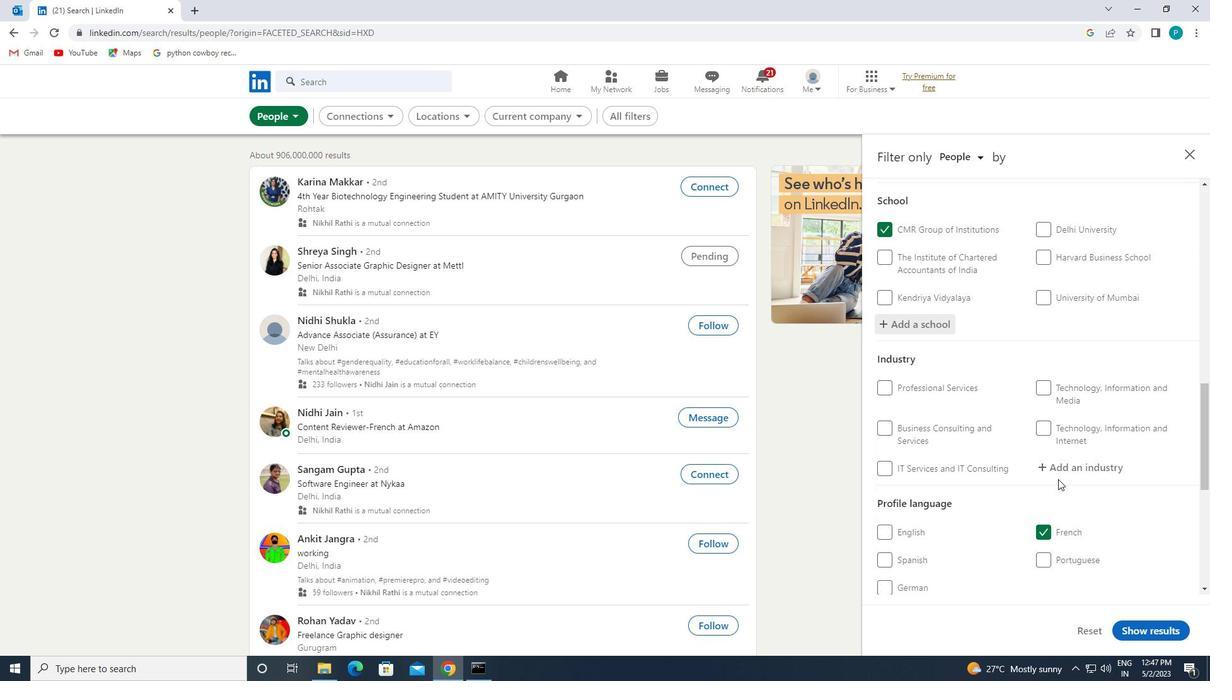 
Action: Key pressed <Key.caps_lock>B<Key.caps_lock>ANKING
Screenshot: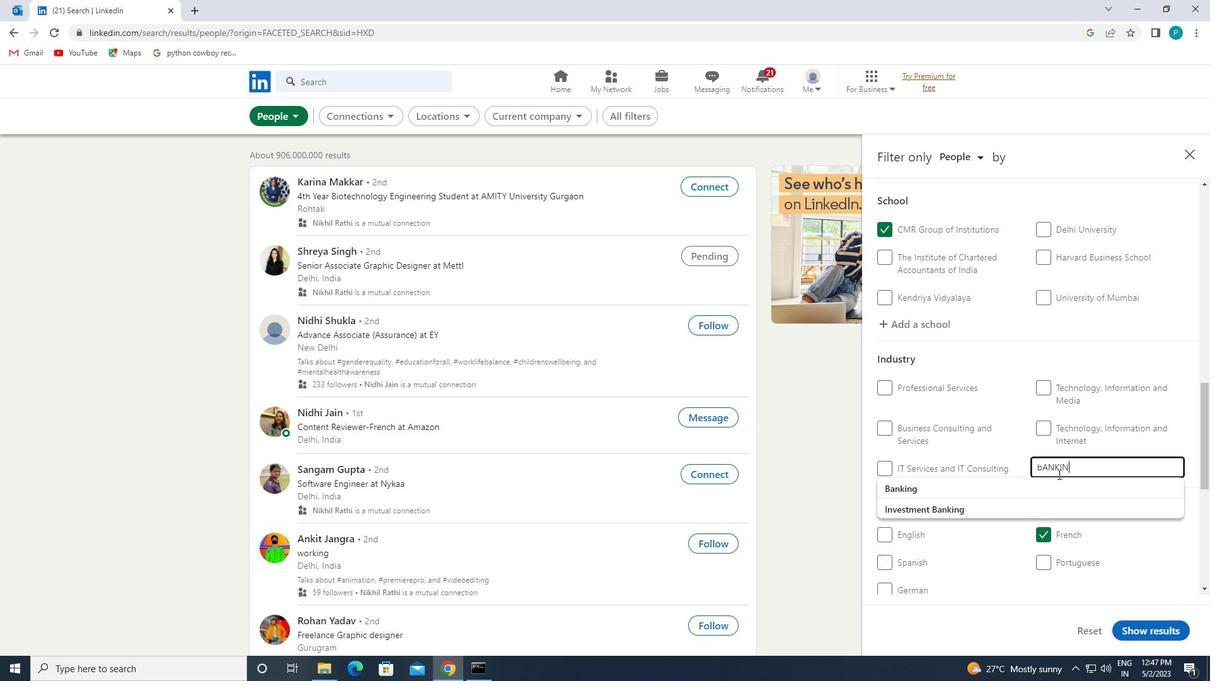 
Action: Mouse moved to (983, 496)
Screenshot: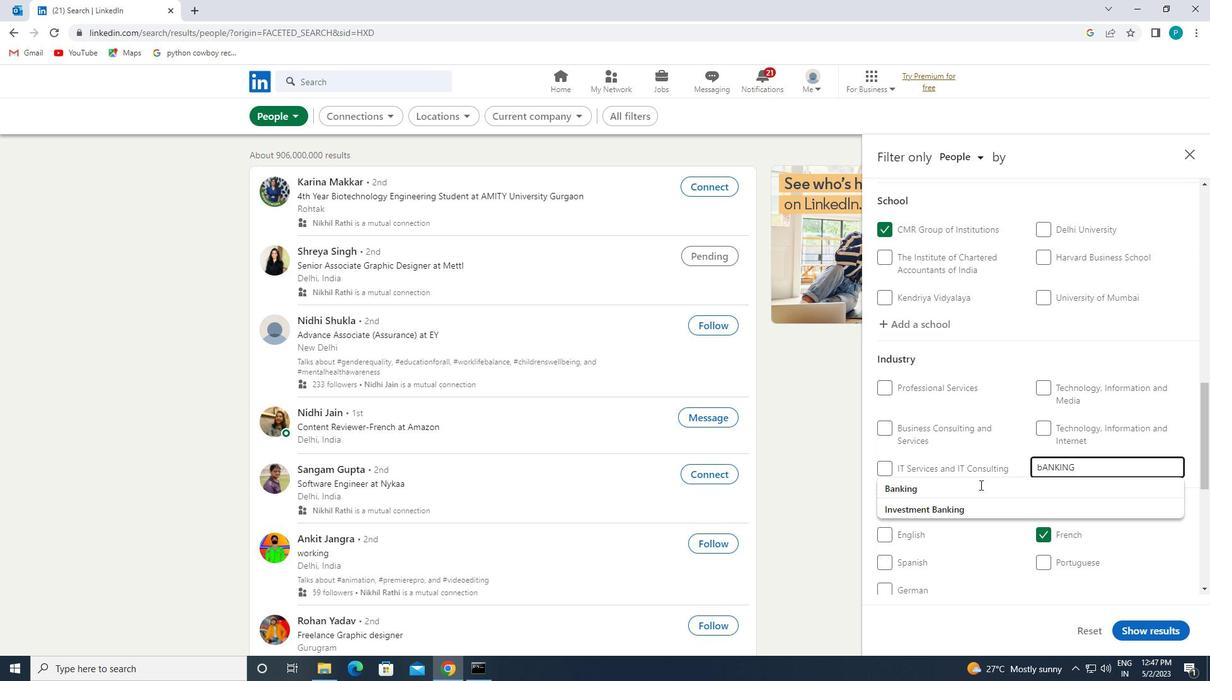 
Action: Mouse pressed left at (983, 496)
Screenshot: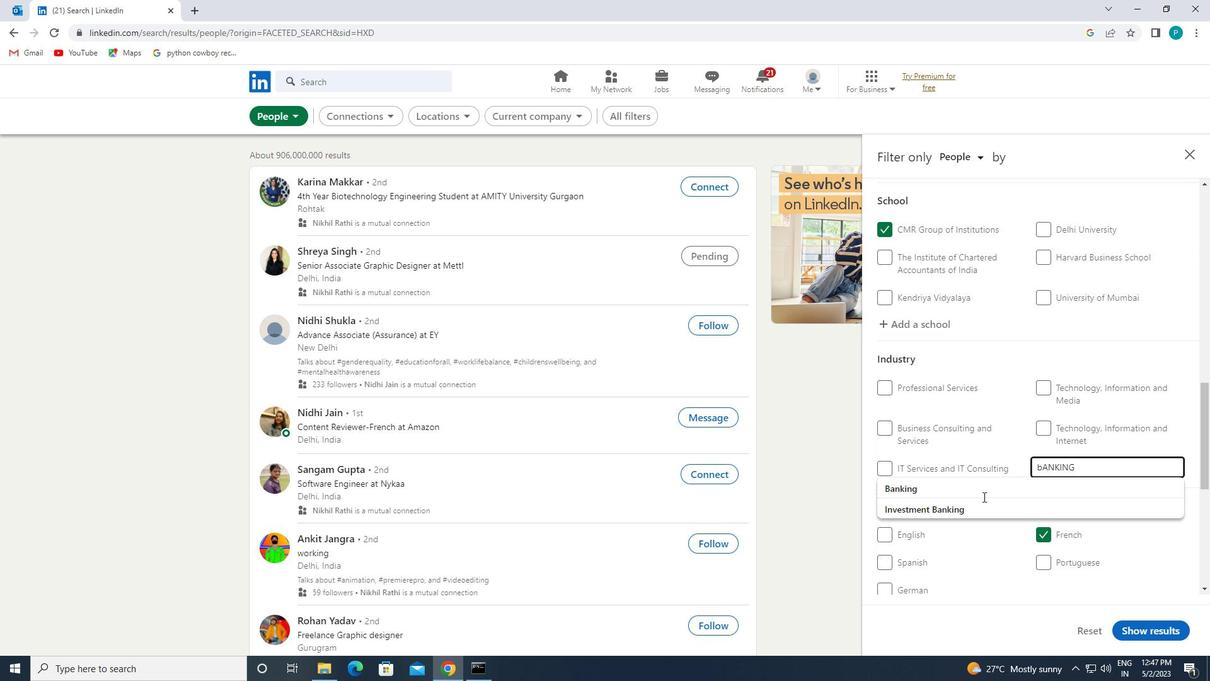 
Action: Mouse moved to (884, 392)
Screenshot: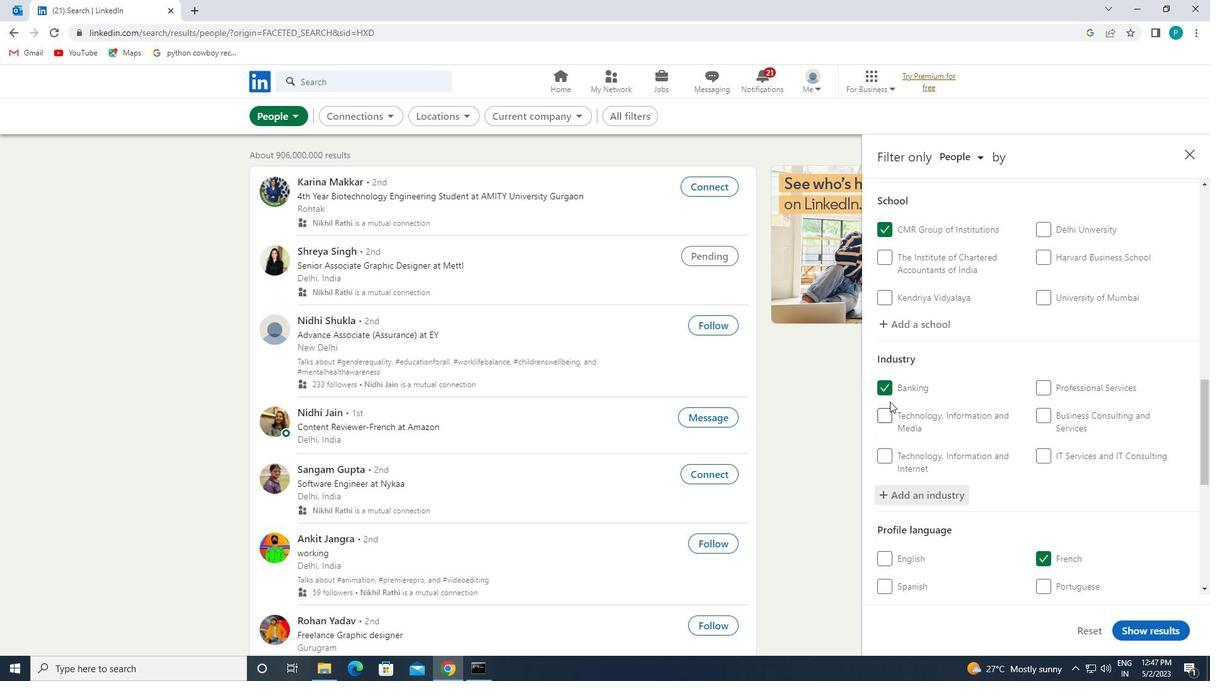 
Action: Mouse pressed left at (884, 392)
Screenshot: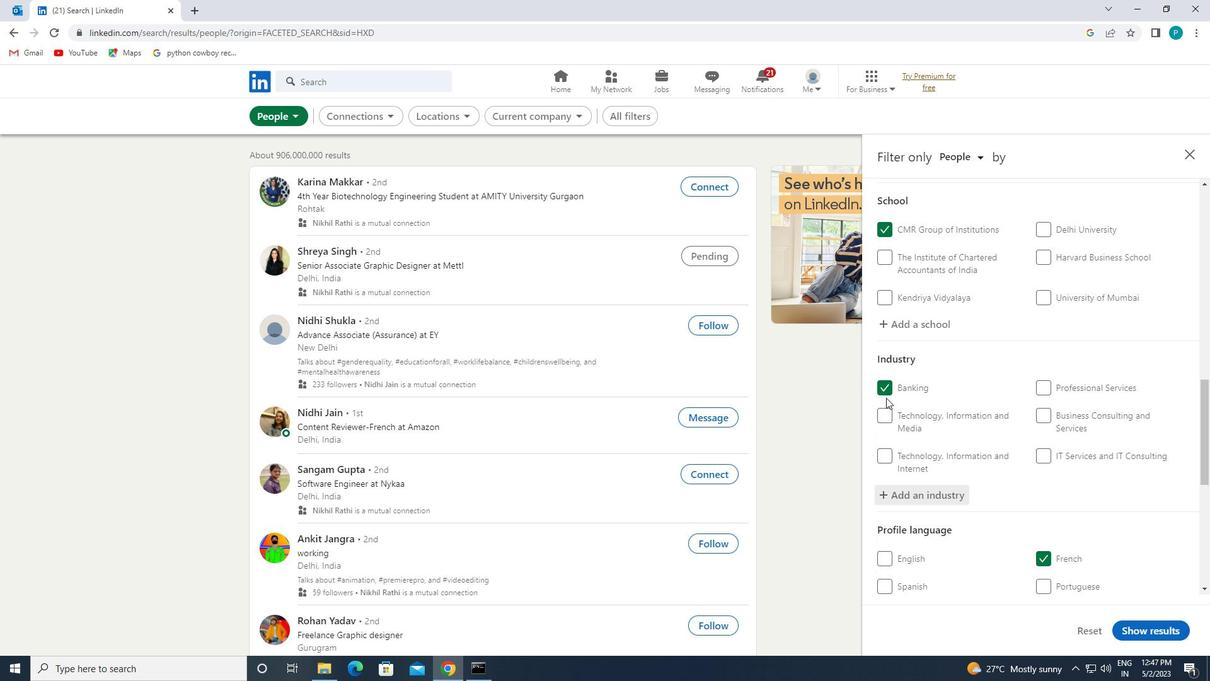 
Action: Mouse moved to (902, 496)
Screenshot: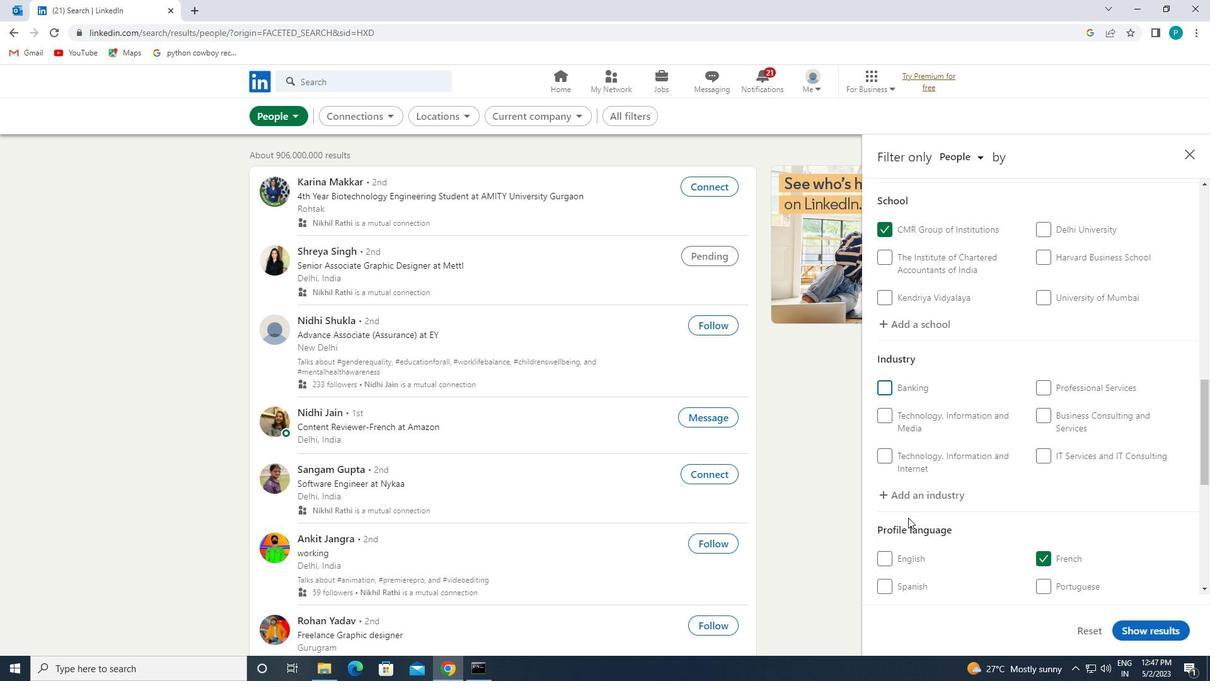 
Action: Mouse pressed left at (902, 496)
Screenshot: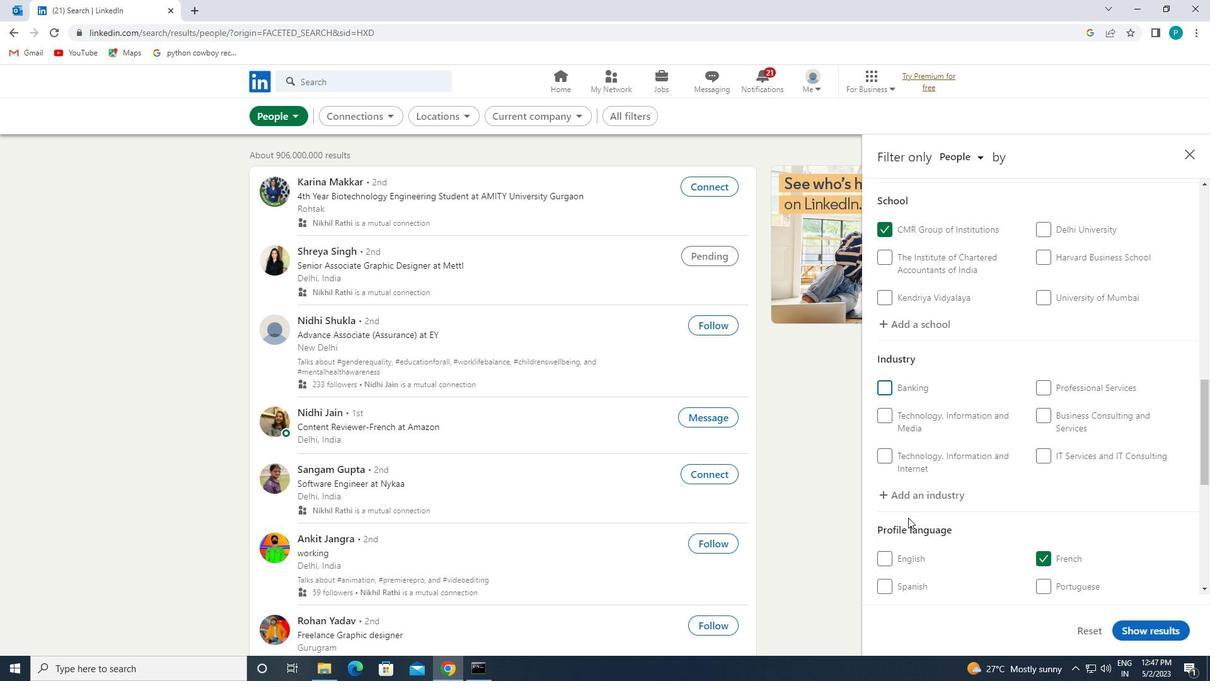 
Action: Mouse moved to (886, 393)
Screenshot: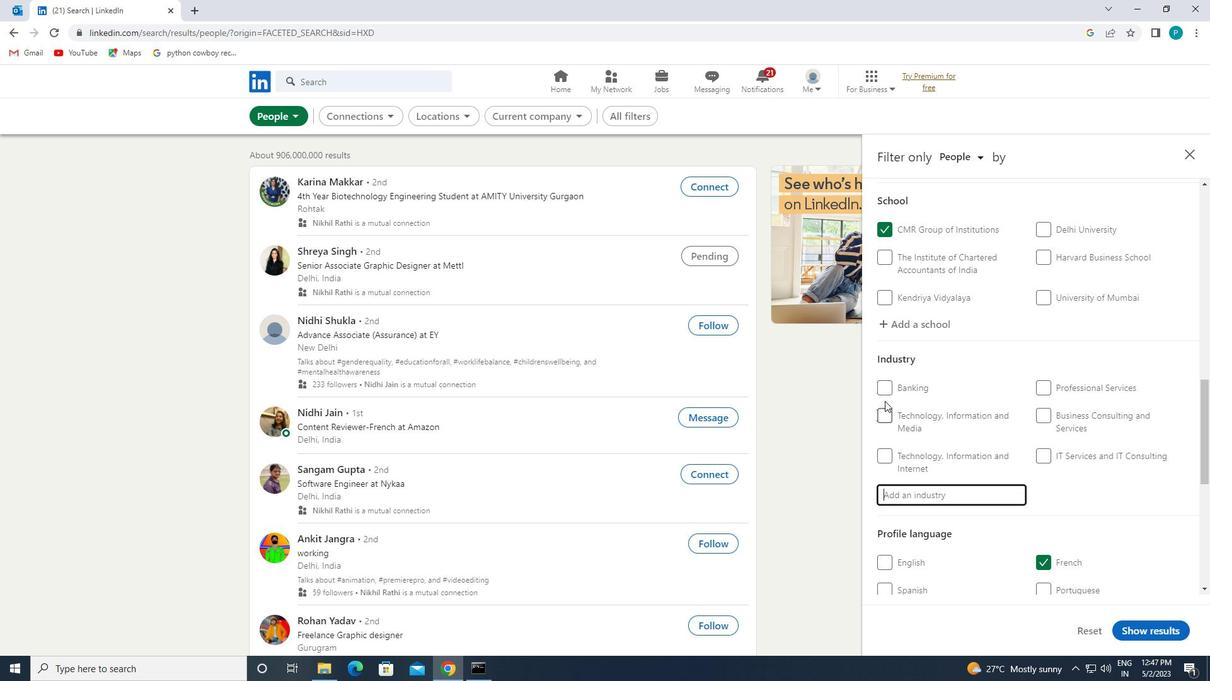 
Action: Mouse pressed left at (886, 393)
Screenshot: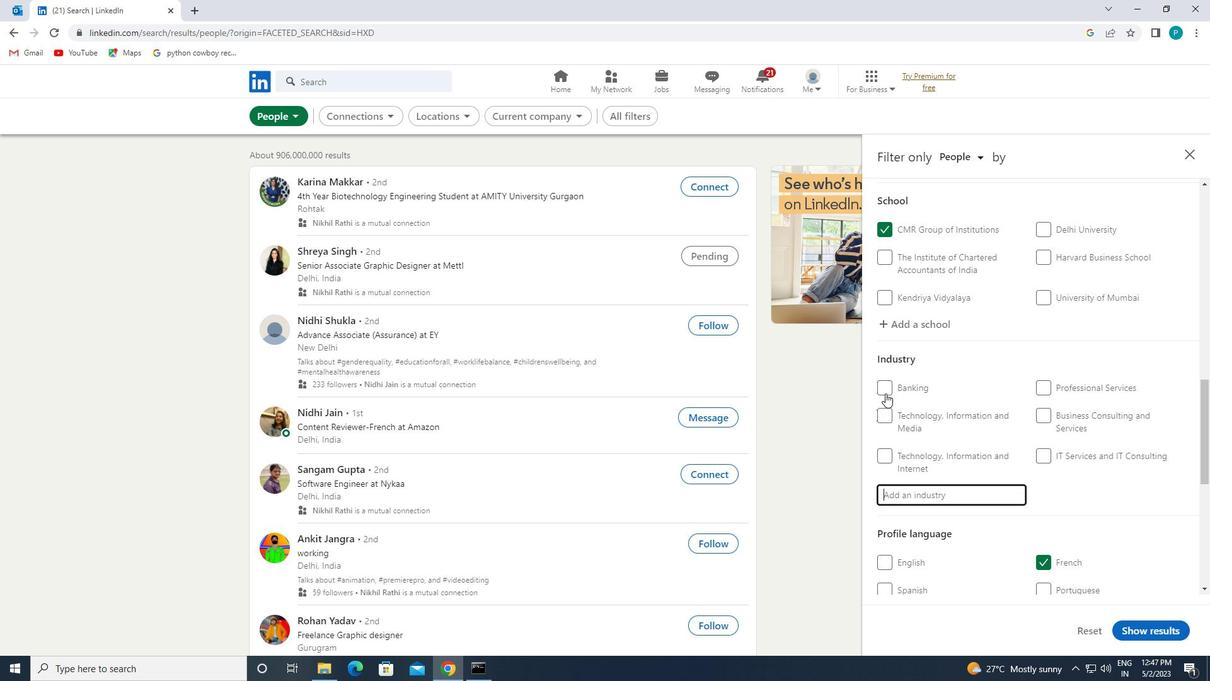 
Action: Mouse moved to (1115, 531)
Screenshot: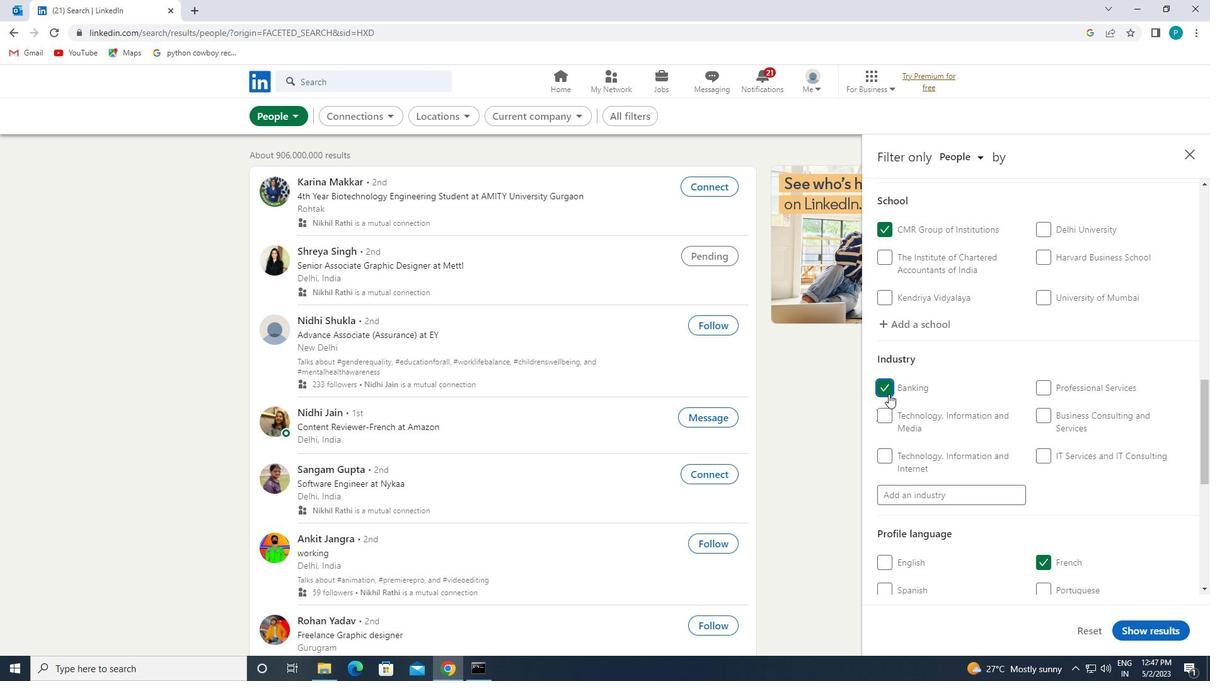 
Action: Mouse scrolled (1115, 530) with delta (0, 0)
Screenshot: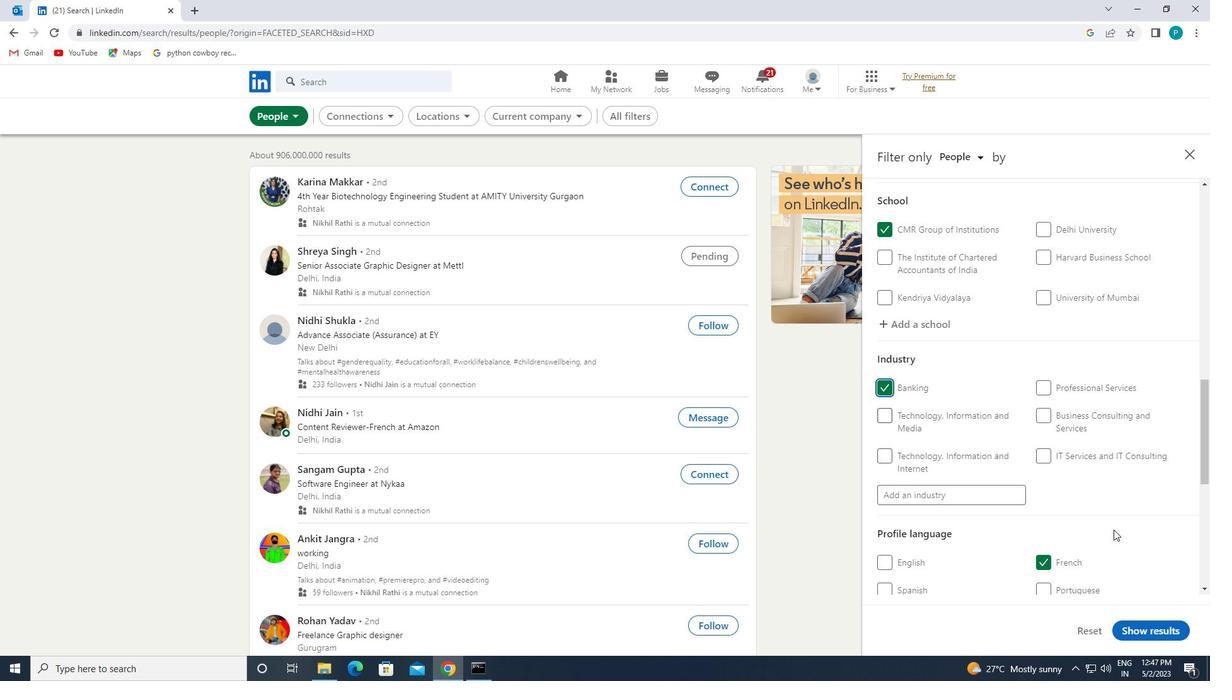 
Action: Mouse scrolled (1115, 530) with delta (0, 0)
Screenshot: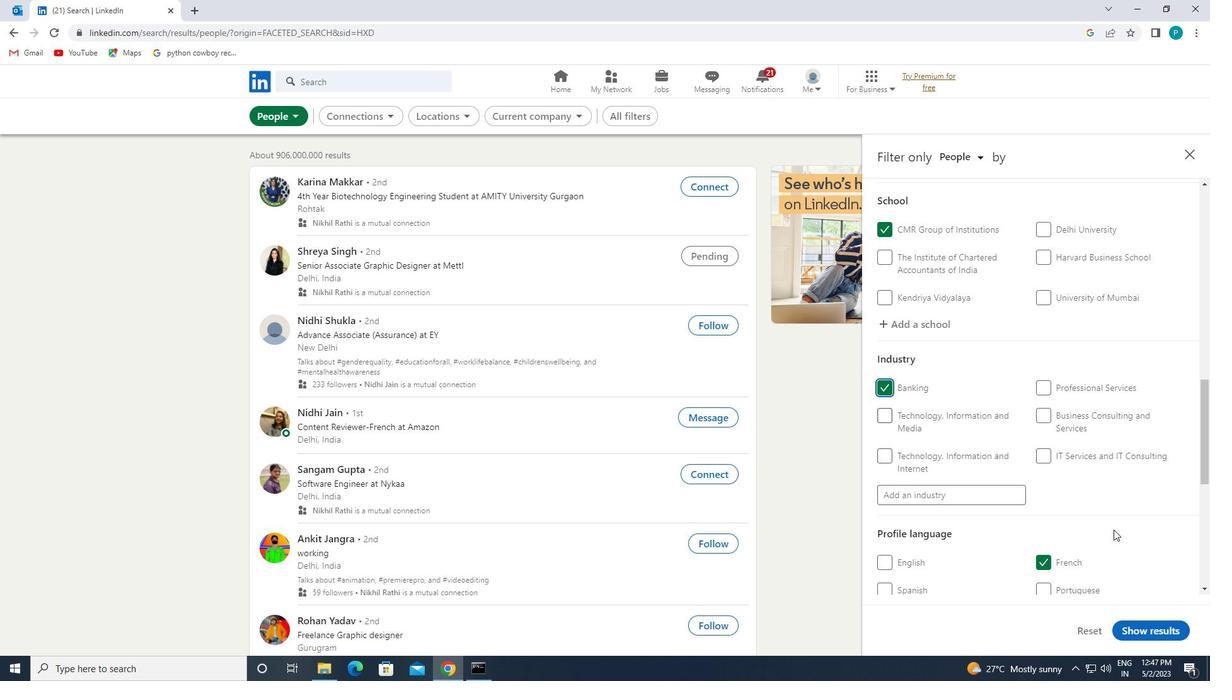 
Action: Mouse scrolled (1115, 530) with delta (0, 0)
Screenshot: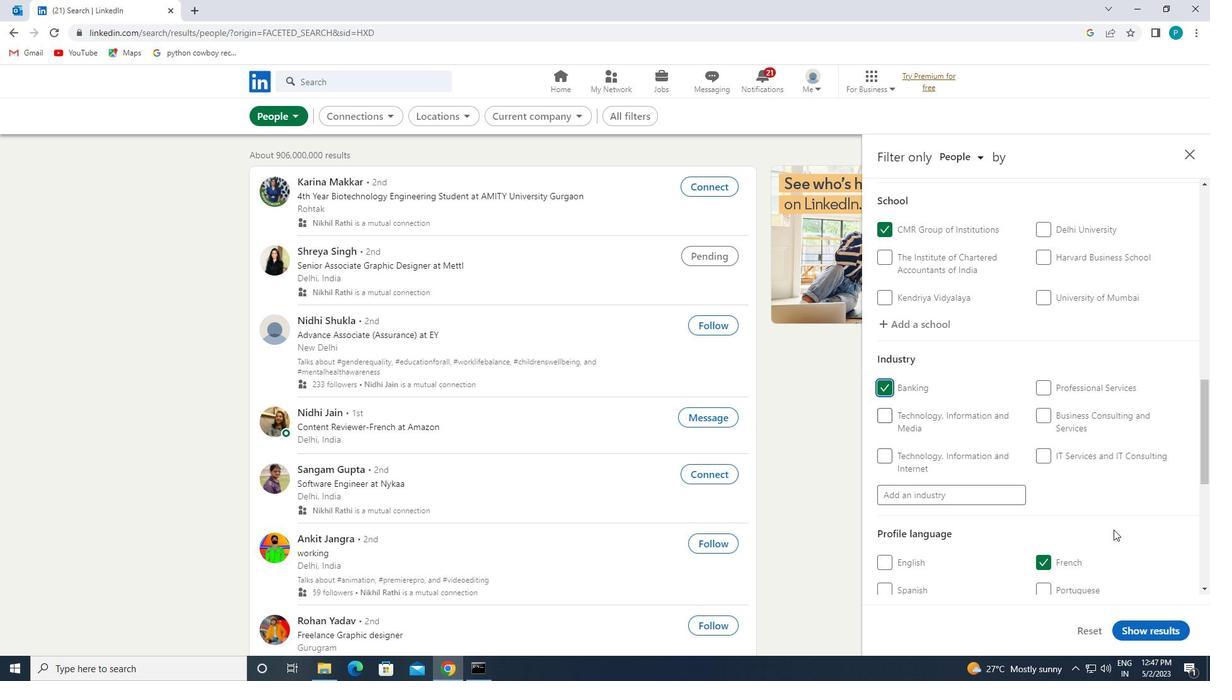 
Action: Mouse moved to (1065, 507)
Screenshot: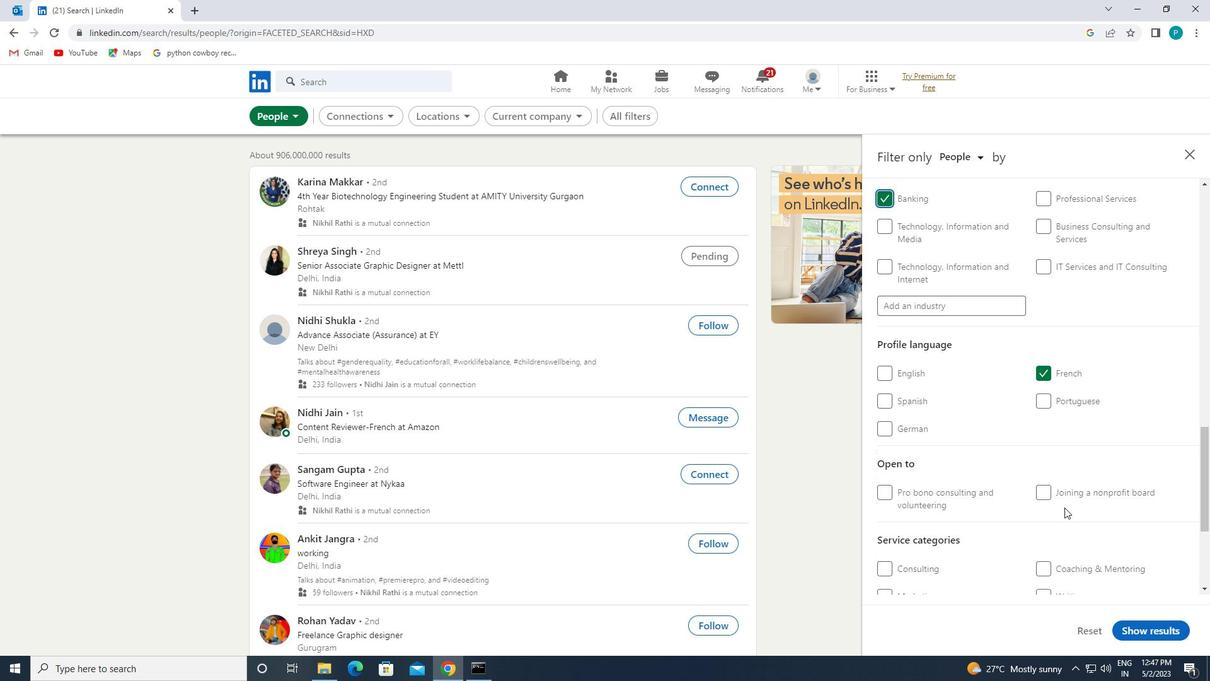 
Action: Mouse scrolled (1065, 507) with delta (0, 0)
Screenshot: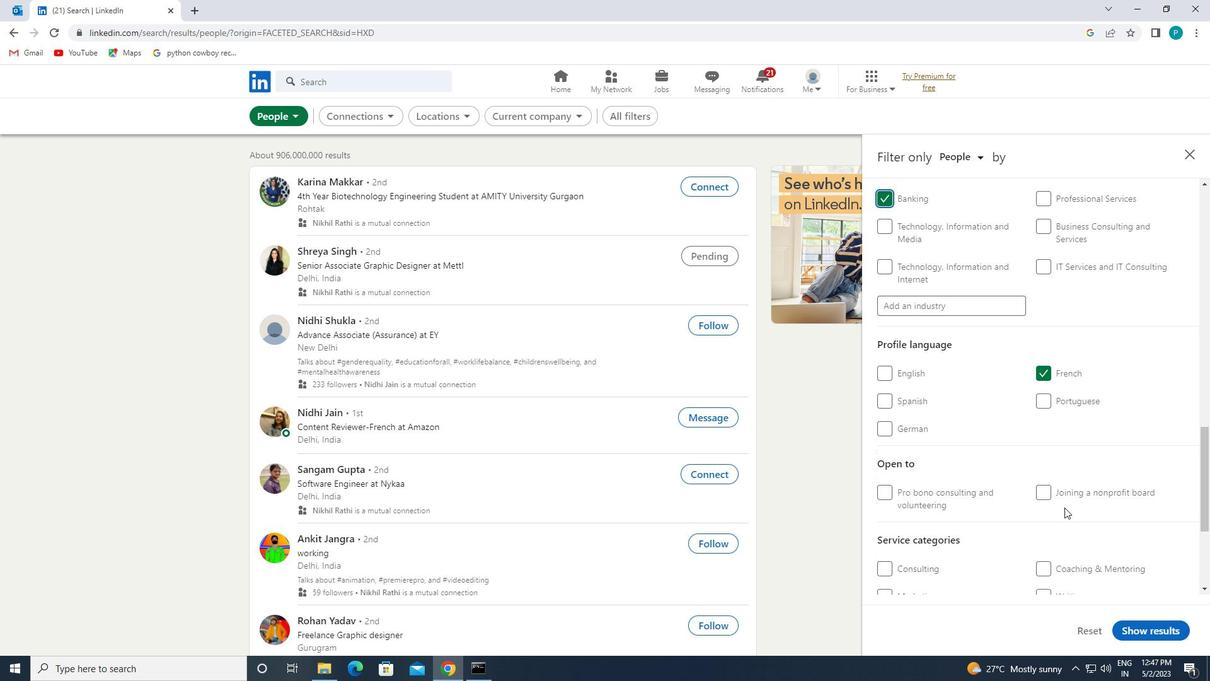 
Action: Mouse moved to (1065, 512)
Screenshot: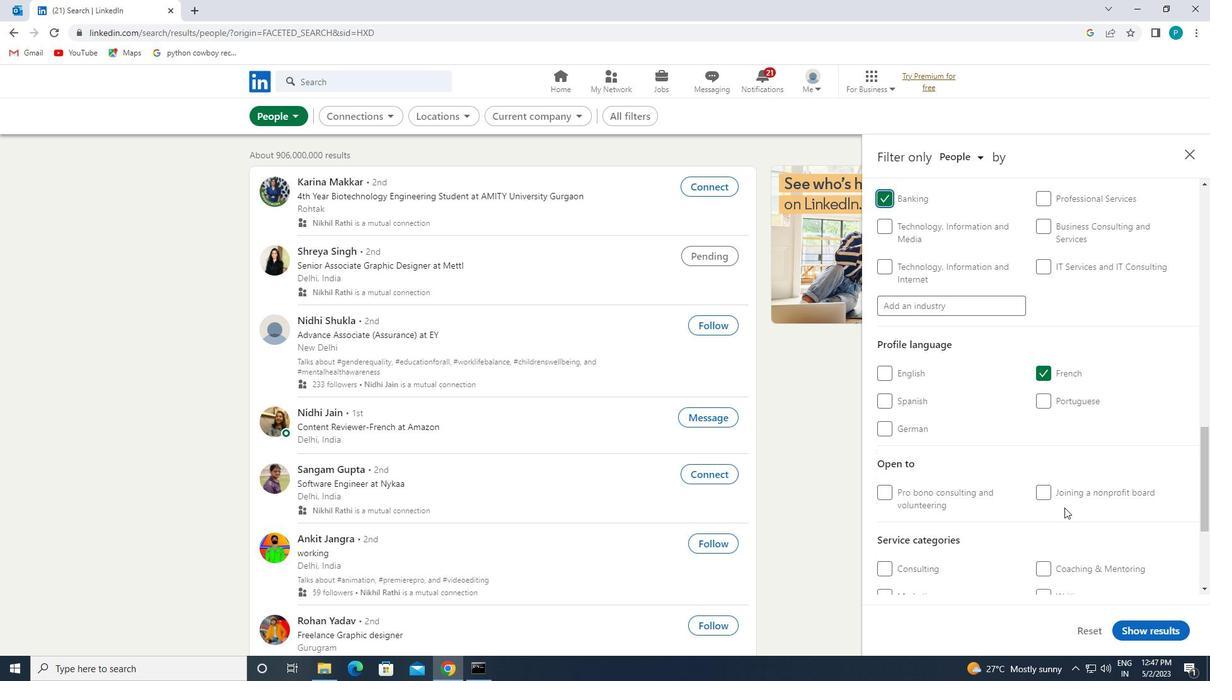 
Action: Mouse scrolled (1065, 512) with delta (0, 0)
Screenshot: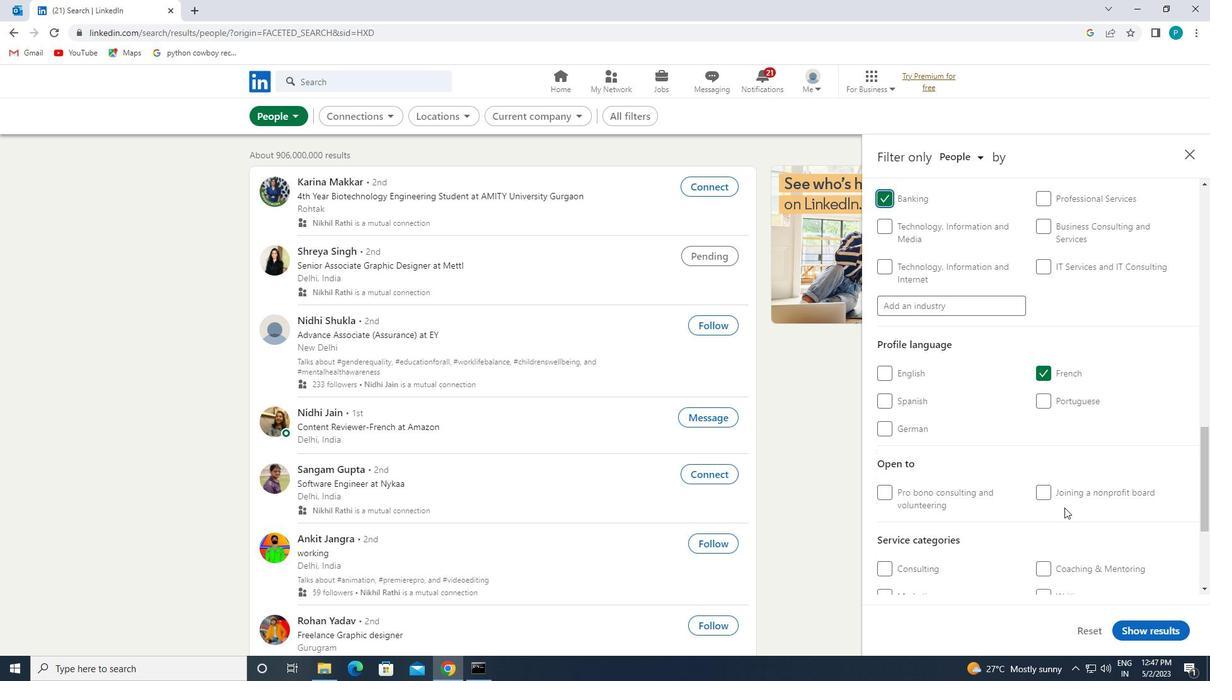 
Action: Mouse moved to (1065, 514)
Screenshot: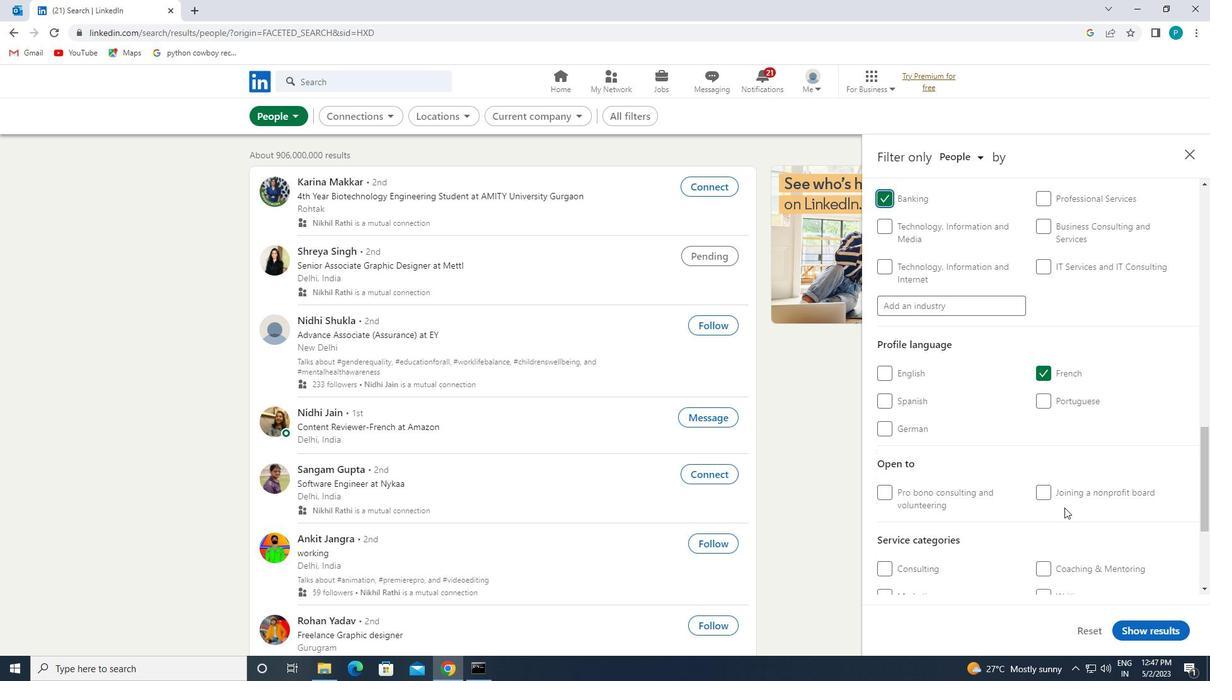 
Action: Mouse scrolled (1065, 513) with delta (0, 0)
Screenshot: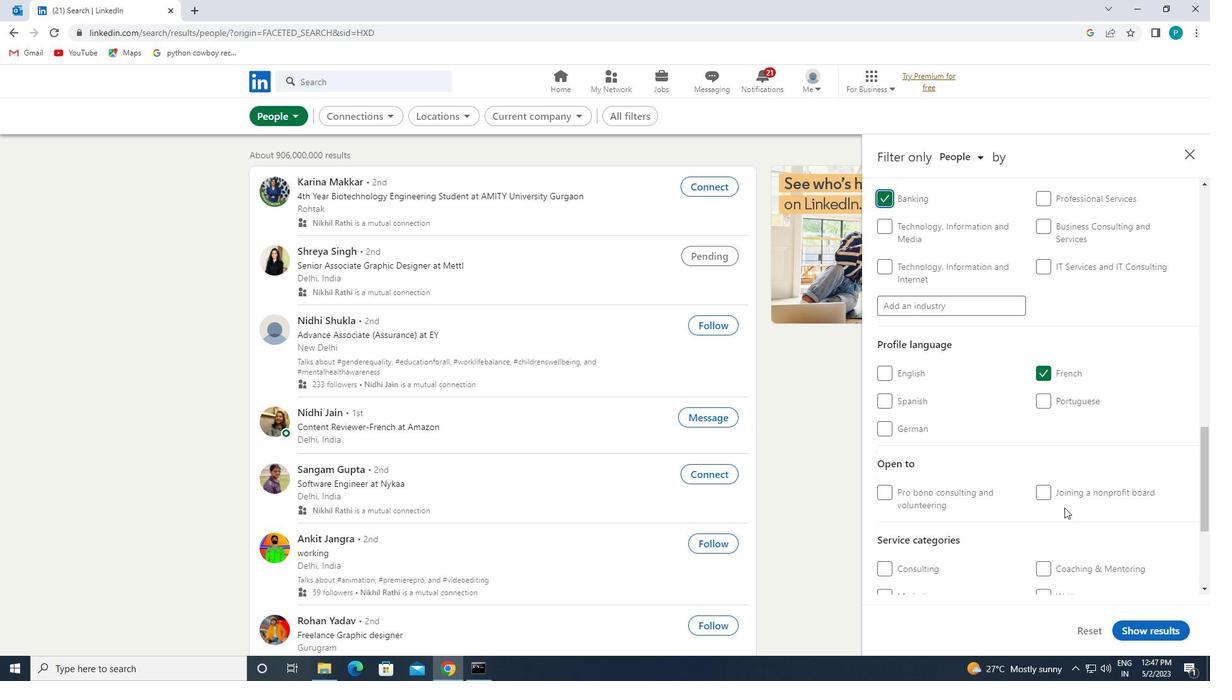 
Action: Mouse moved to (1054, 442)
Screenshot: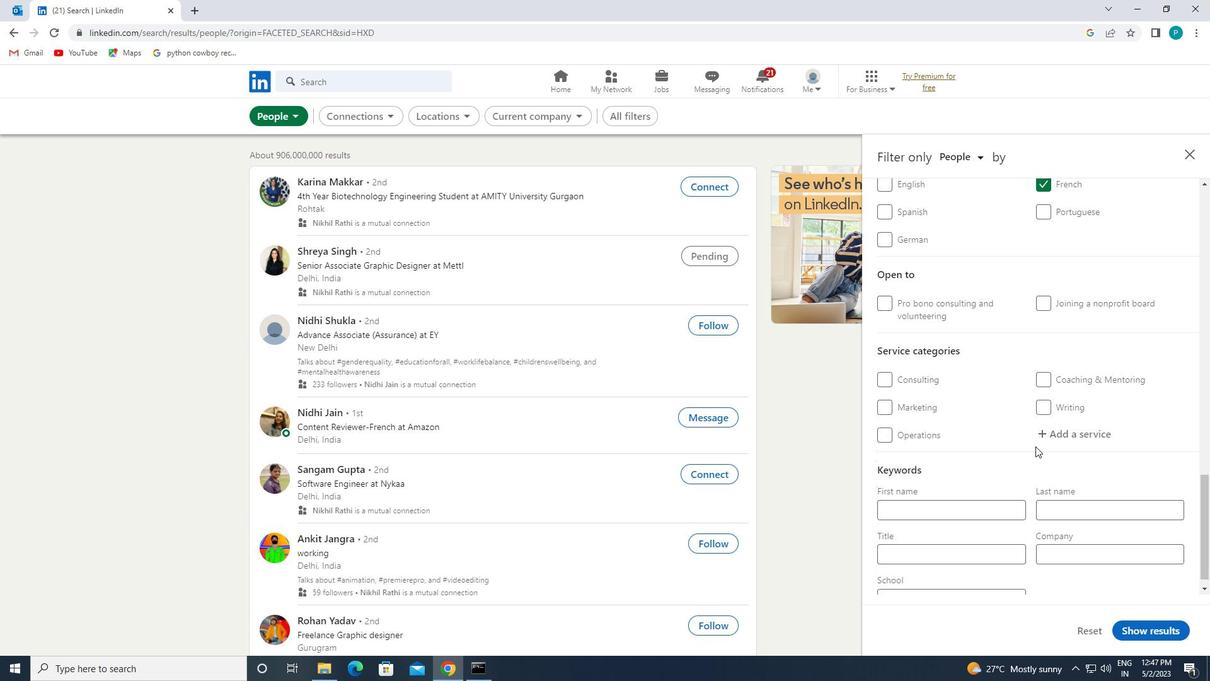 
Action: Mouse pressed left at (1054, 442)
Screenshot: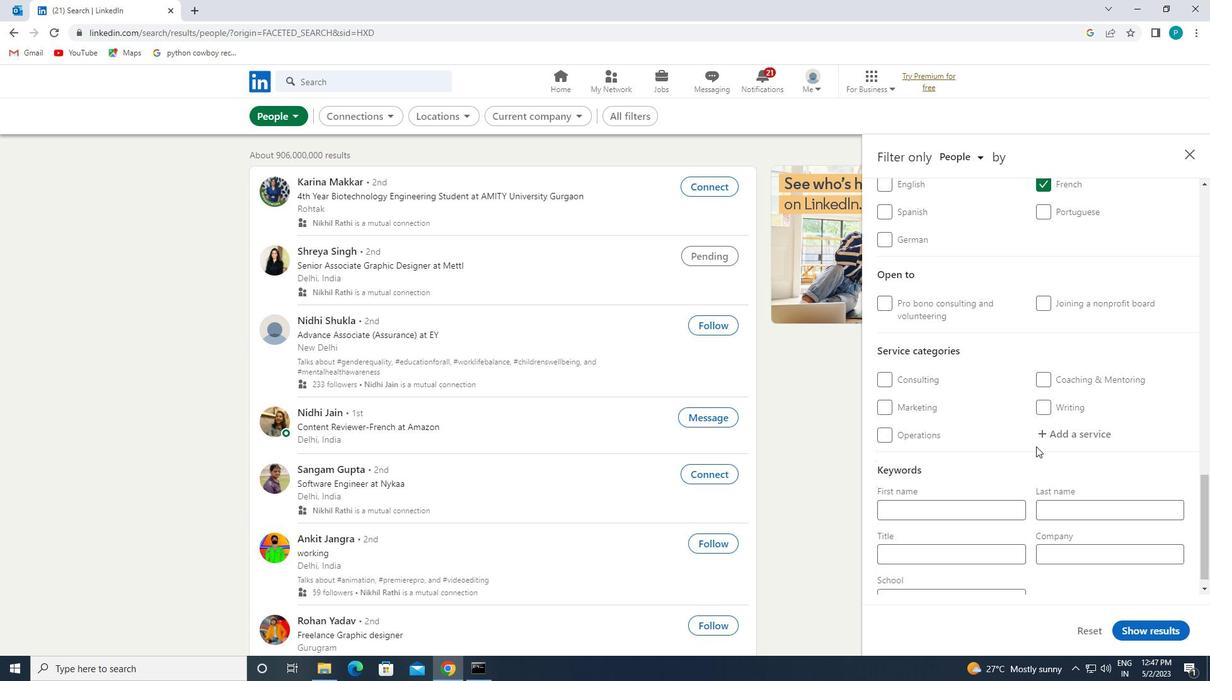
Action: Key pressed <Key.caps_lock>C<Key.caps_lock>P<Key.backspace>O<Key.backspace><Key.backspace>C<Key.caps_lock>OMM
Screenshot: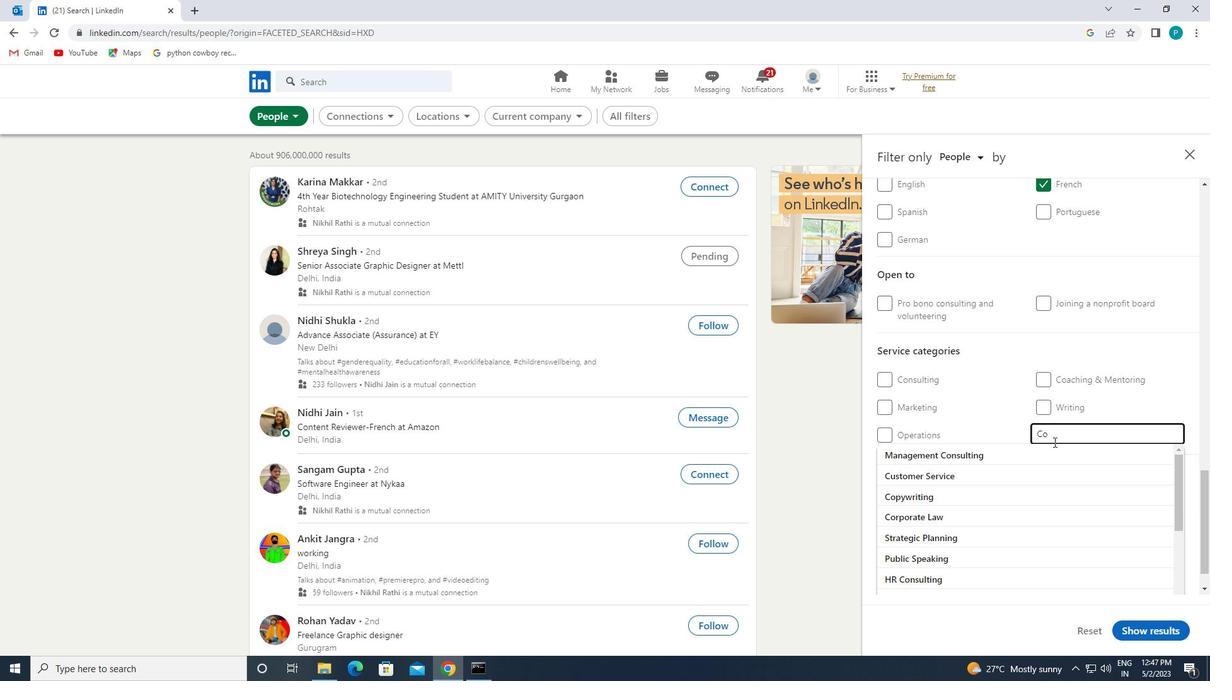 
Action: Mouse moved to (983, 502)
Screenshot: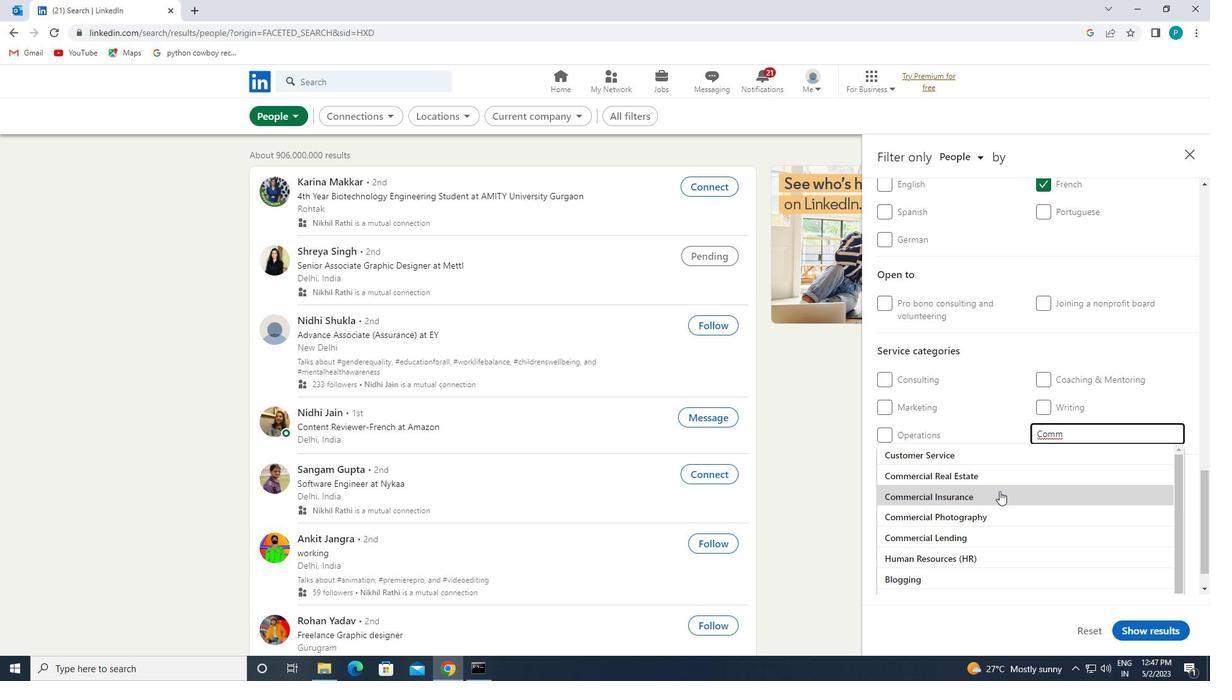 
Action: Mouse pressed left at (983, 502)
Screenshot: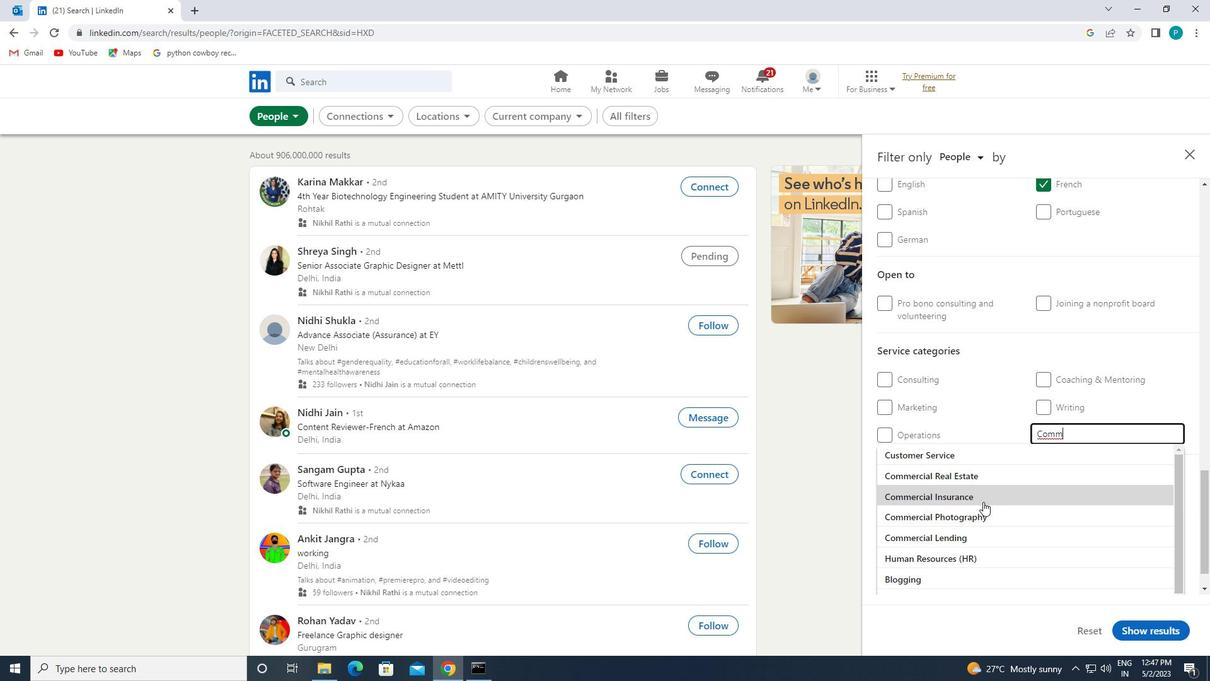 
Action: Mouse scrolled (983, 501) with delta (0, 0)
Screenshot: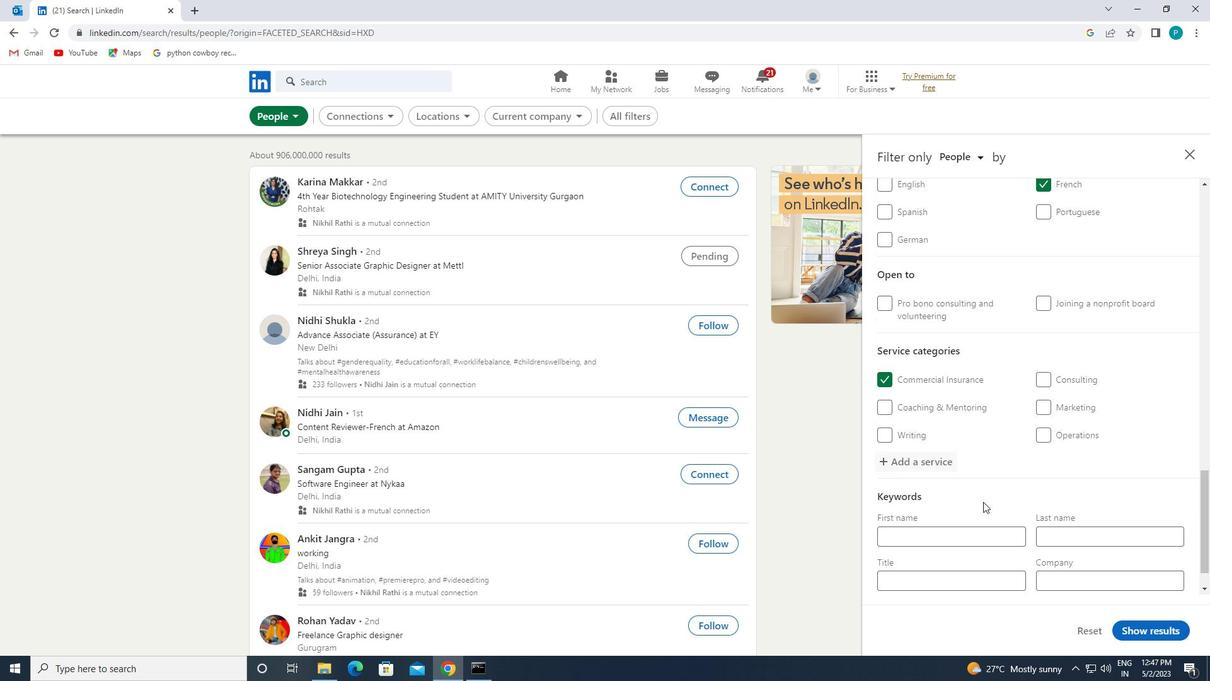 
Action: Mouse scrolled (983, 501) with delta (0, 0)
Screenshot: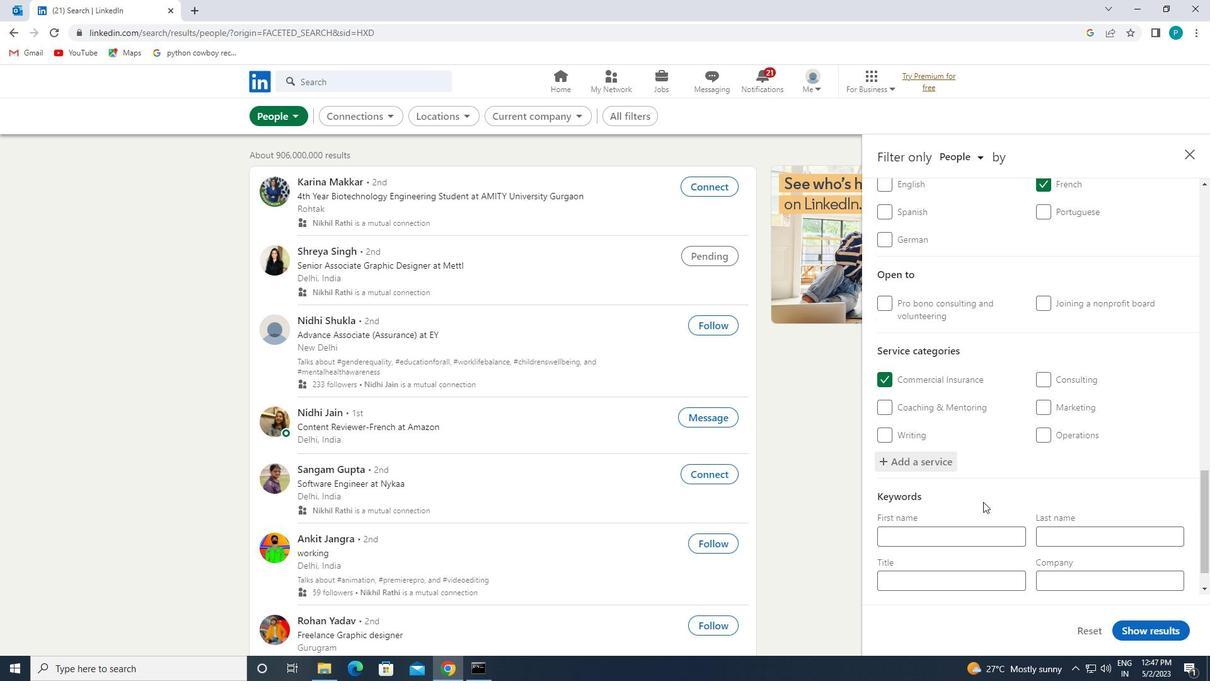 
Action: Mouse scrolled (983, 501) with delta (0, 0)
Screenshot: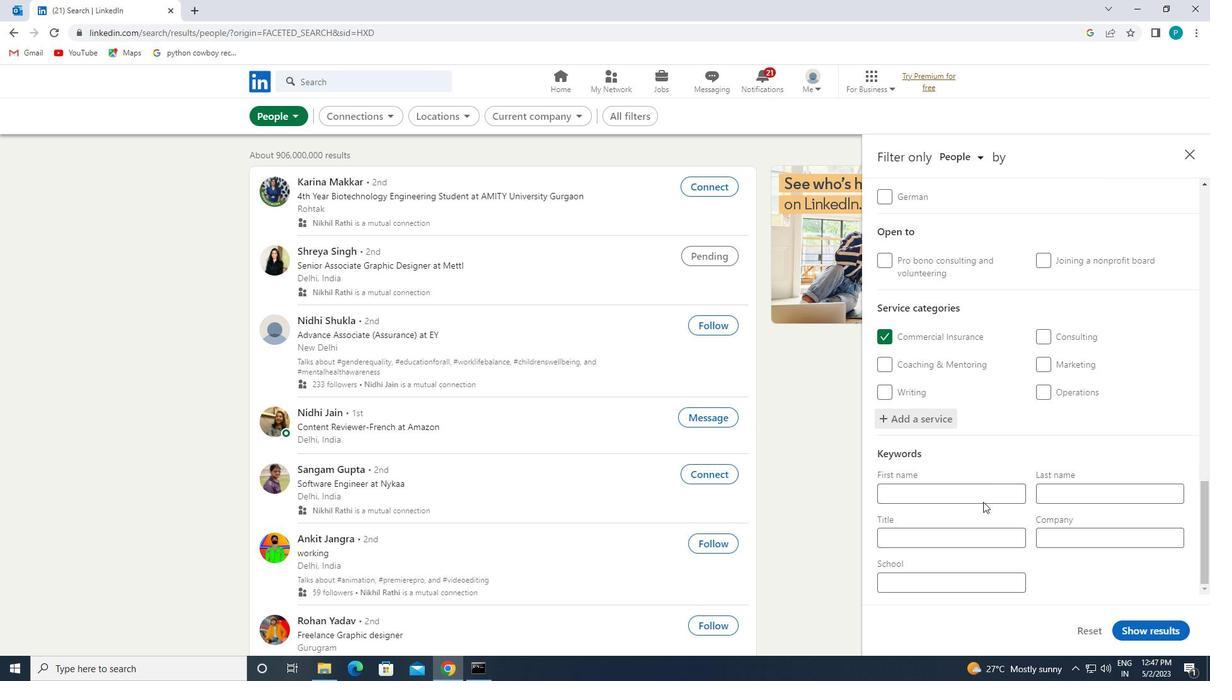 
Action: Mouse scrolled (983, 501) with delta (0, 0)
Screenshot: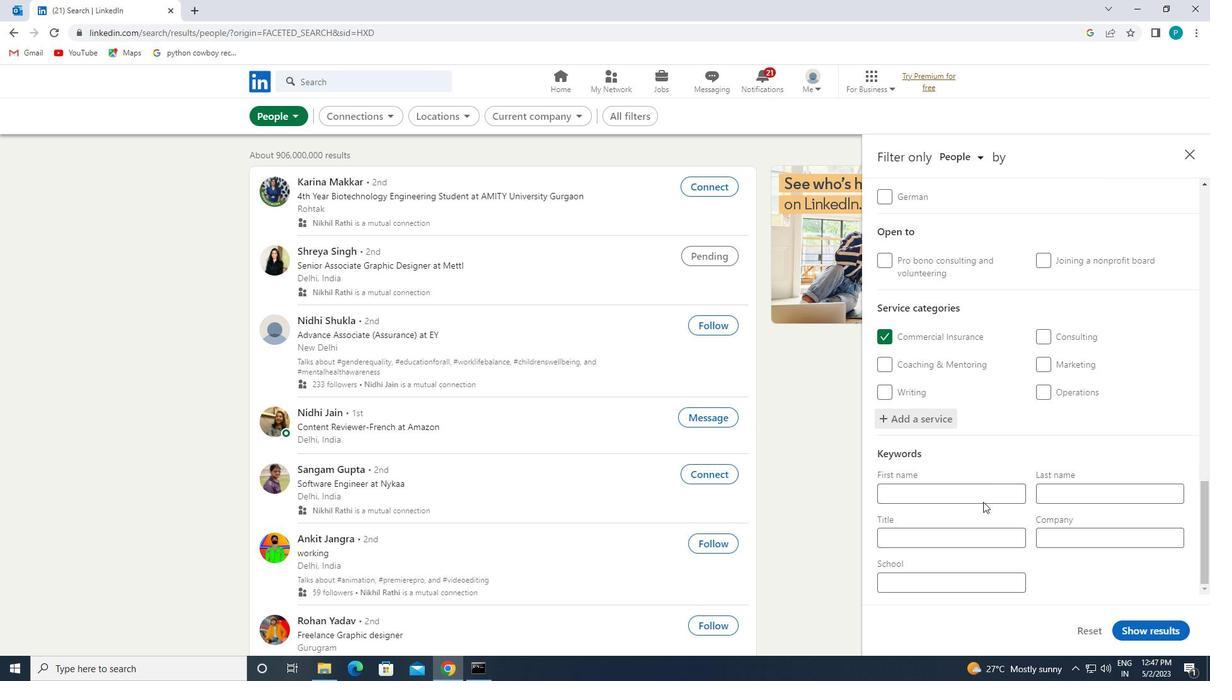 
Action: Mouse moved to (954, 534)
Screenshot: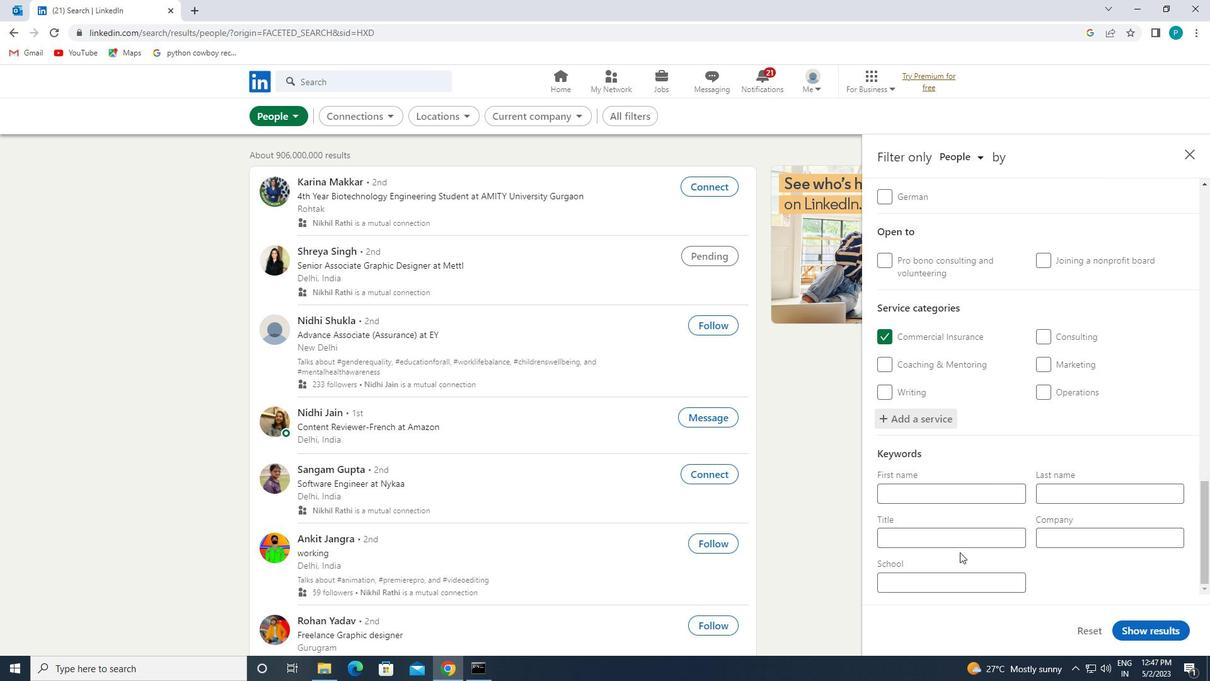 
Action: Mouse pressed left at (954, 534)
Screenshot: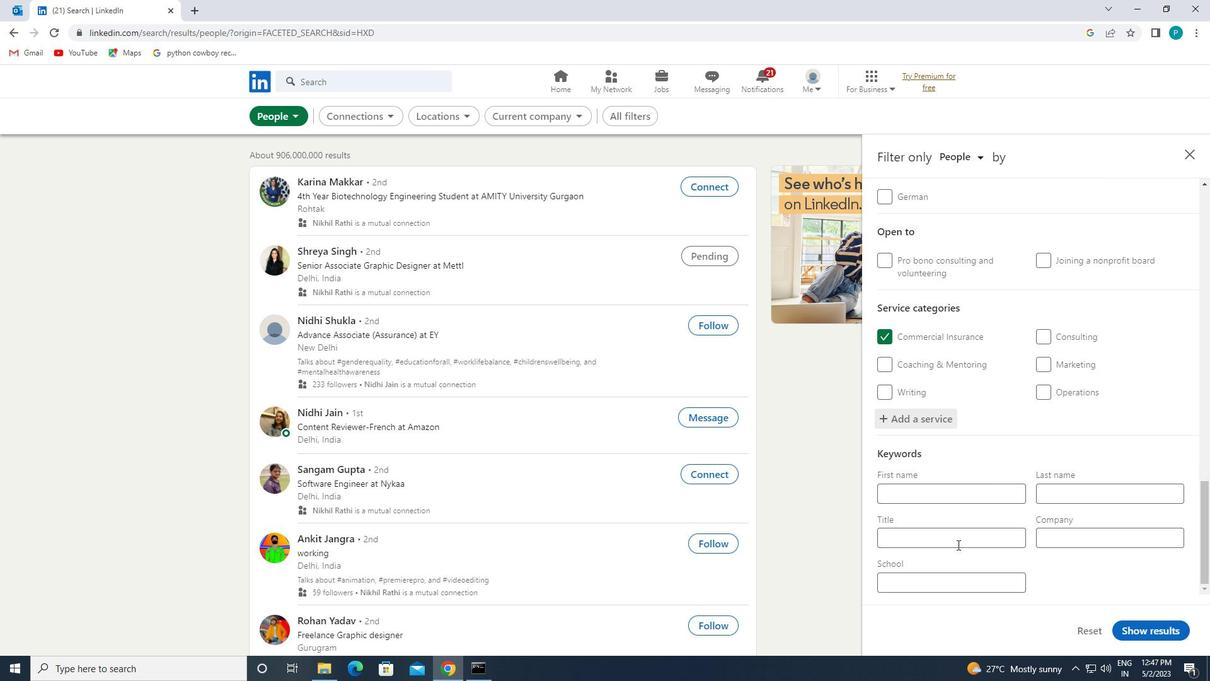 
Action: Mouse moved to (990, 558)
Screenshot: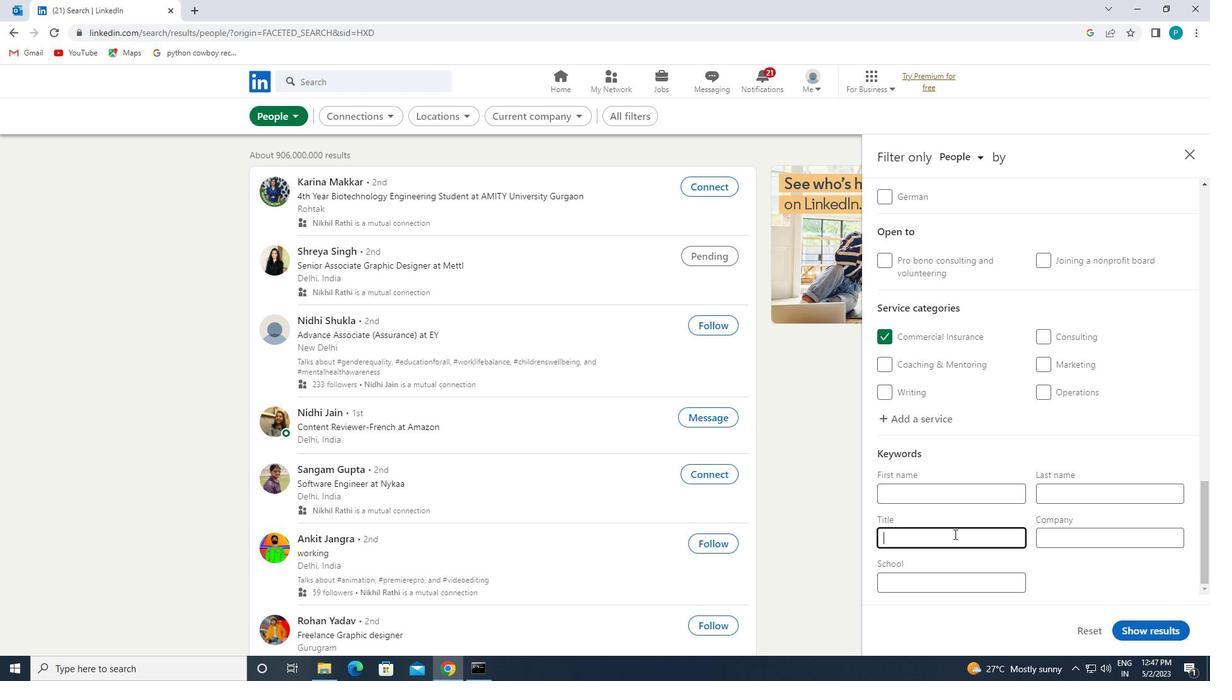 
Action: Key pressed <Key.caps_lock>N<Key.caps_lock>AIL<Key.space><Key.caps_lock>T<Key.caps_lock>ECHNICIAN
Screenshot: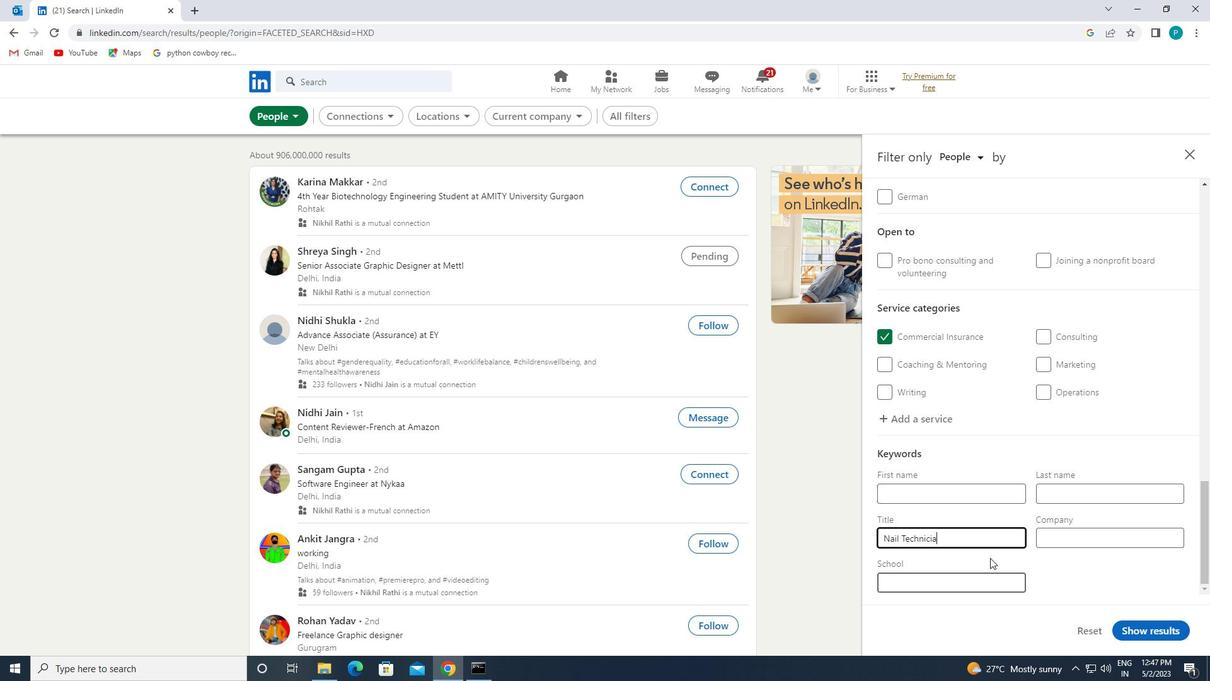 
Action: Mouse moved to (1137, 624)
Screenshot: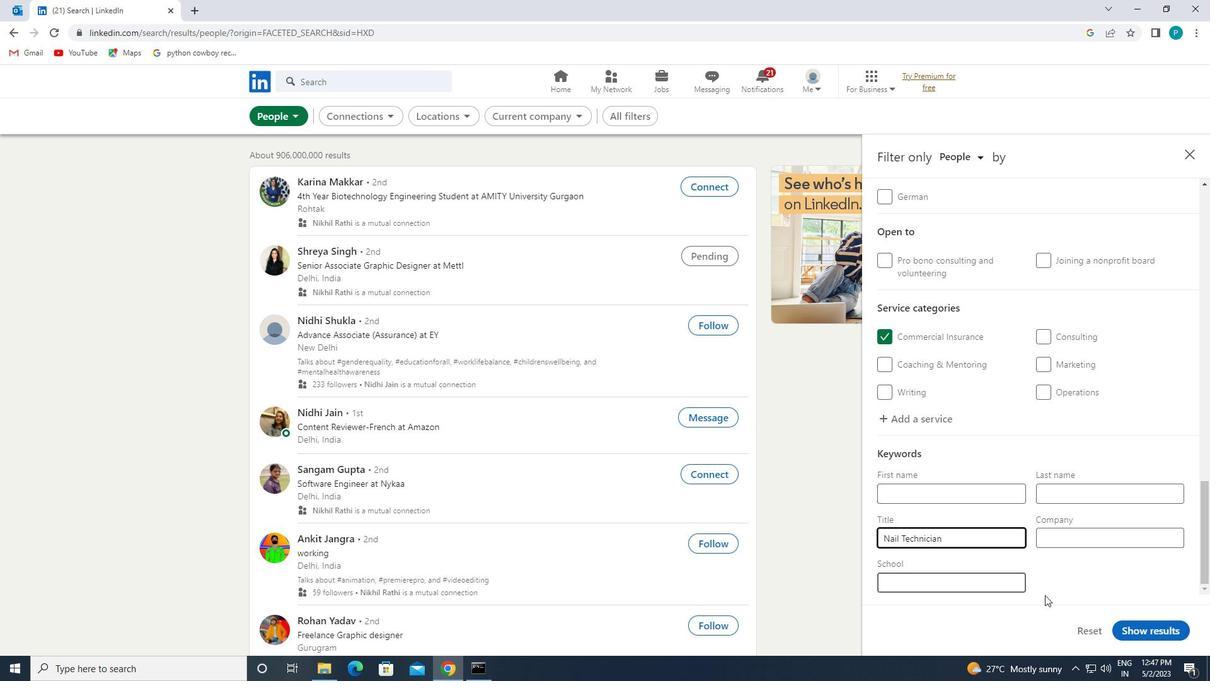 
Action: Mouse pressed left at (1137, 624)
Screenshot: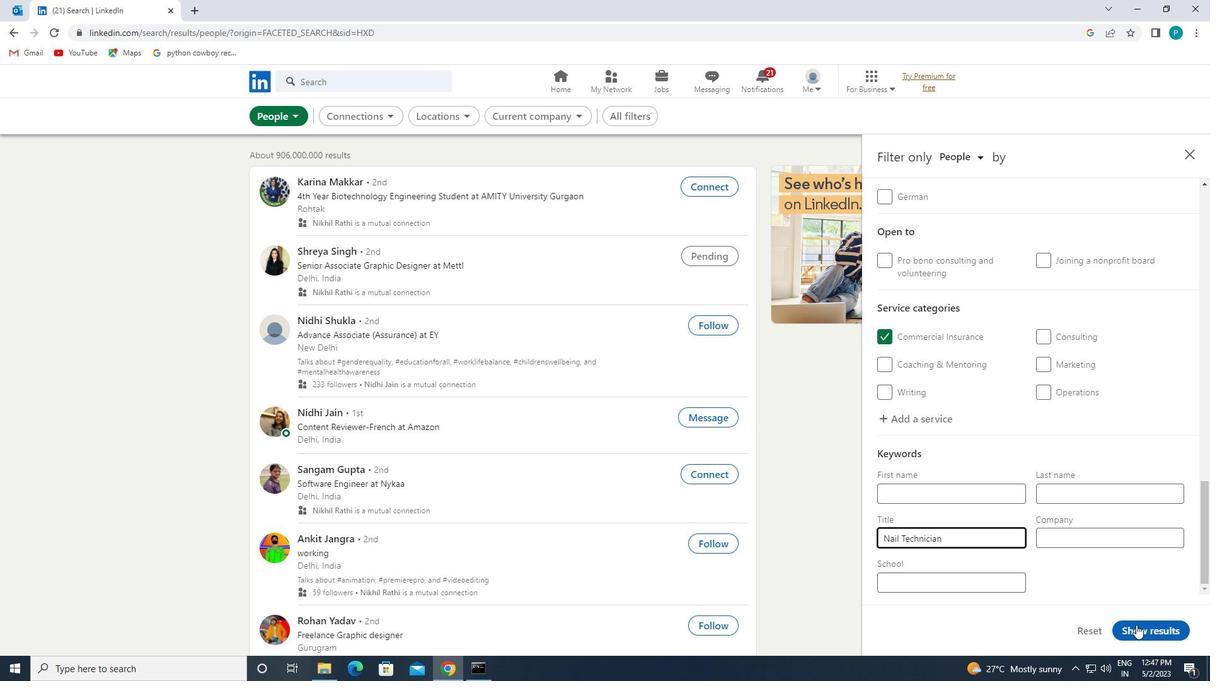 
